 Task: Forward email as attachment with the signature Dallas Robinson with the subject Order confirmation from softage.1@softage.net to softage.6@softage.net with the message Please let me know if there are any changes or updates to the project plan.
Action: Mouse moved to (1194, 124)
Screenshot: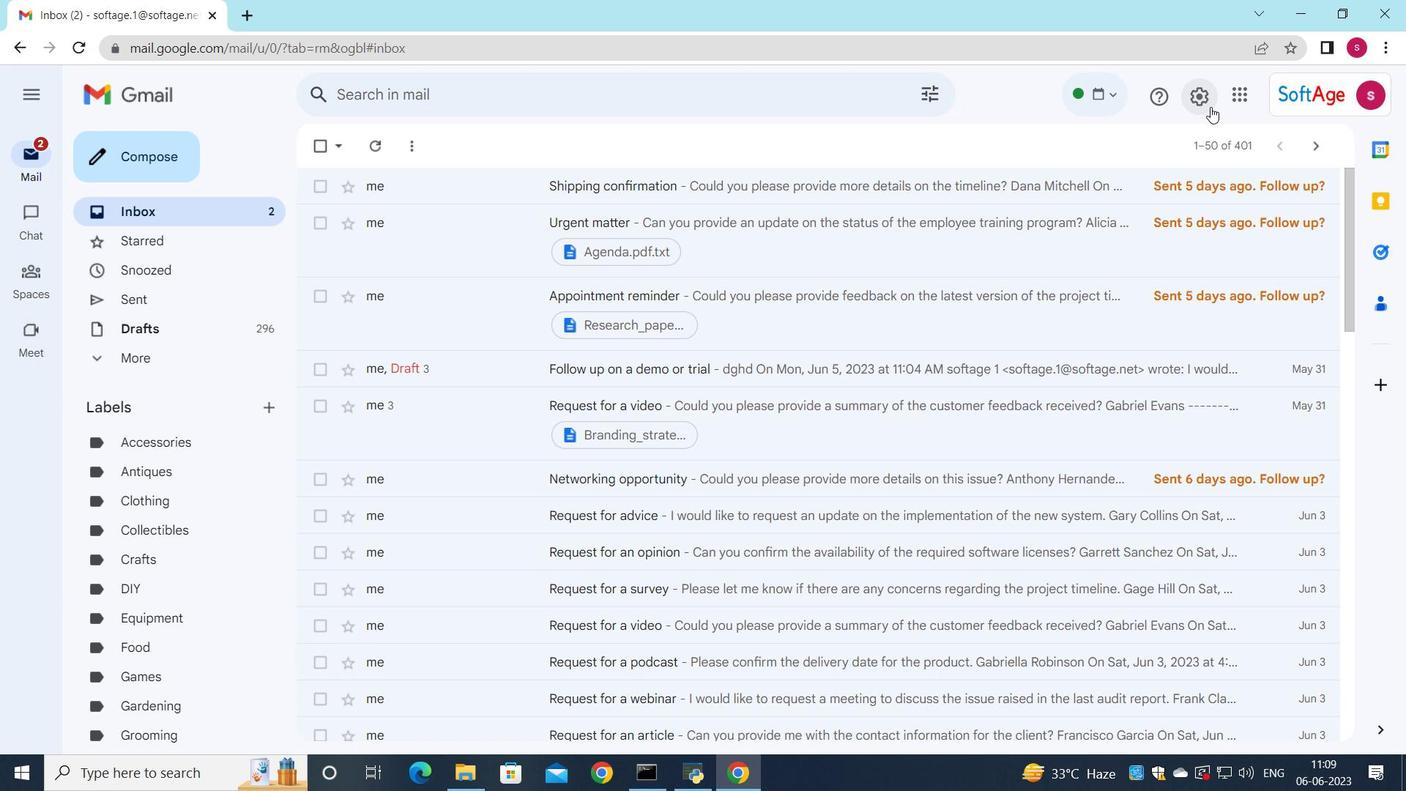 
Action: Mouse pressed left at (1194, 124)
Screenshot: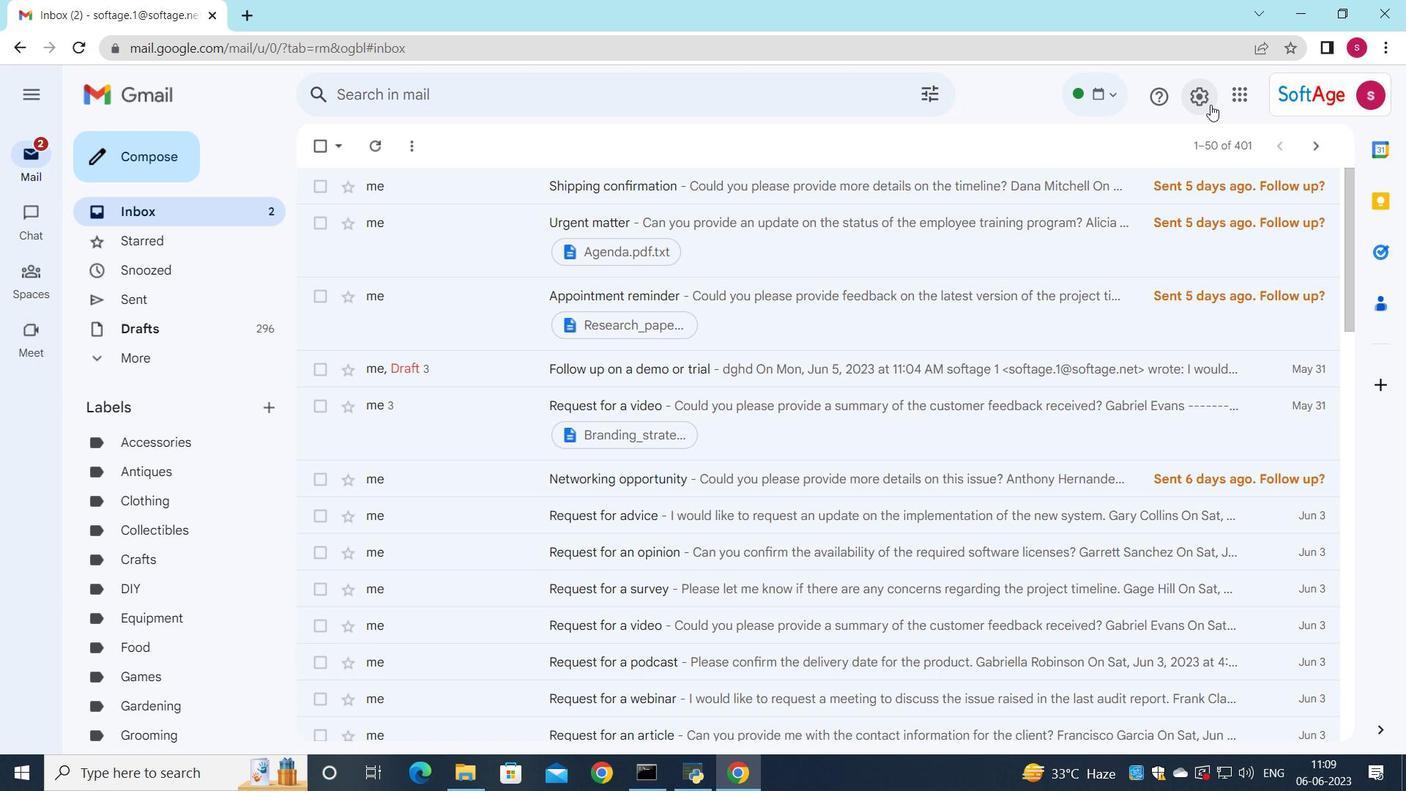 
Action: Mouse moved to (1205, 205)
Screenshot: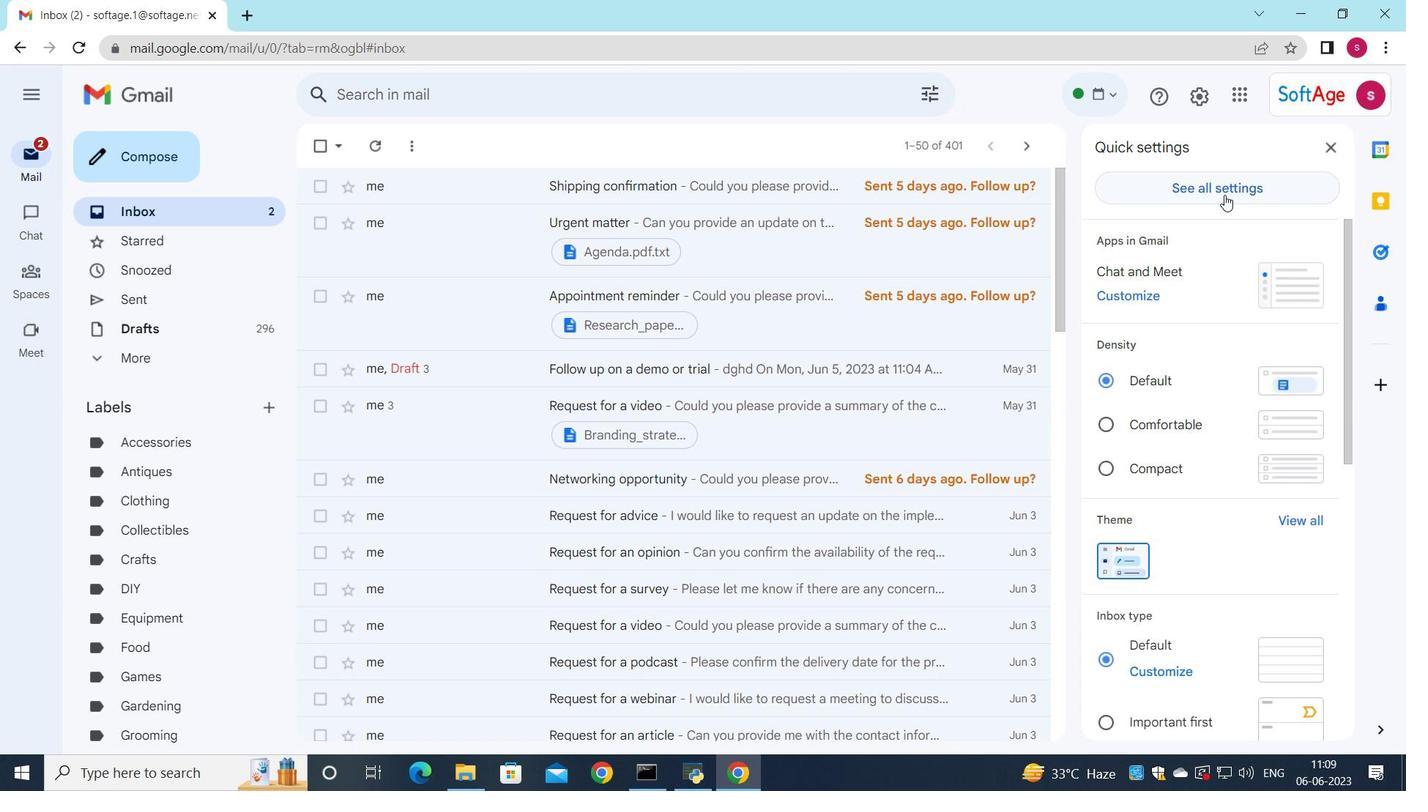 
Action: Mouse pressed left at (1205, 205)
Screenshot: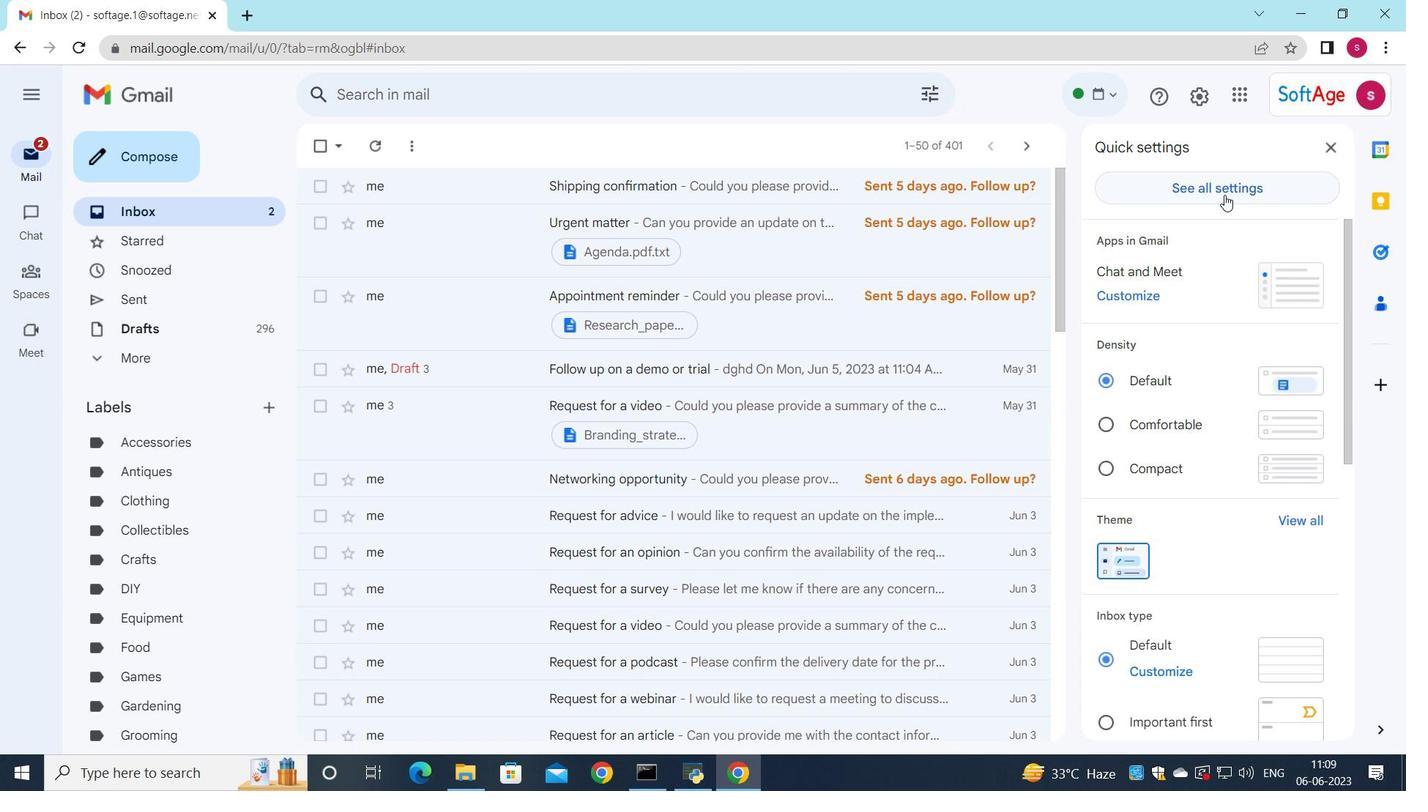
Action: Mouse moved to (808, 425)
Screenshot: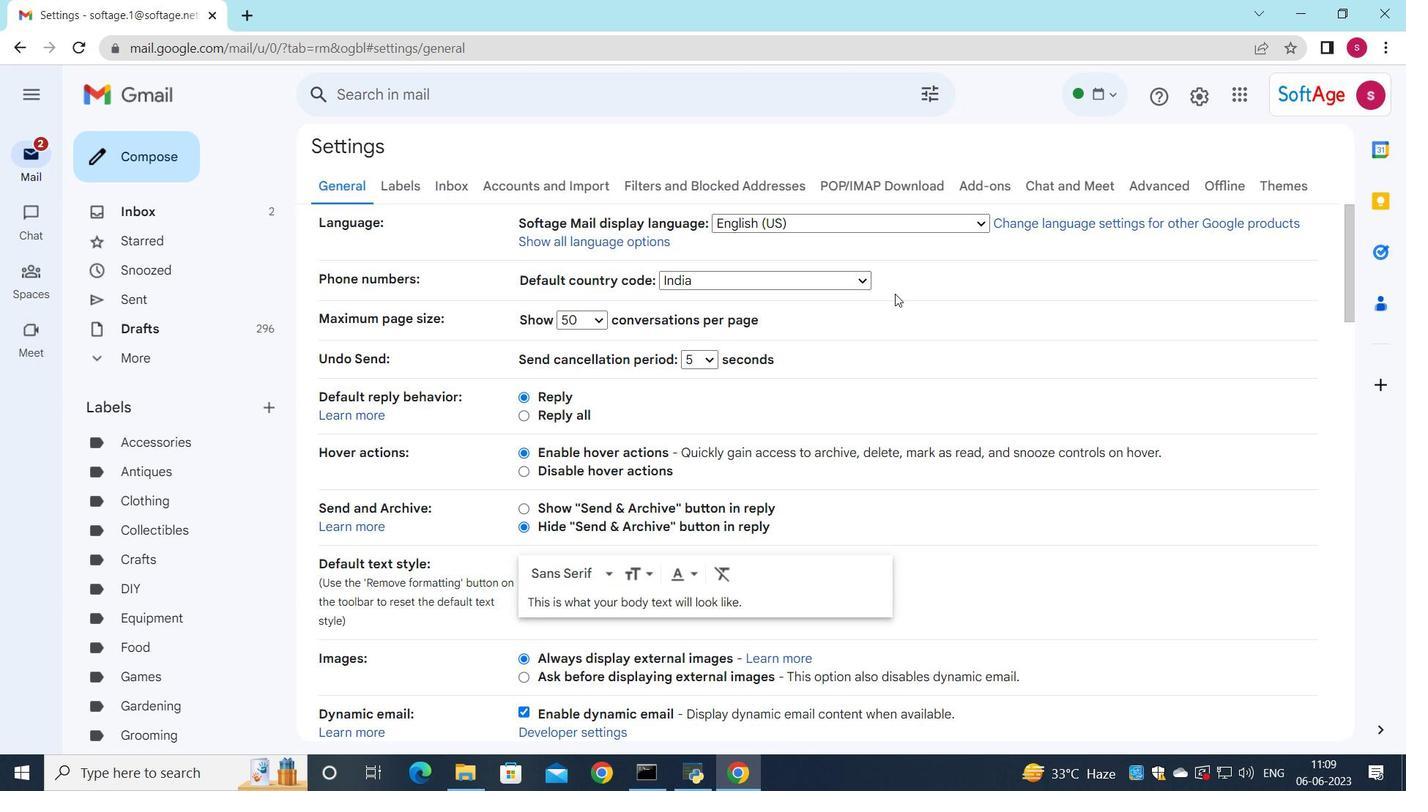 
Action: Mouse scrolled (808, 424) with delta (0, 0)
Screenshot: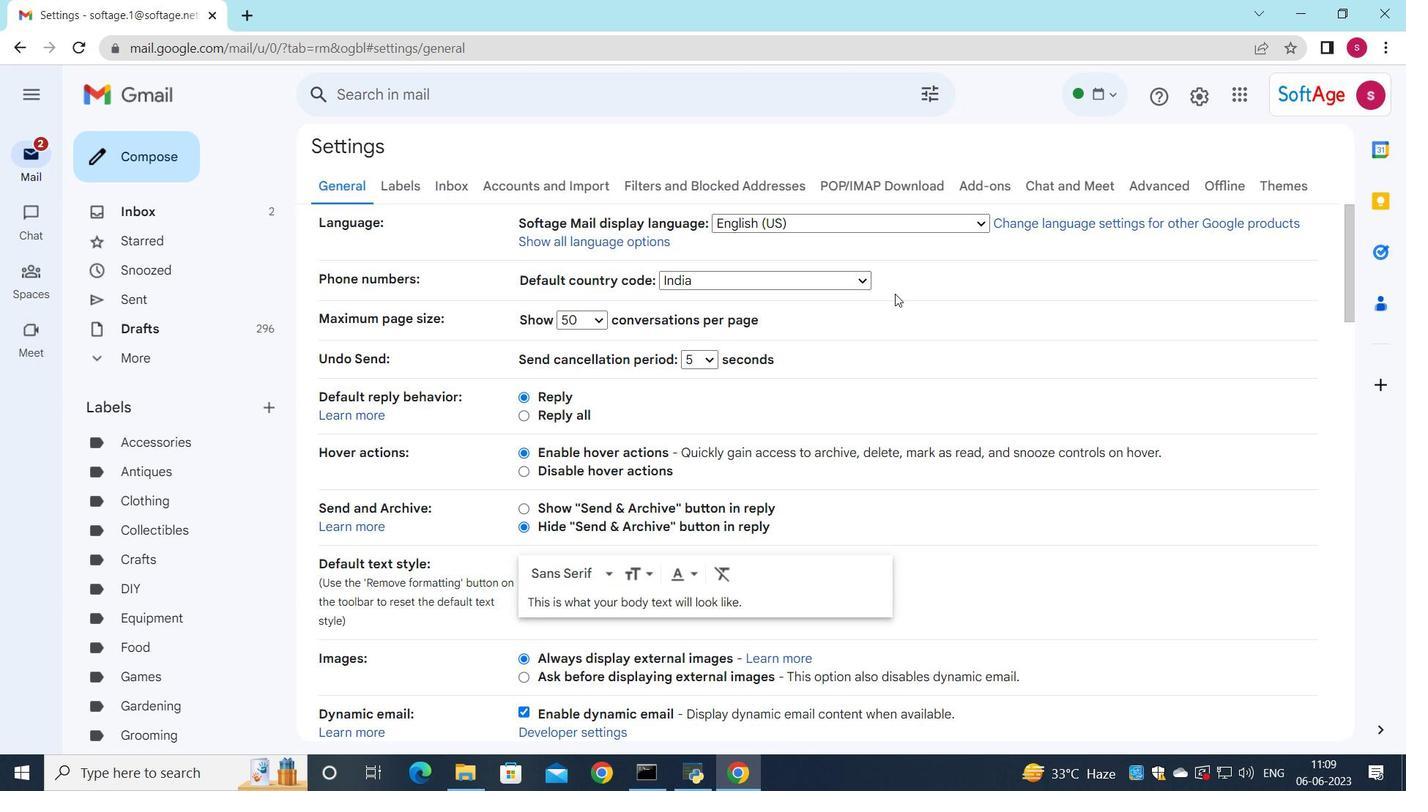 
Action: Mouse moved to (806, 431)
Screenshot: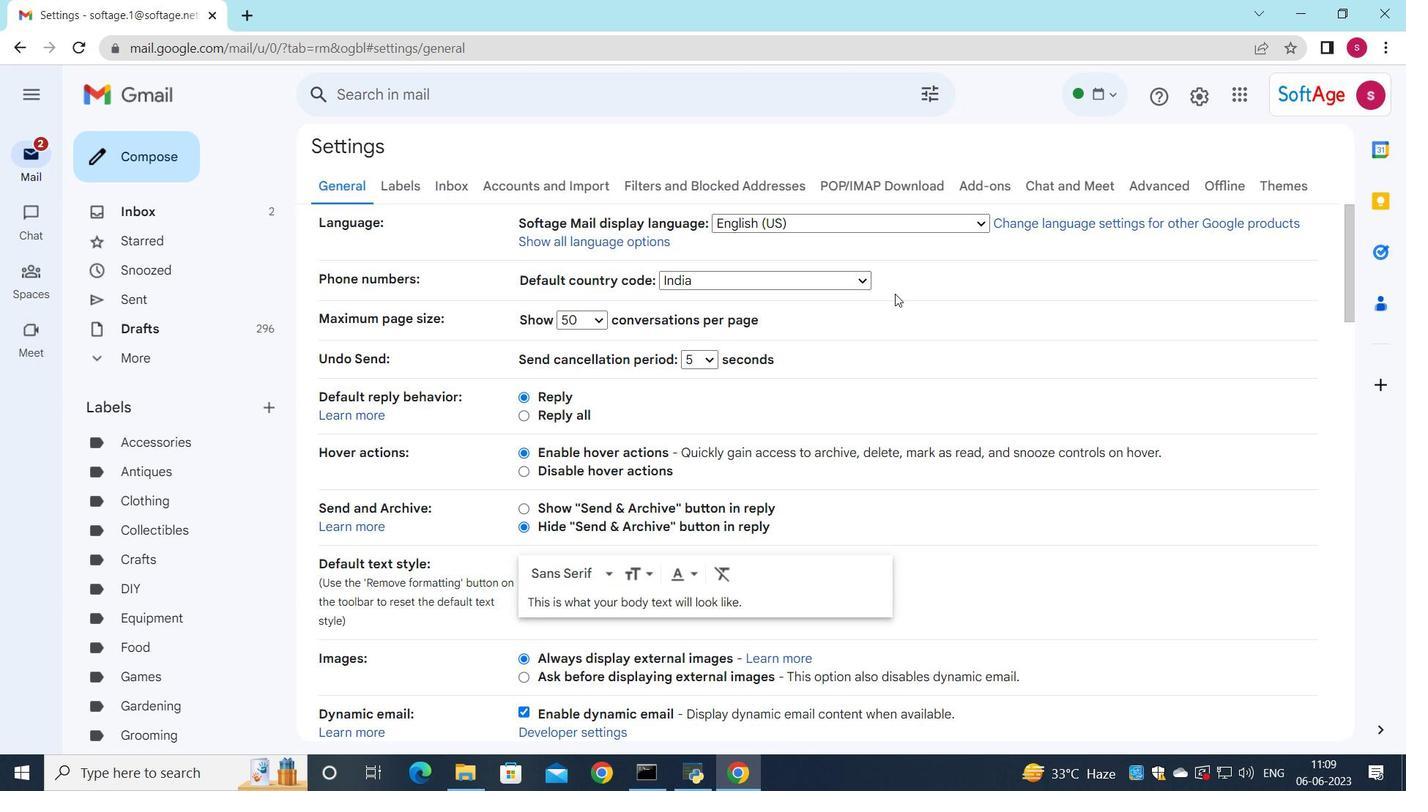 
Action: Mouse scrolled (806, 430) with delta (0, 0)
Screenshot: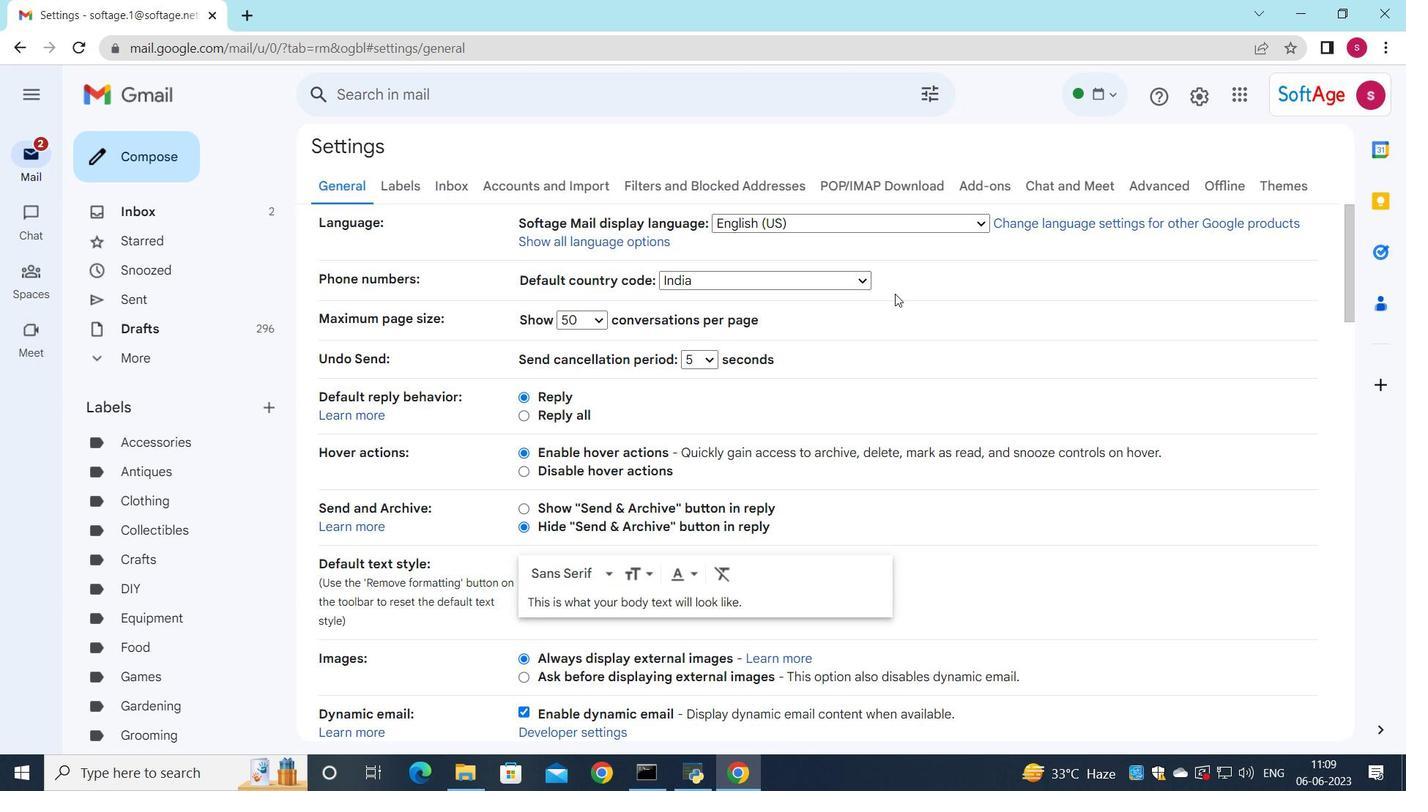 
Action: Mouse moved to (805, 437)
Screenshot: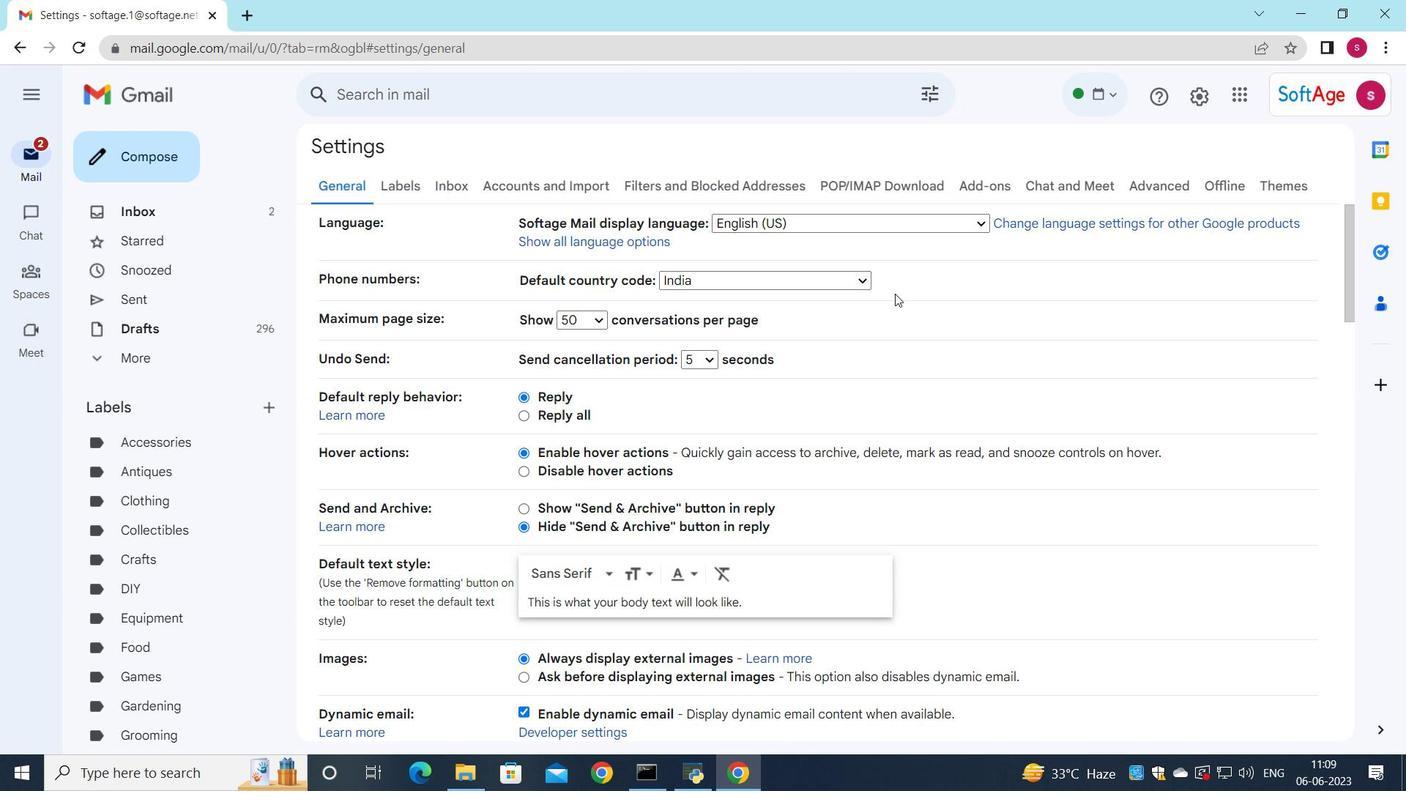 
Action: Mouse scrolled (805, 436) with delta (0, 0)
Screenshot: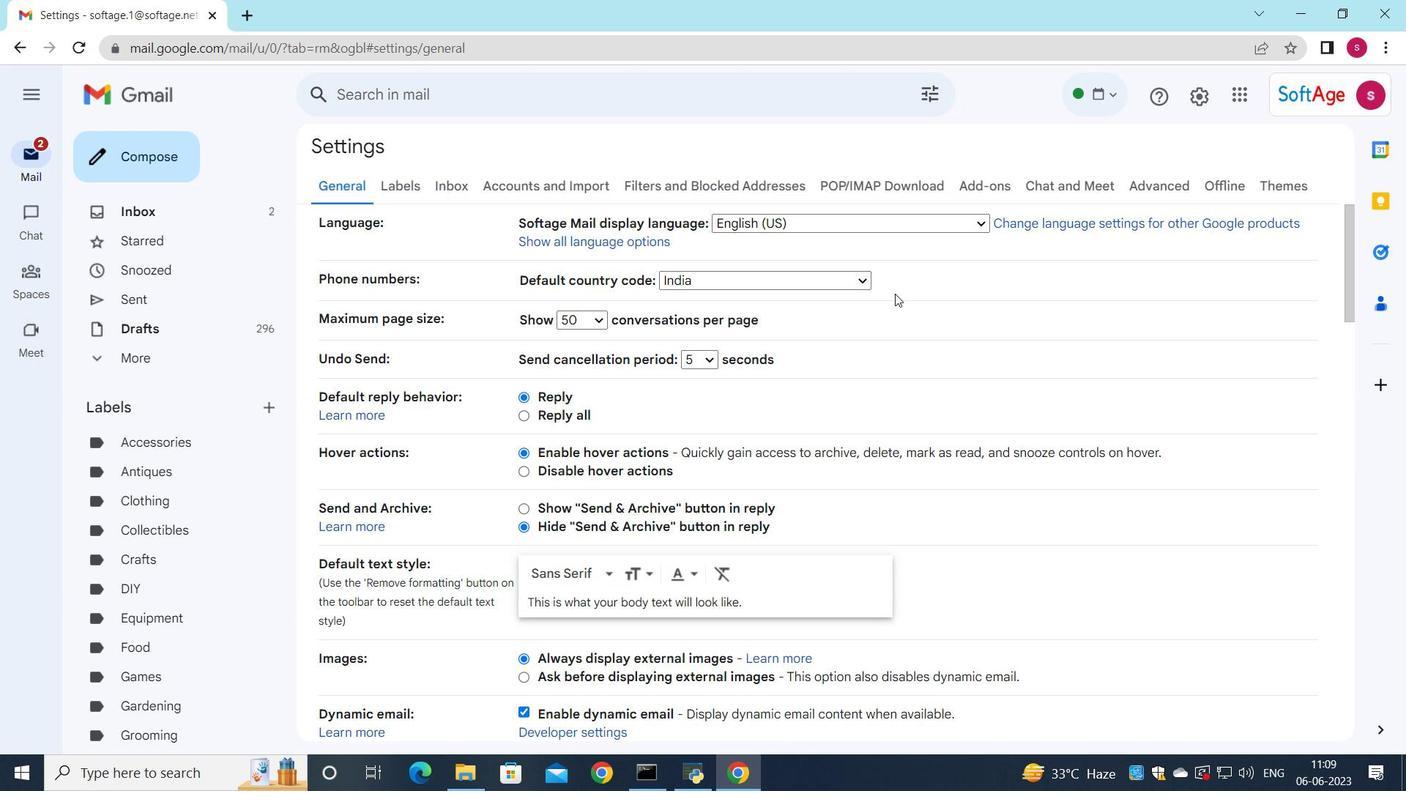 
Action: Mouse moved to (802, 448)
Screenshot: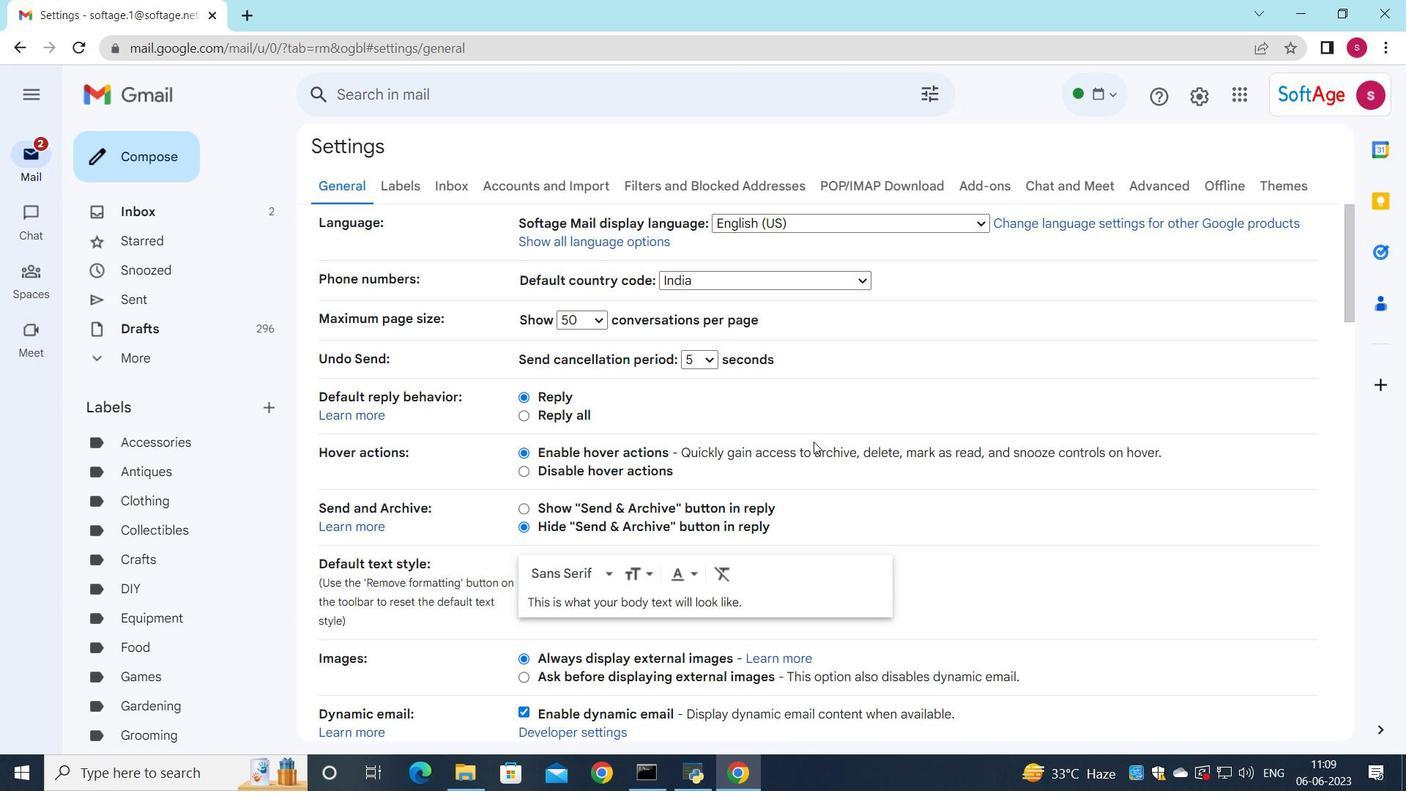 
Action: Mouse scrolled (802, 447) with delta (0, 0)
Screenshot: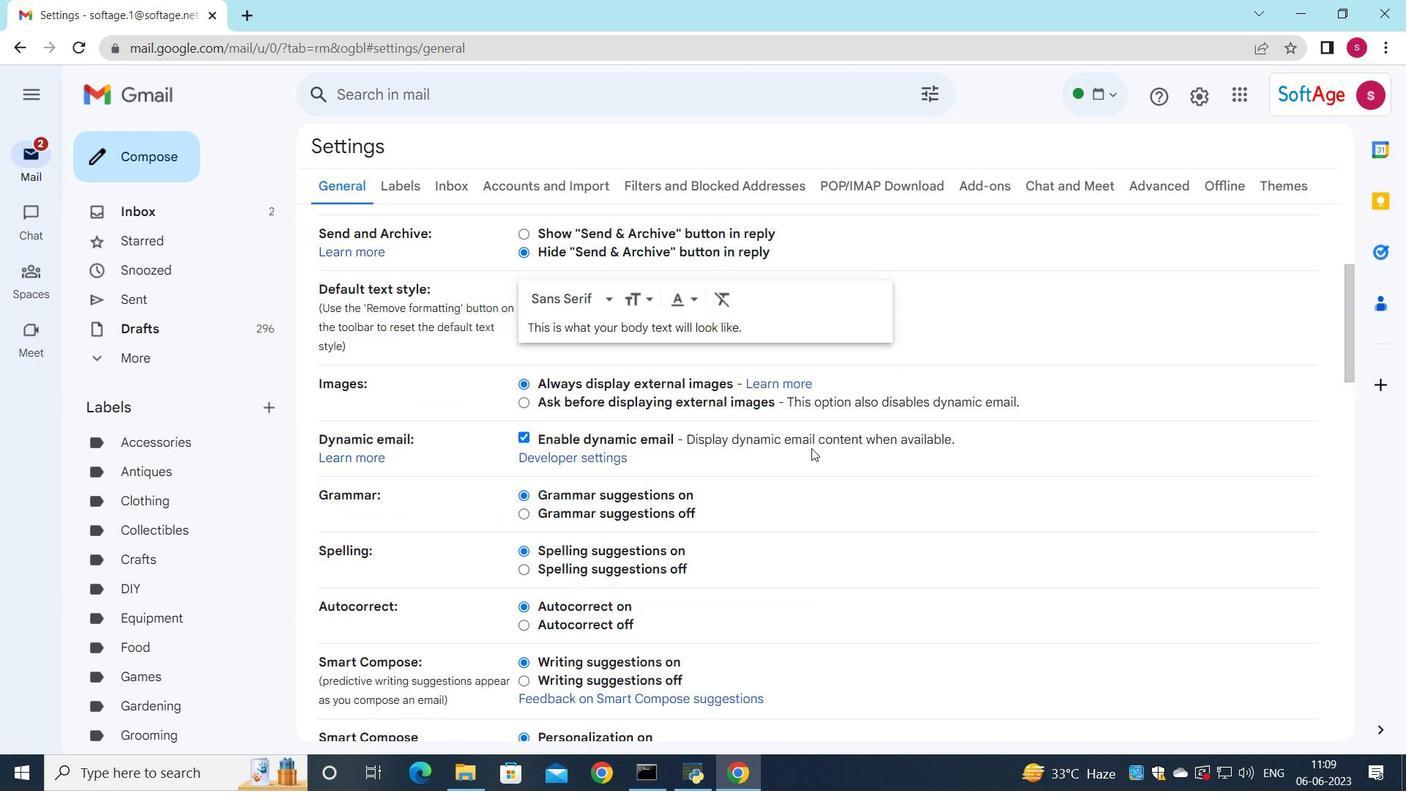 
Action: Mouse scrolled (802, 447) with delta (0, 0)
Screenshot: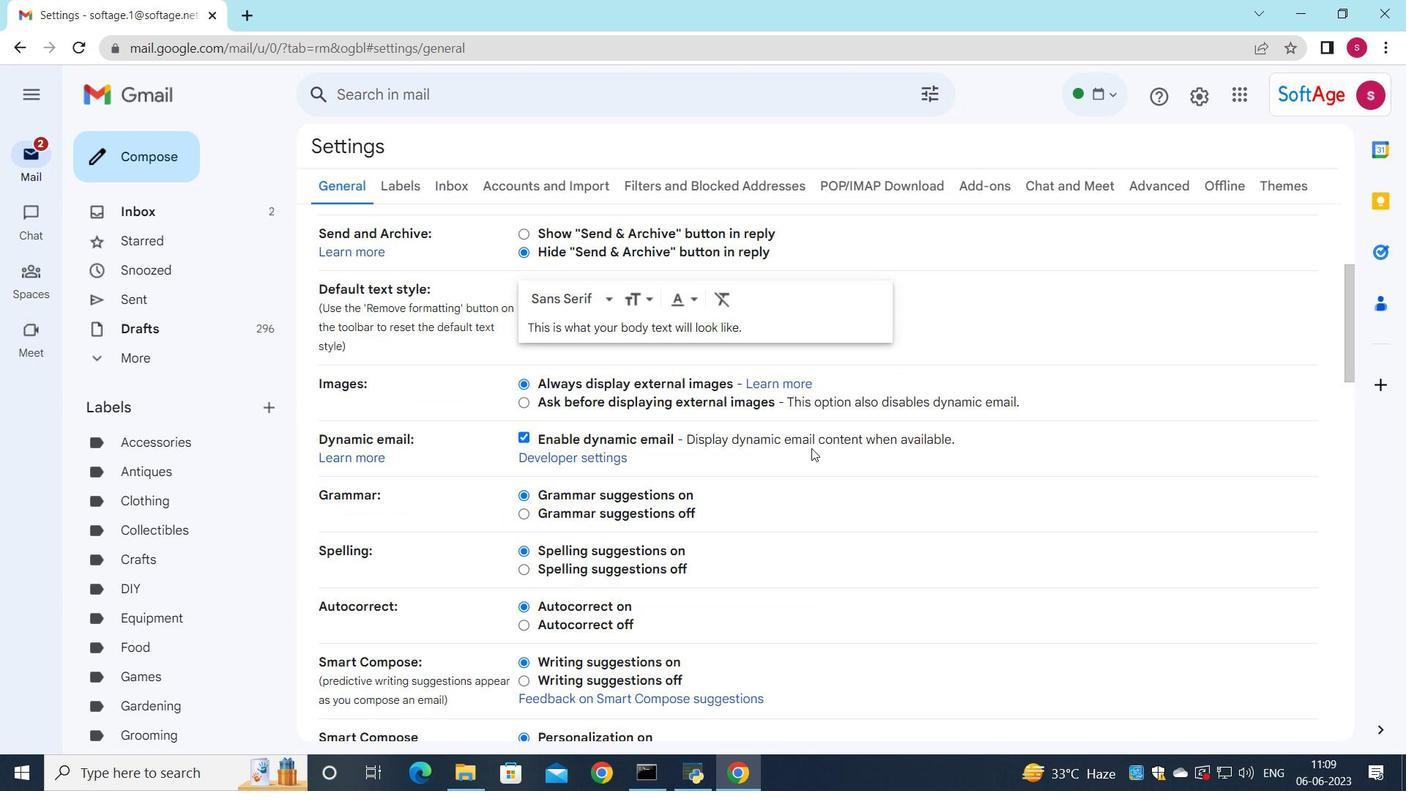 
Action: Mouse scrolled (802, 447) with delta (0, 0)
Screenshot: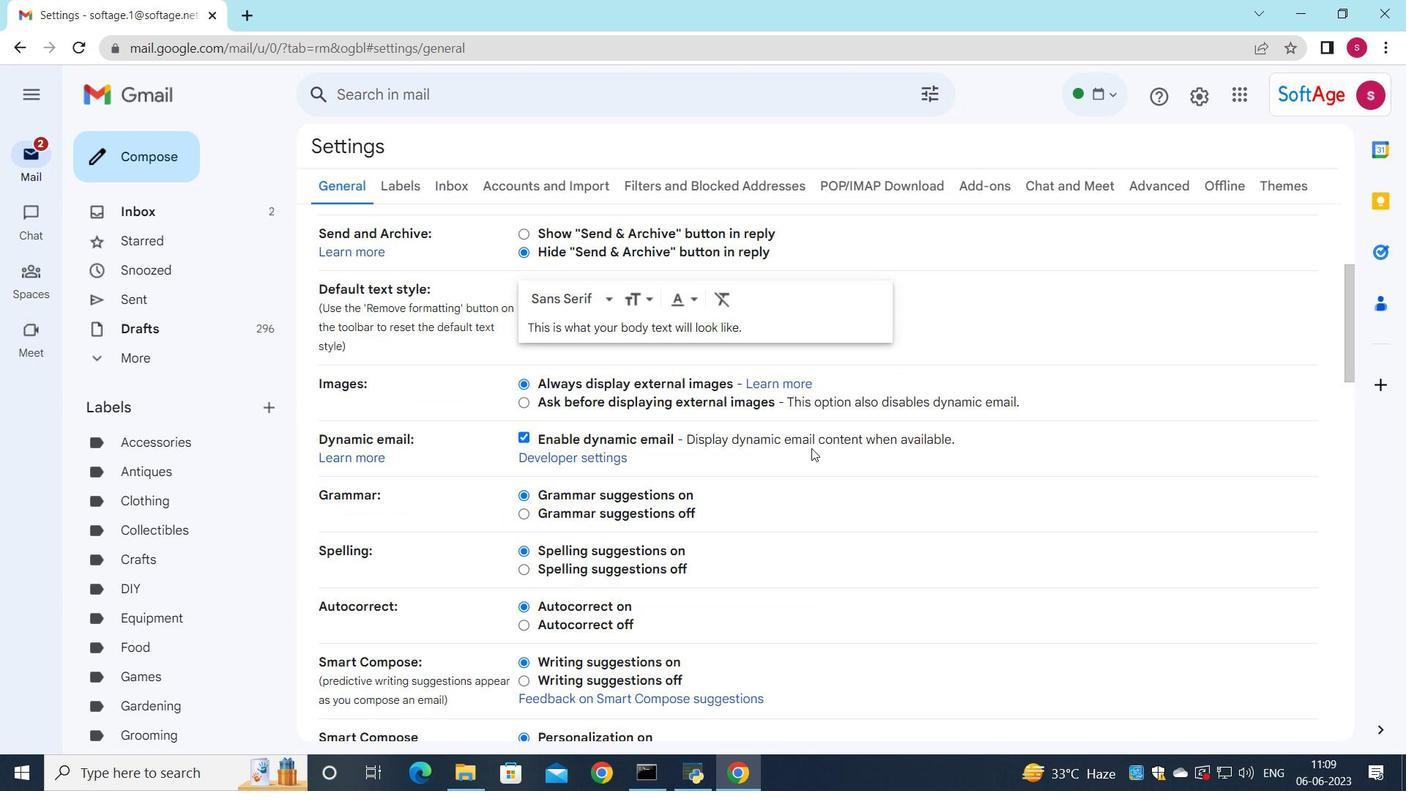 
Action: Mouse scrolled (802, 447) with delta (0, 0)
Screenshot: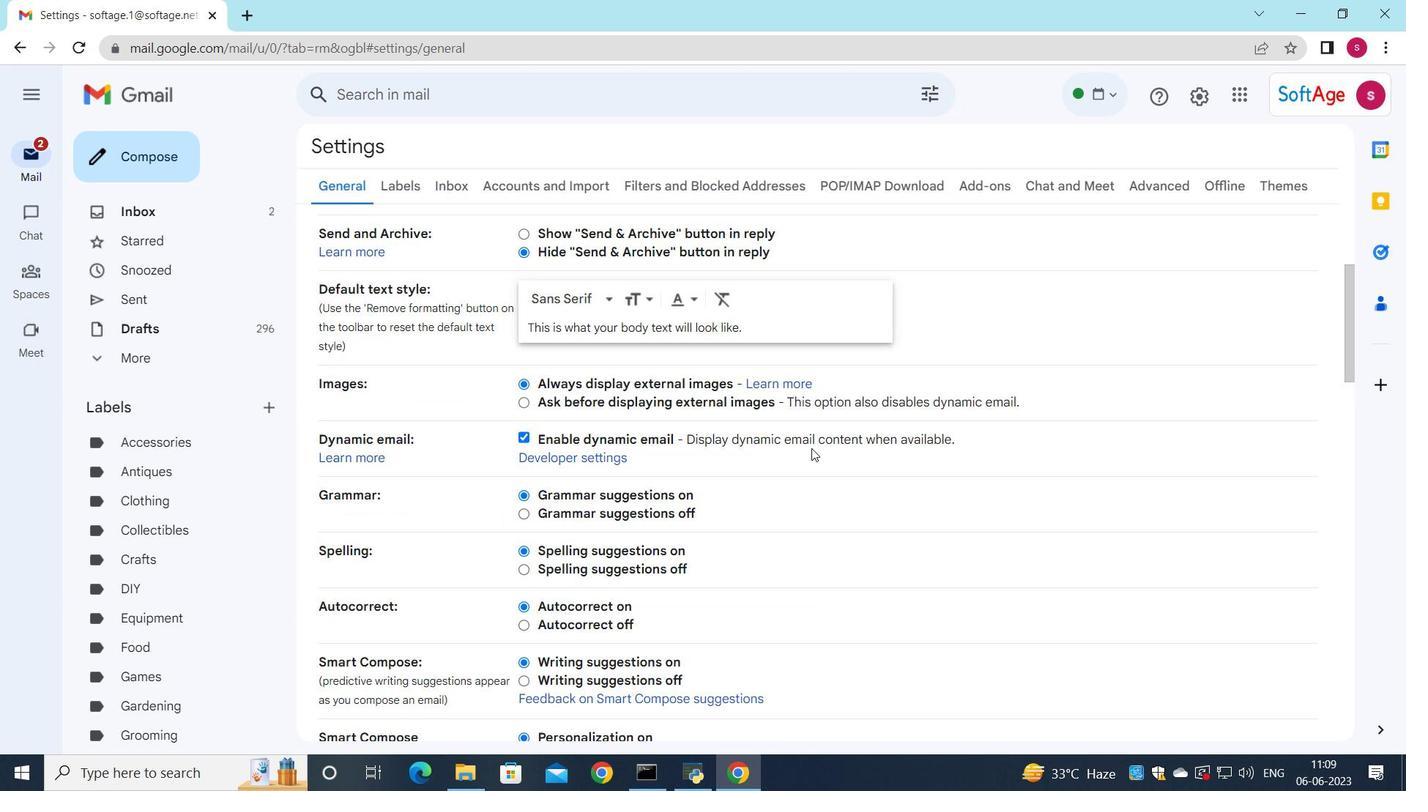 
Action: Mouse scrolled (802, 447) with delta (0, 0)
Screenshot: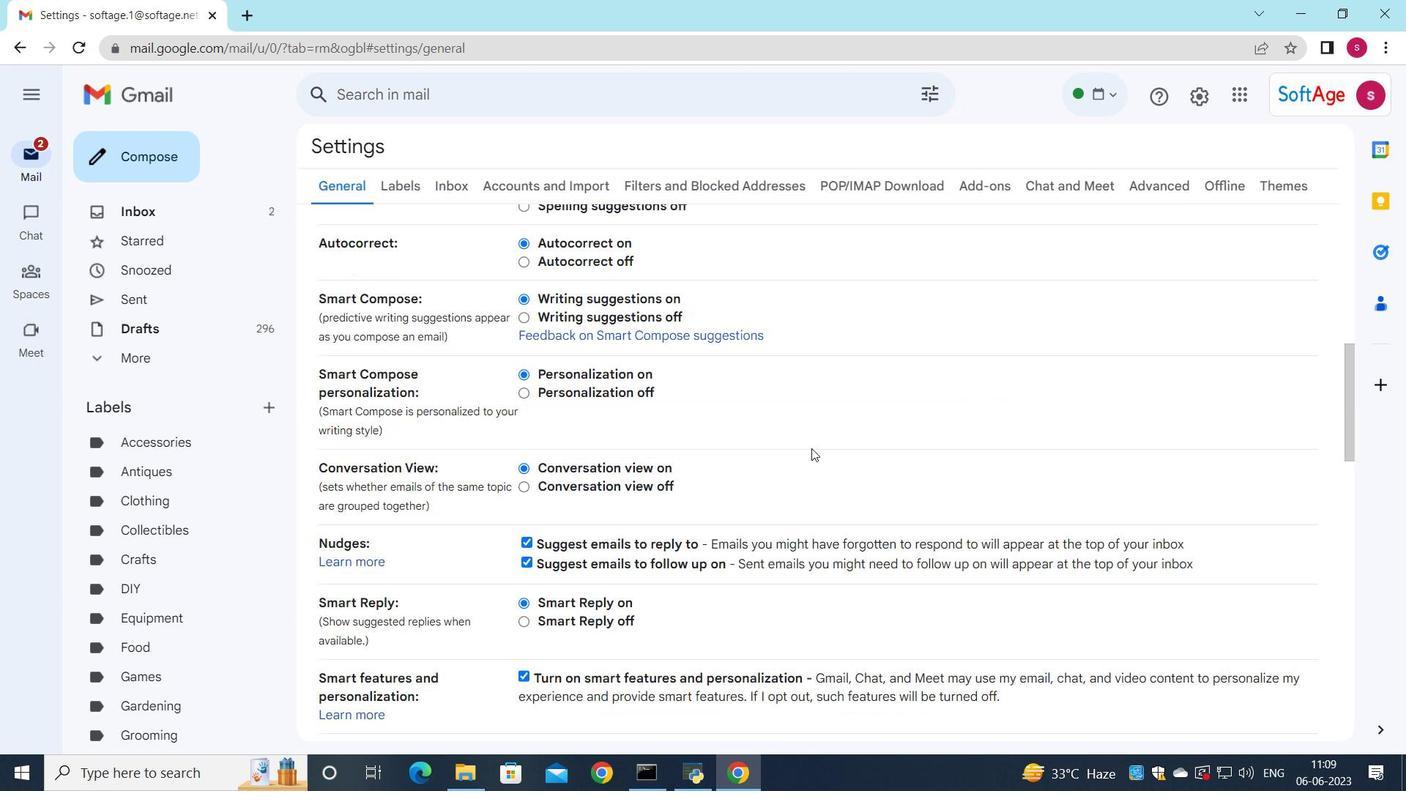 
Action: Mouse scrolled (802, 447) with delta (0, 0)
Screenshot: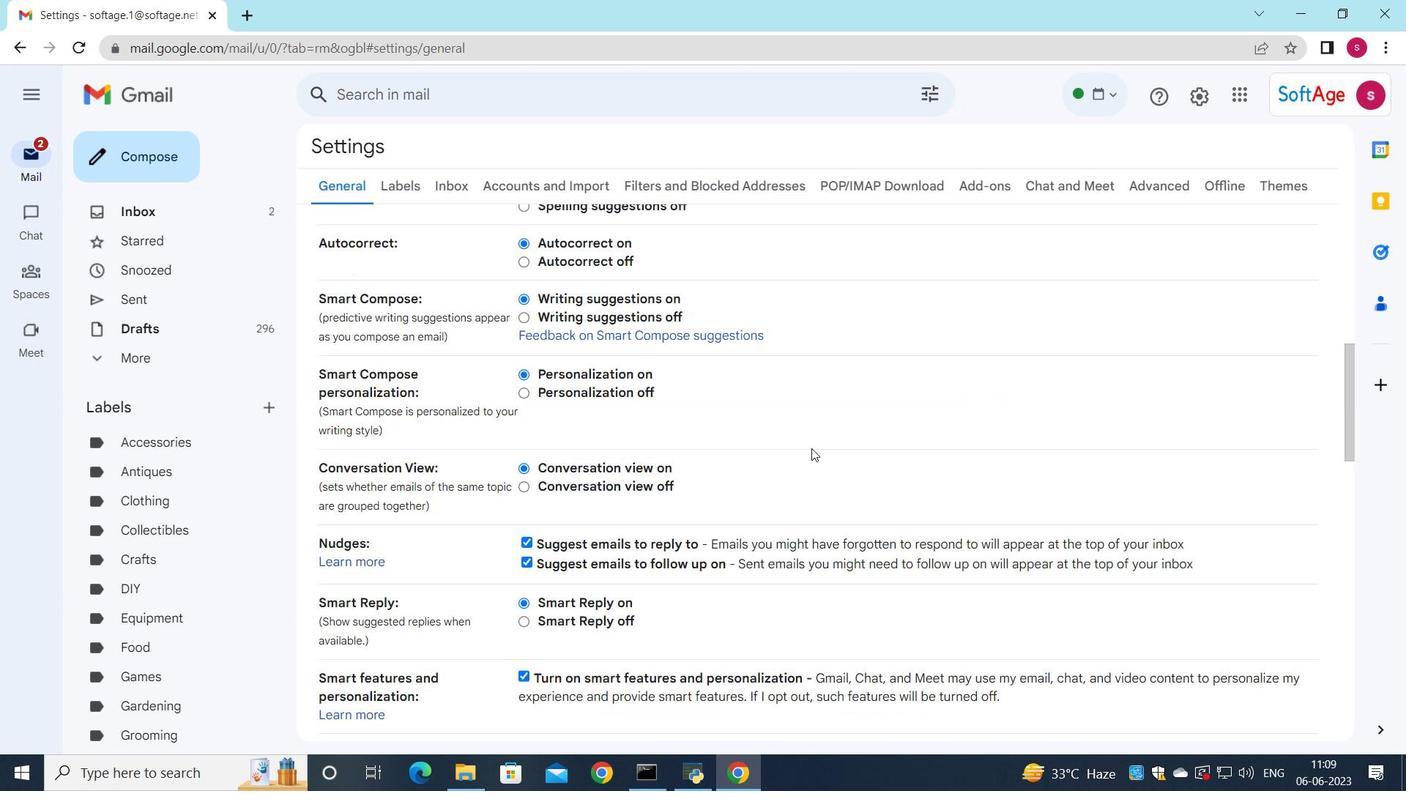 
Action: Mouse scrolled (802, 447) with delta (0, 0)
Screenshot: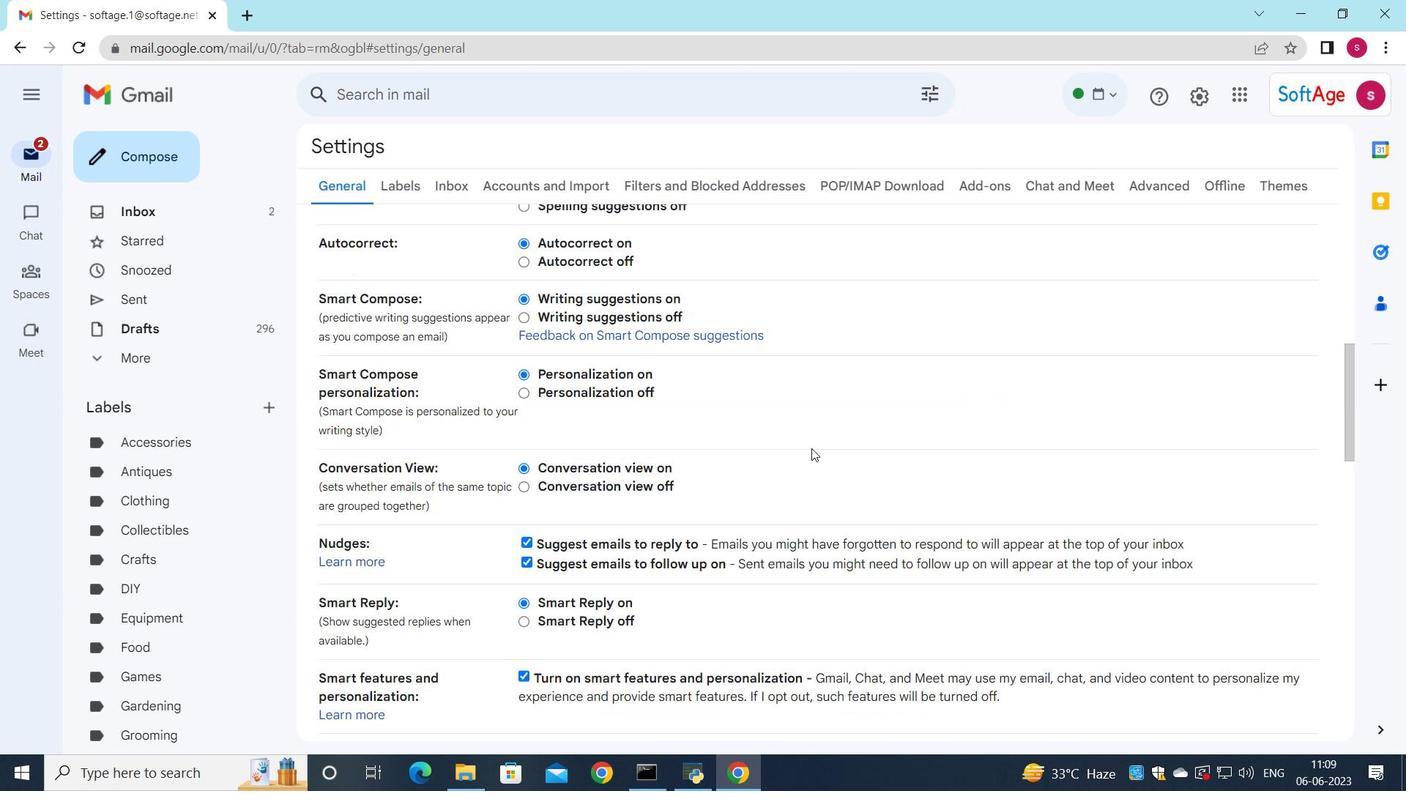 
Action: Mouse scrolled (802, 447) with delta (0, 0)
Screenshot: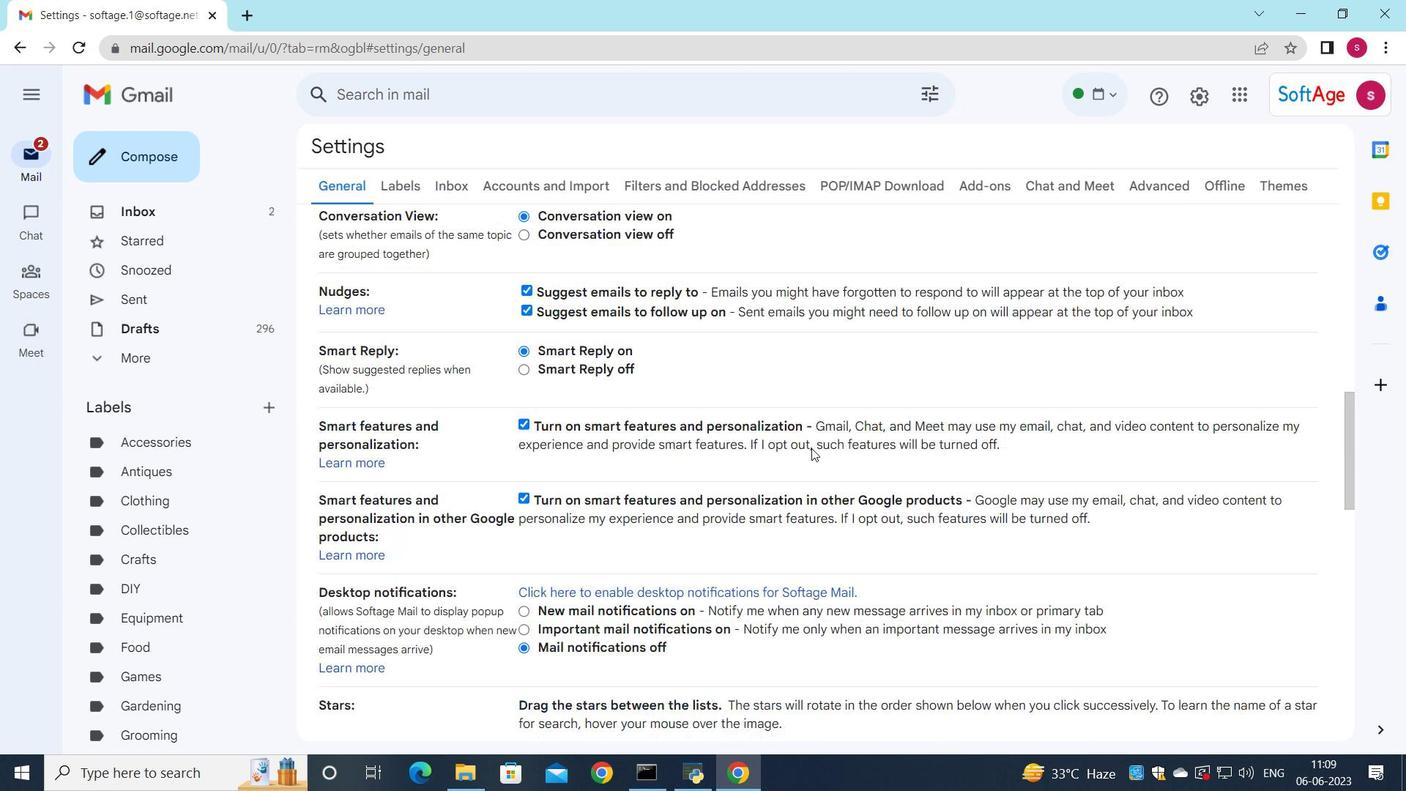 
Action: Mouse scrolled (802, 447) with delta (0, 0)
Screenshot: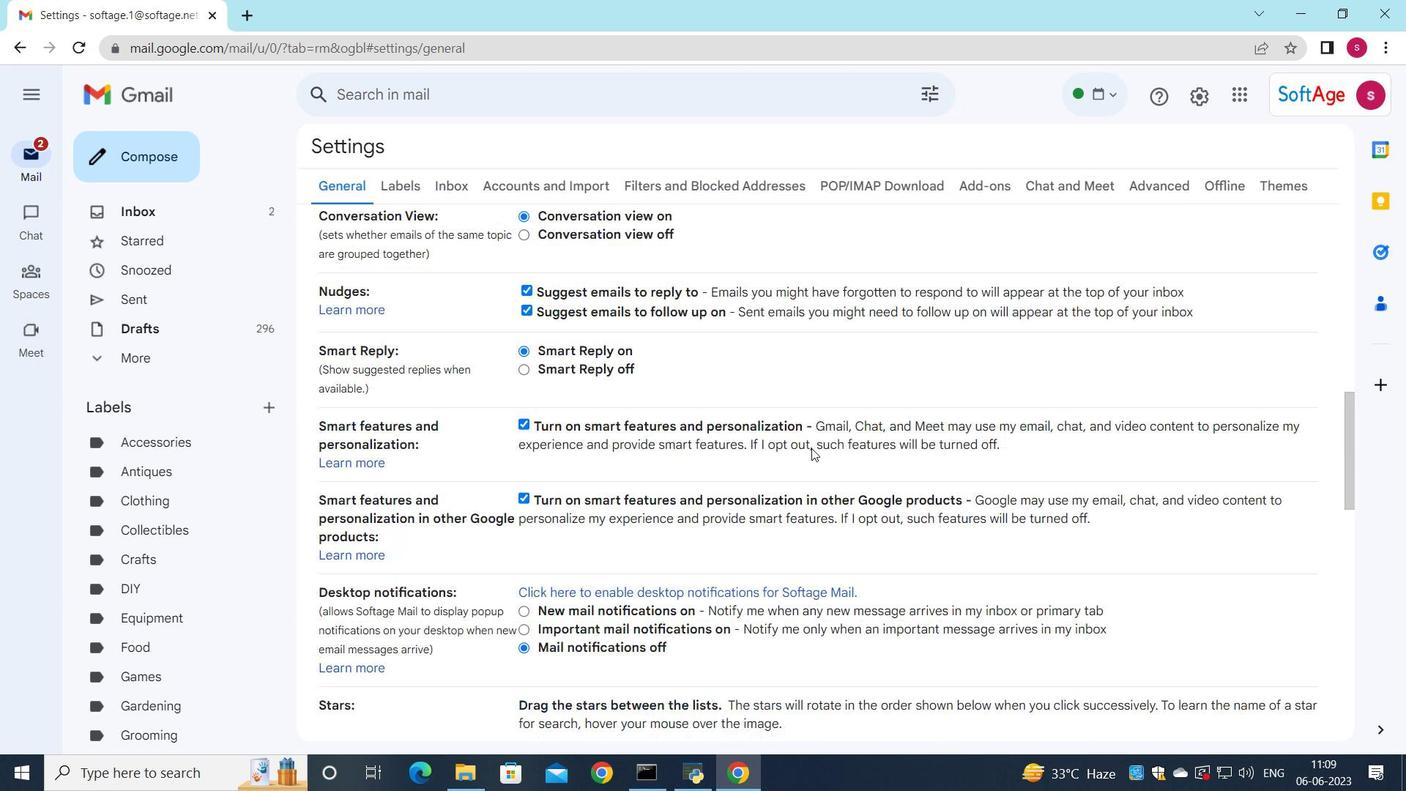 
Action: Mouse scrolled (802, 447) with delta (0, 0)
Screenshot: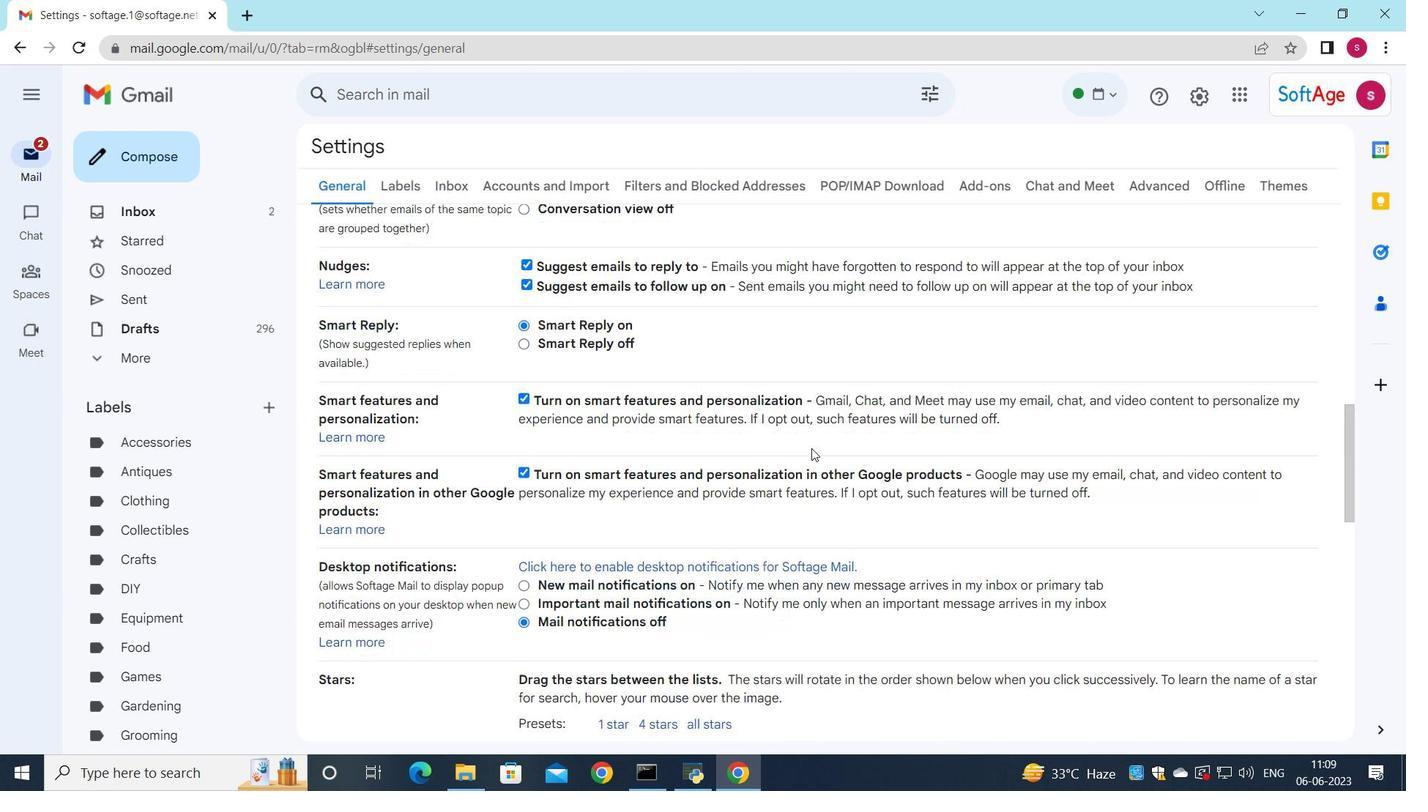 
Action: Mouse scrolled (802, 447) with delta (0, 0)
Screenshot: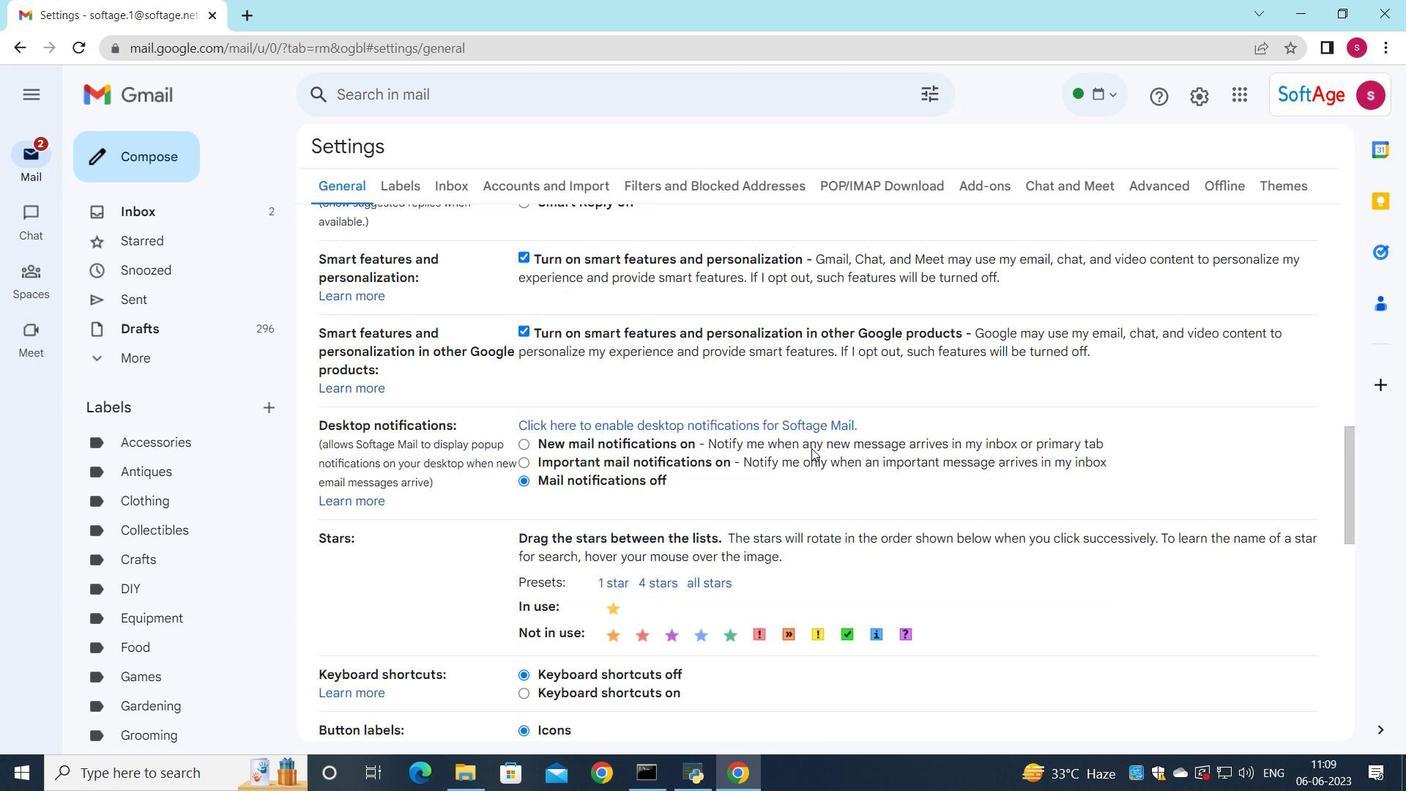 
Action: Mouse scrolled (802, 447) with delta (0, 0)
Screenshot: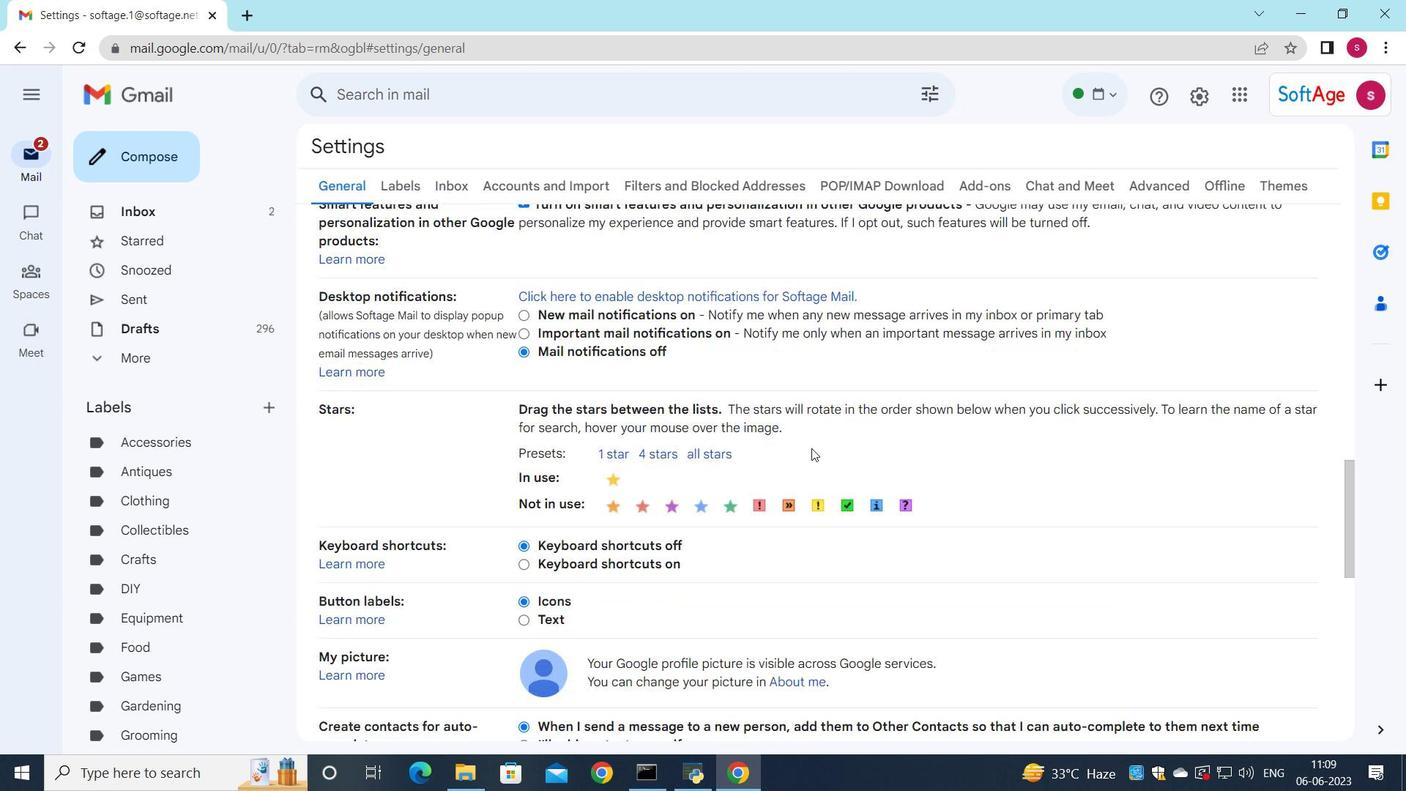 
Action: Mouse scrolled (802, 447) with delta (0, 0)
Screenshot: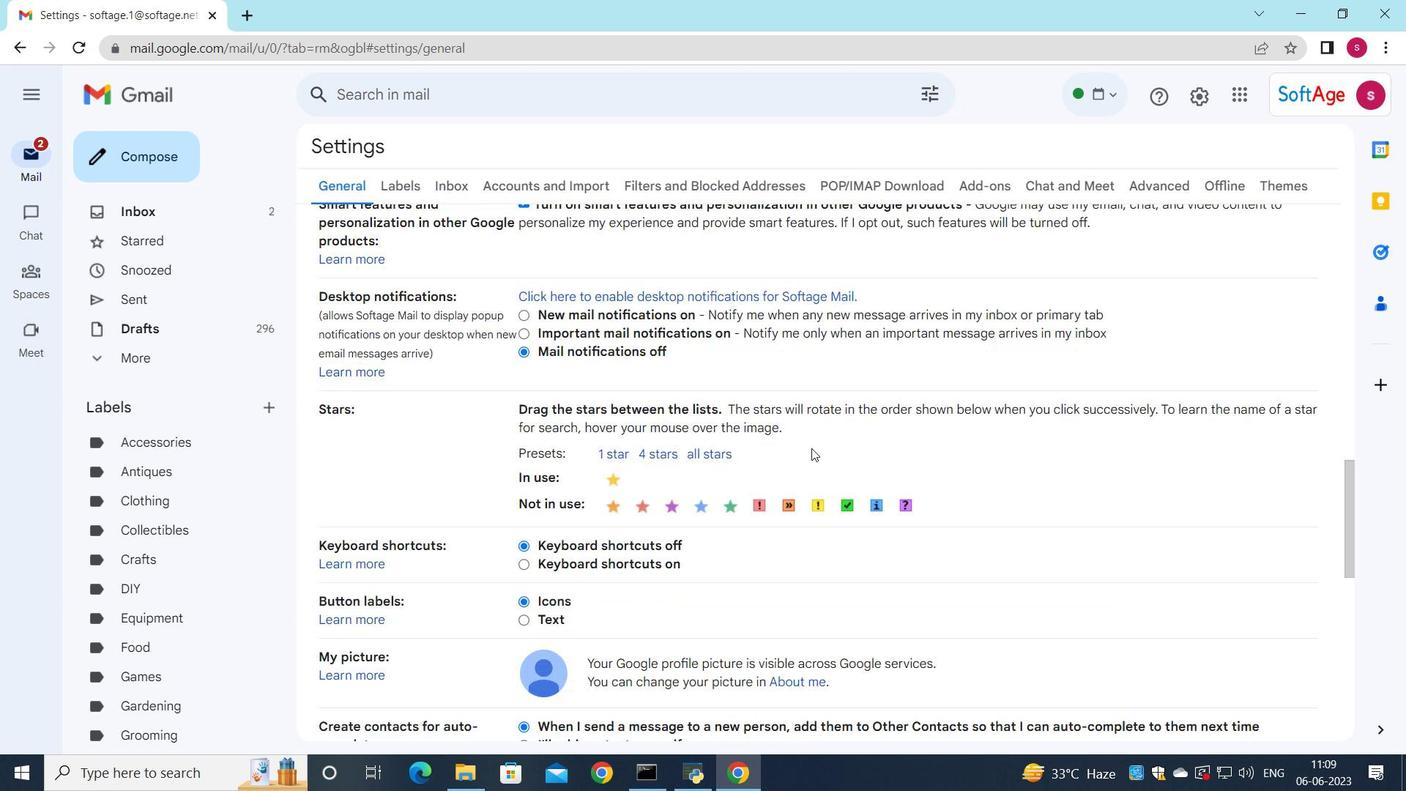
Action: Mouse scrolled (802, 447) with delta (0, 0)
Screenshot: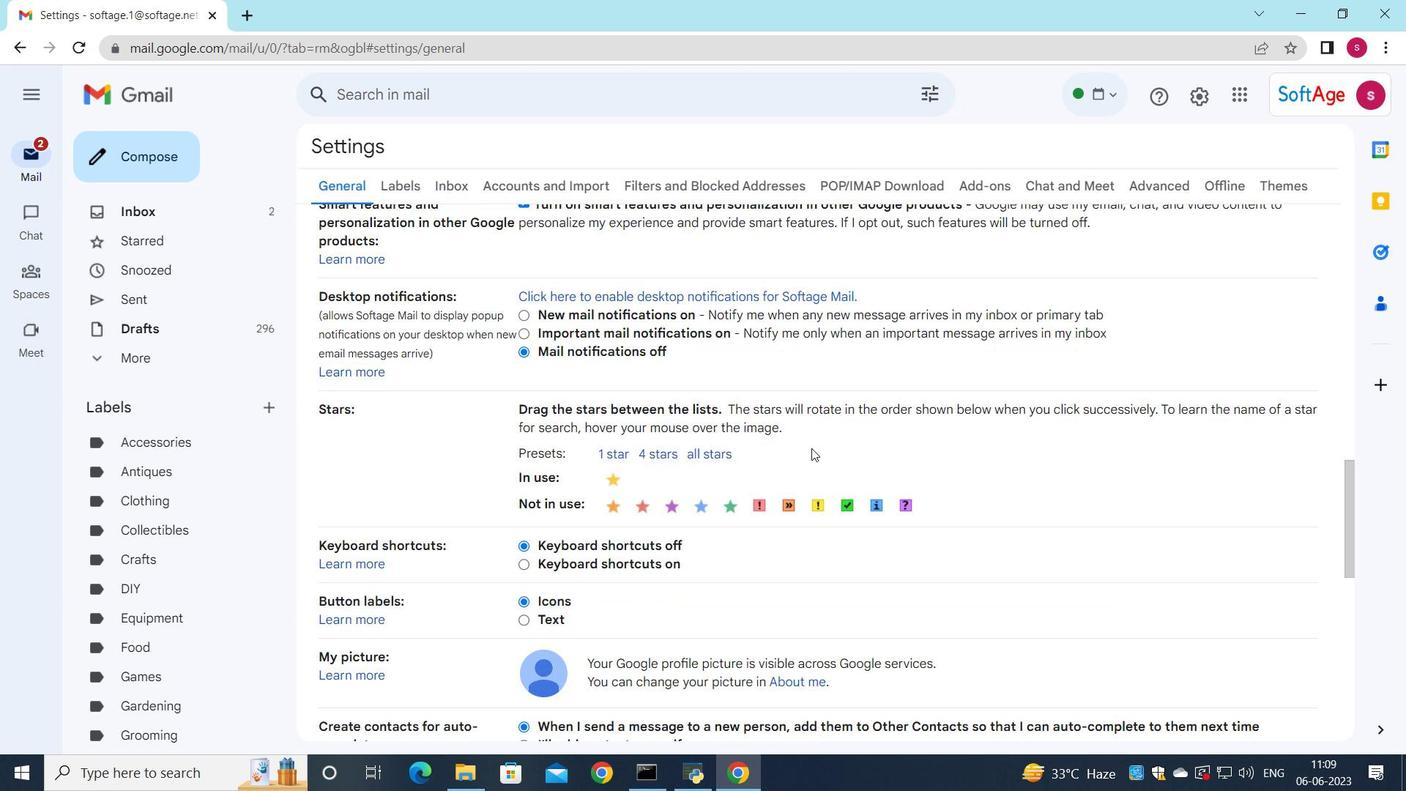 
Action: Mouse moved to (602, 442)
Screenshot: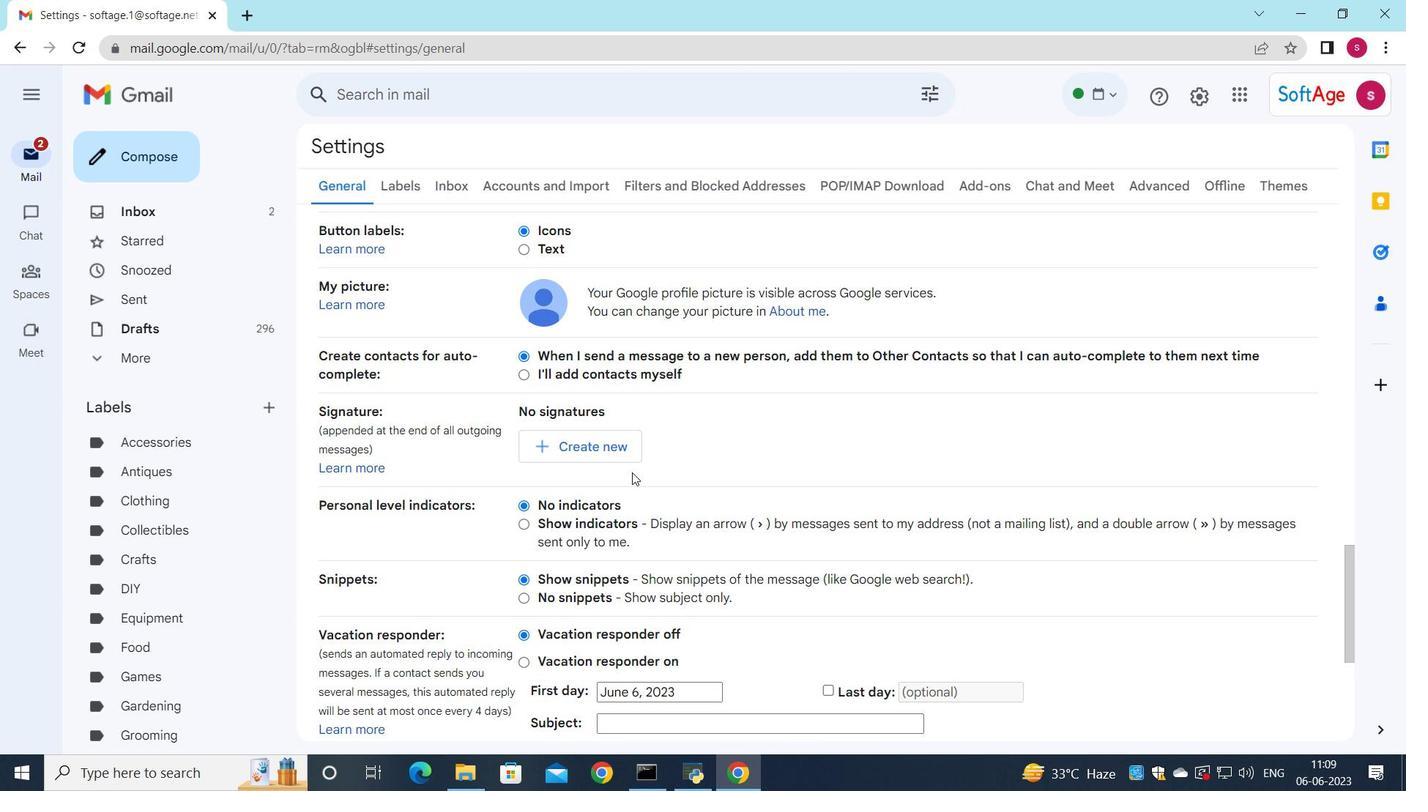 
Action: Mouse pressed left at (602, 442)
Screenshot: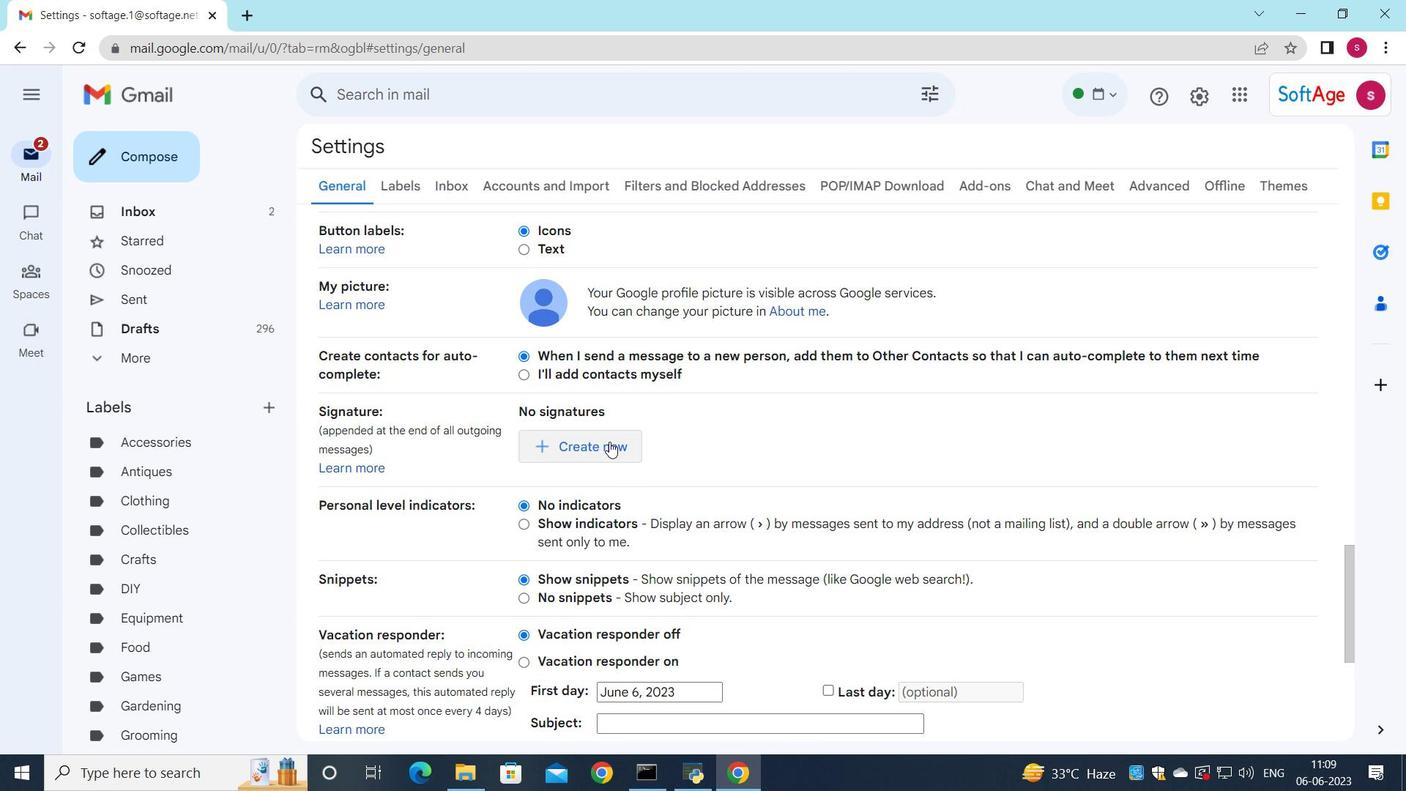 
Action: Mouse moved to (627, 416)
Screenshot: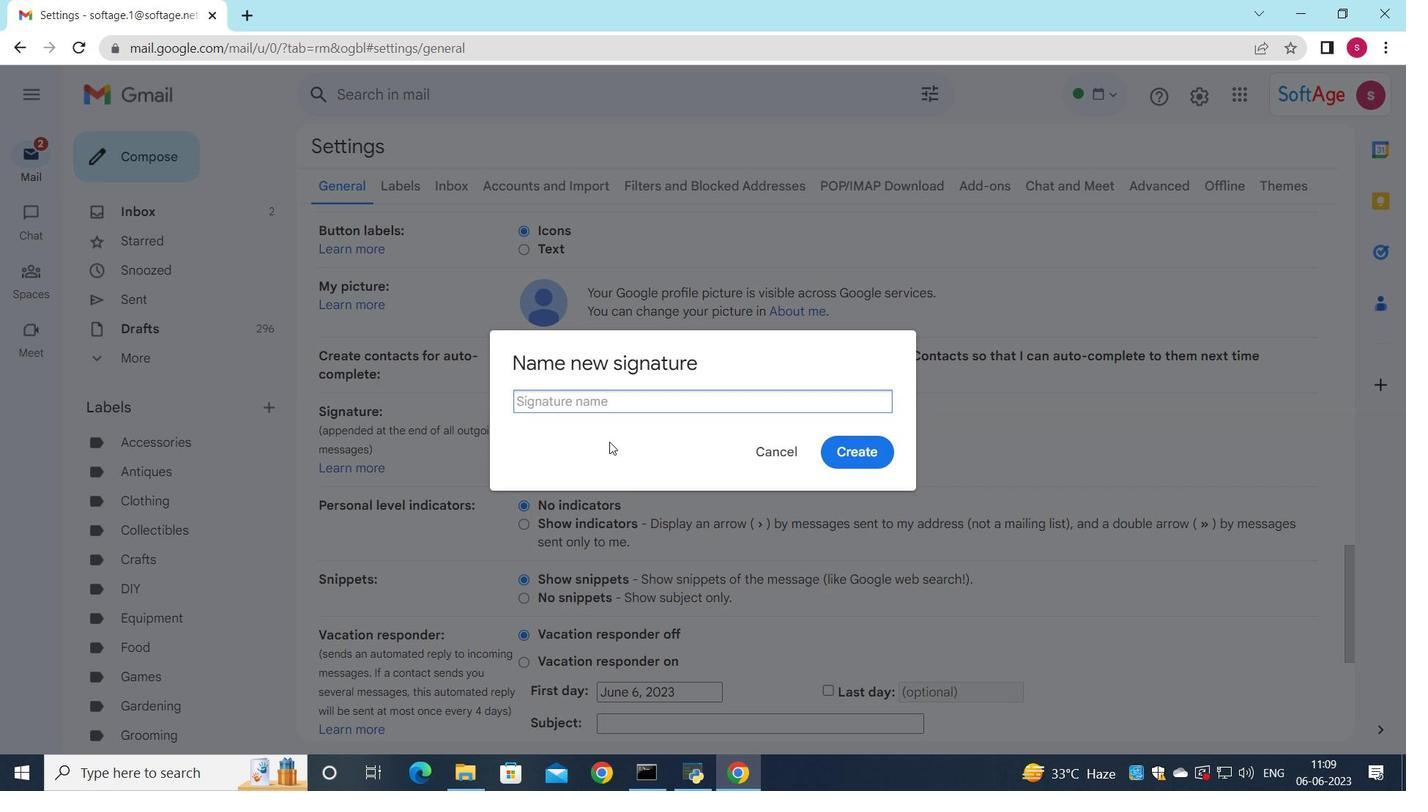 
Action: Key pressed <Key.shift>Dallas<Key.space><Key.shift>Robinsi<Key.backspace>om<Key.backspace>nn
Screenshot: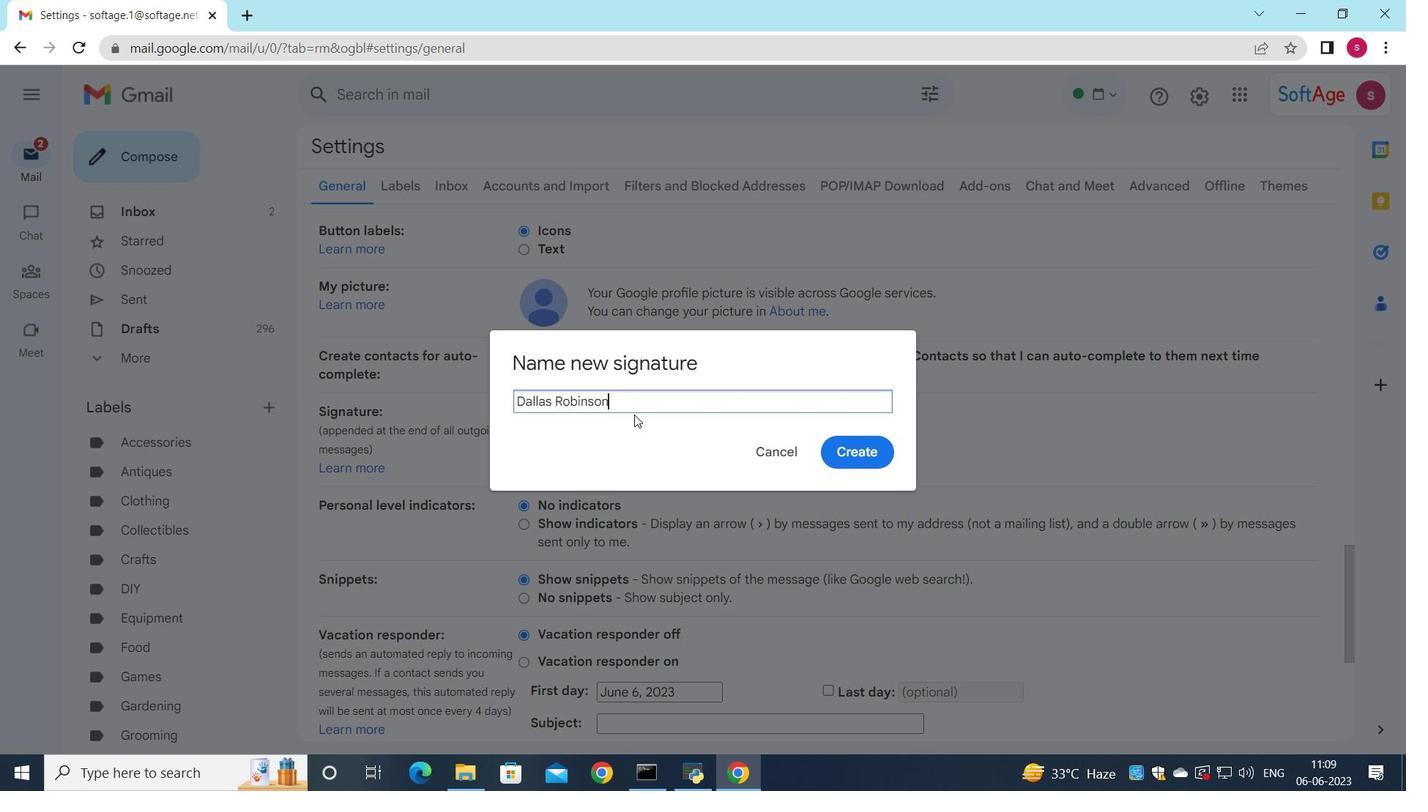 
Action: Mouse moved to (703, 413)
Screenshot: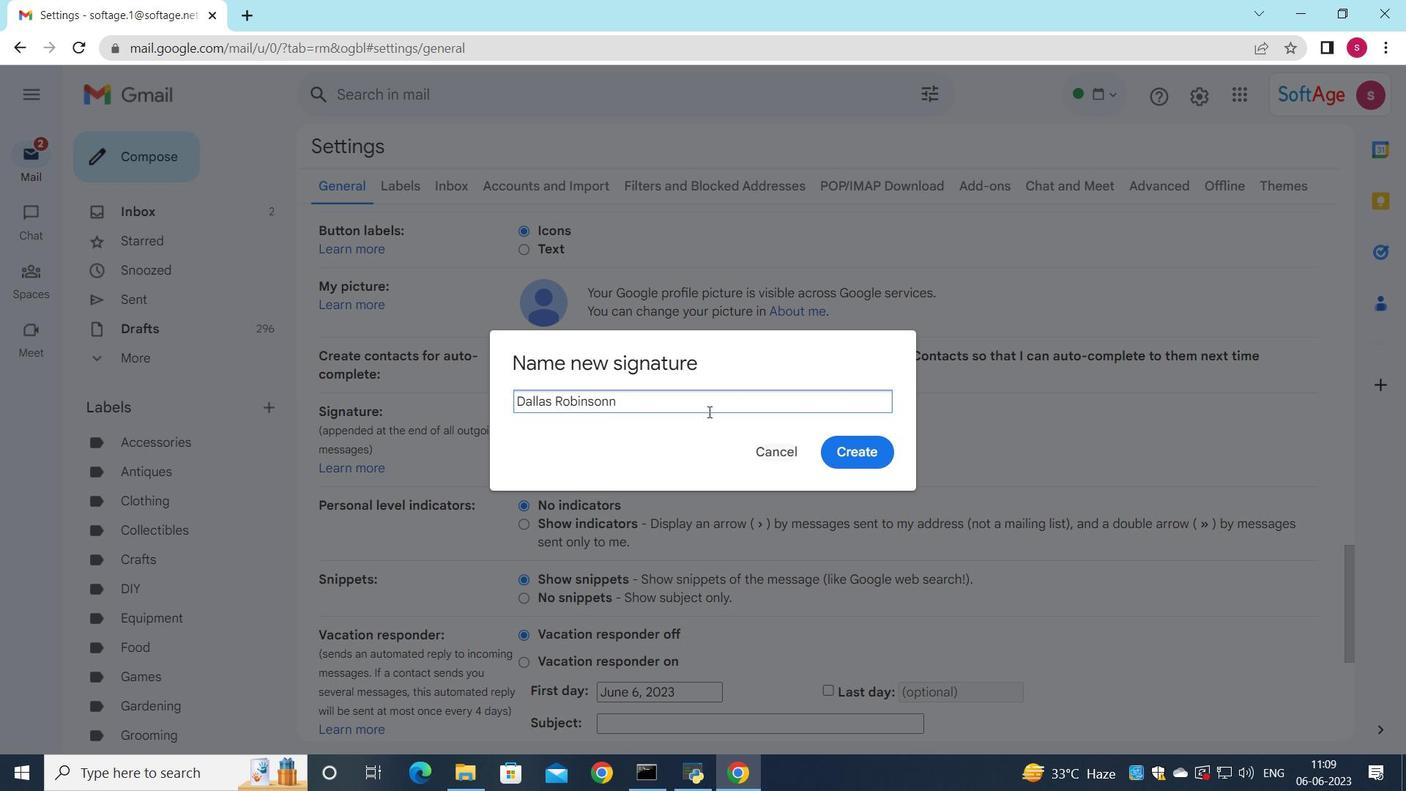 
Action: Key pressed <Key.backspace>
Screenshot: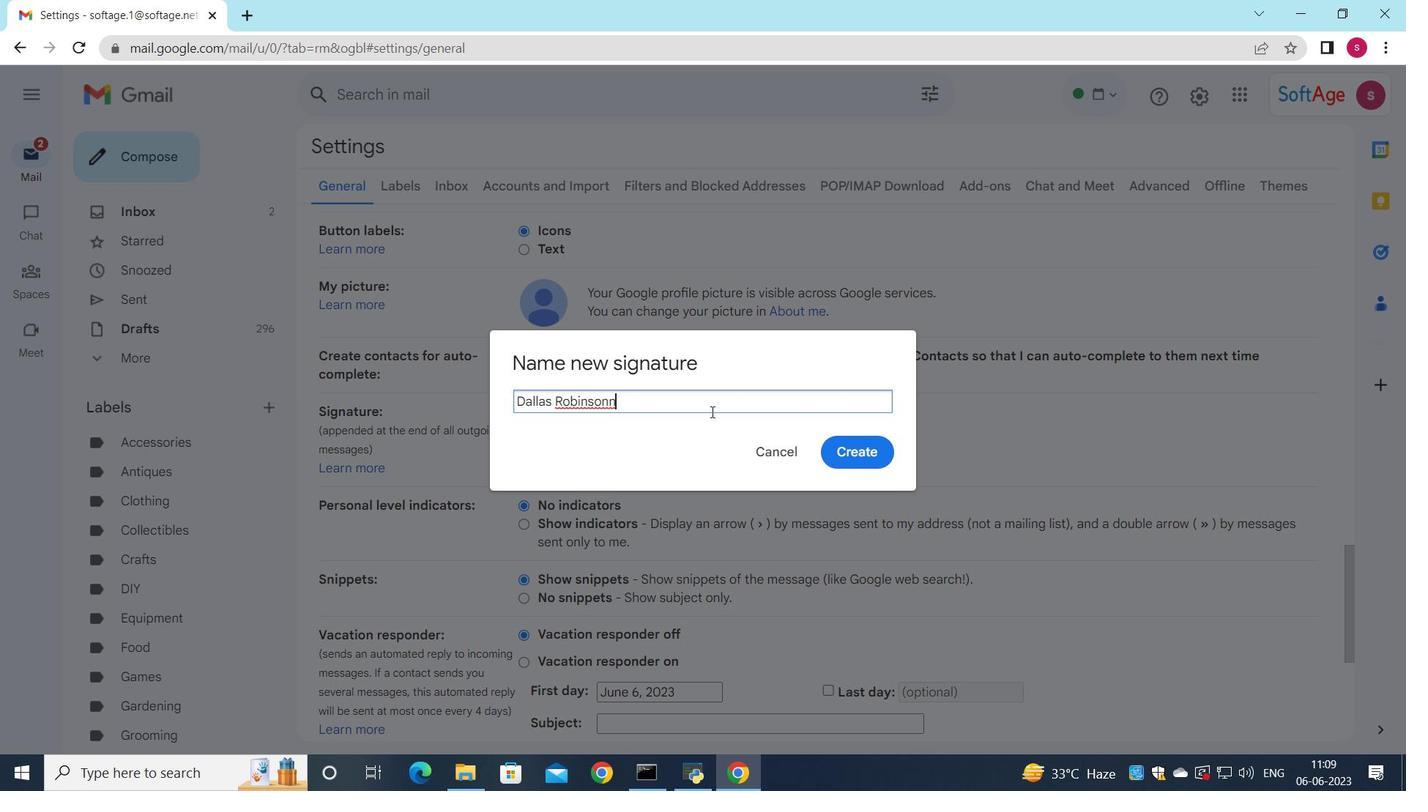 
Action: Mouse moved to (861, 453)
Screenshot: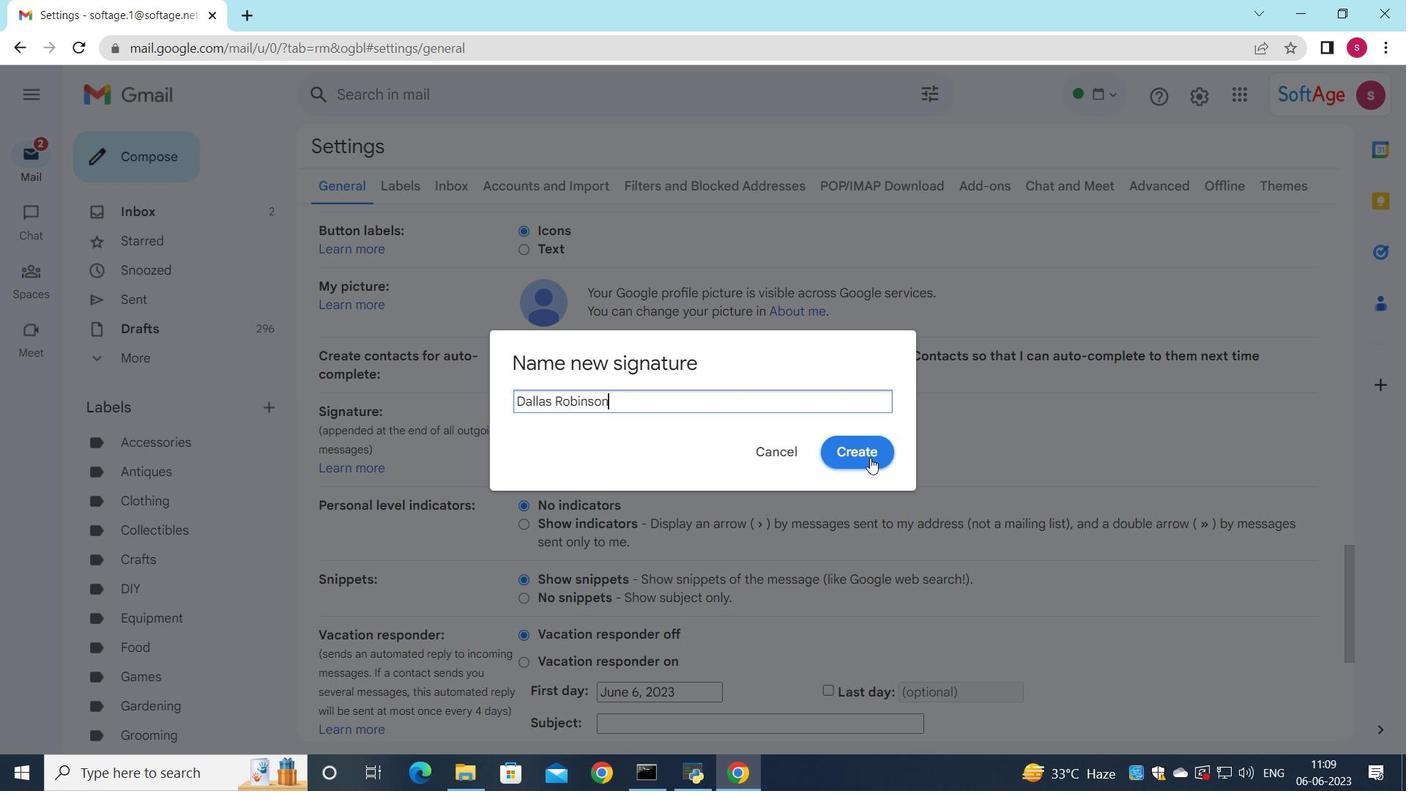 
Action: Mouse pressed left at (861, 453)
Screenshot: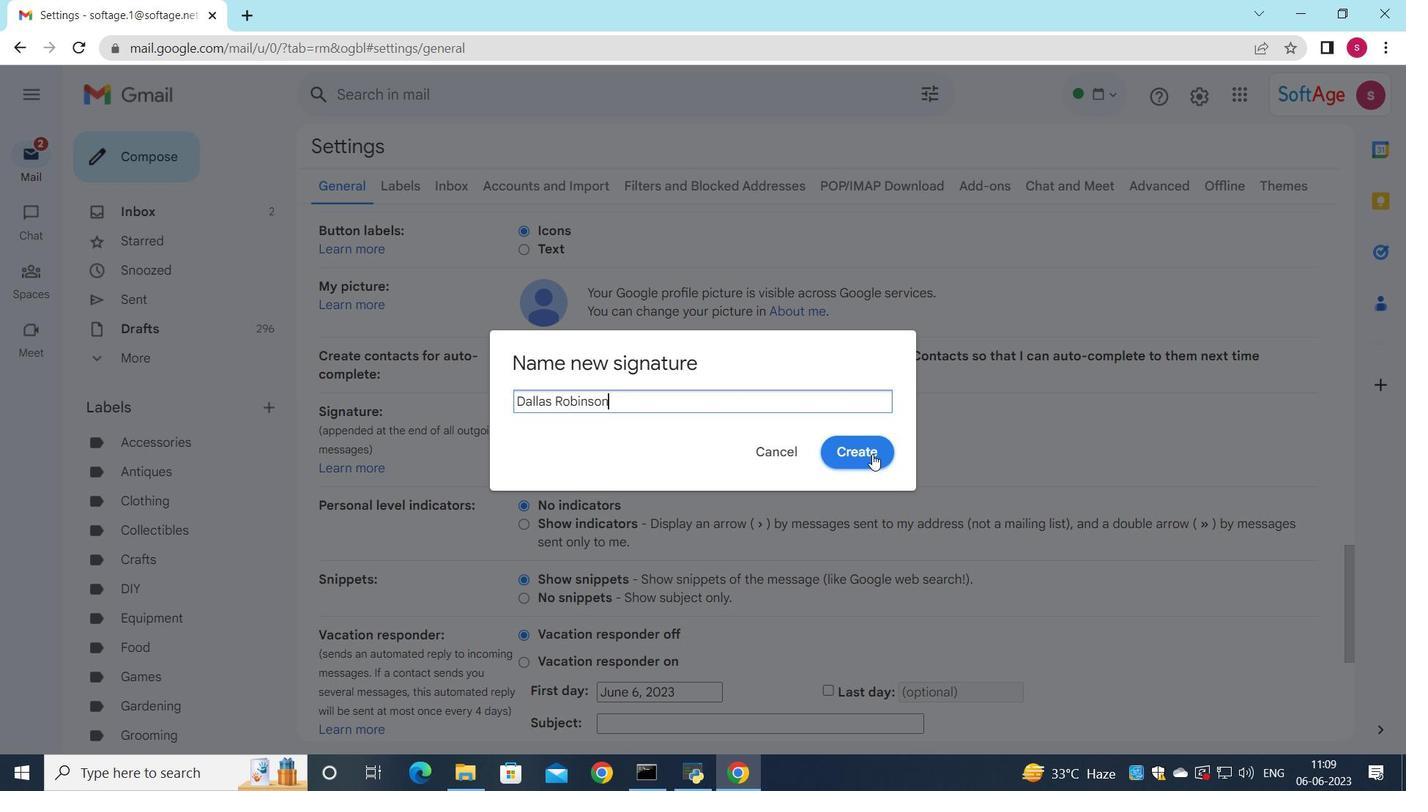 
Action: Mouse moved to (882, 457)
Screenshot: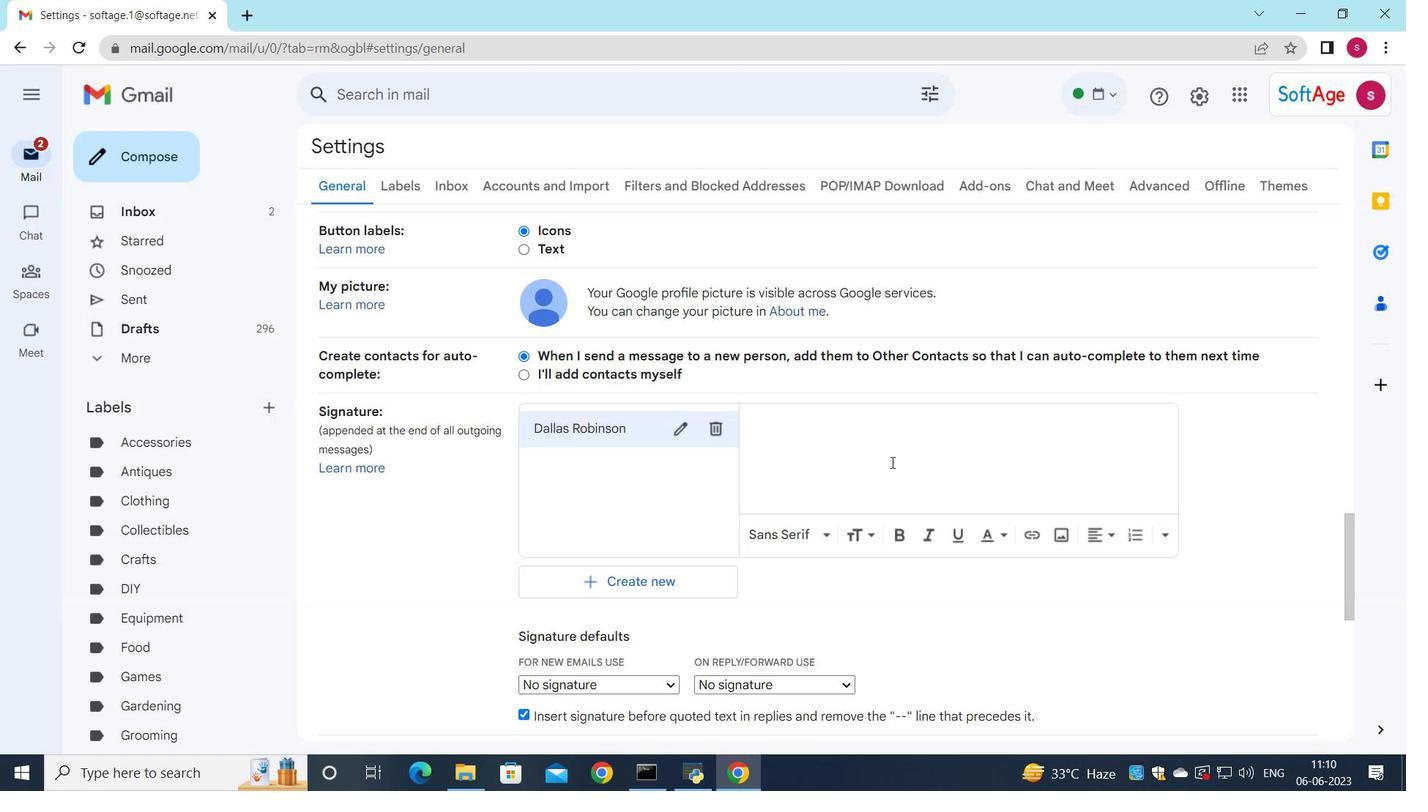 
Action: Mouse pressed left at (882, 457)
Screenshot: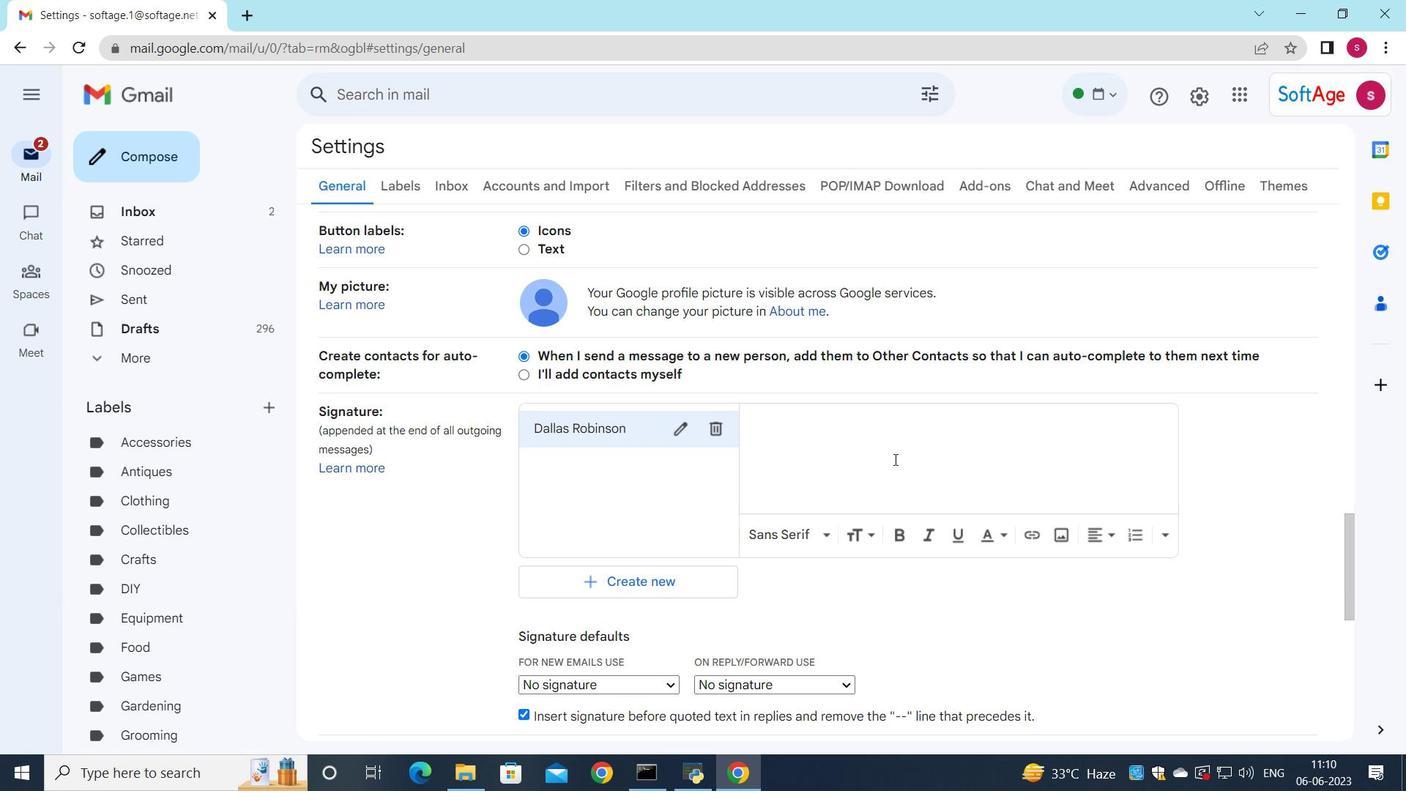 
Action: Key pressed <Key.shift>Dallas<Key.space><Key.shift><Key.shift><Key.shift><Key.shift><Key.shift>Robinson
Screenshot: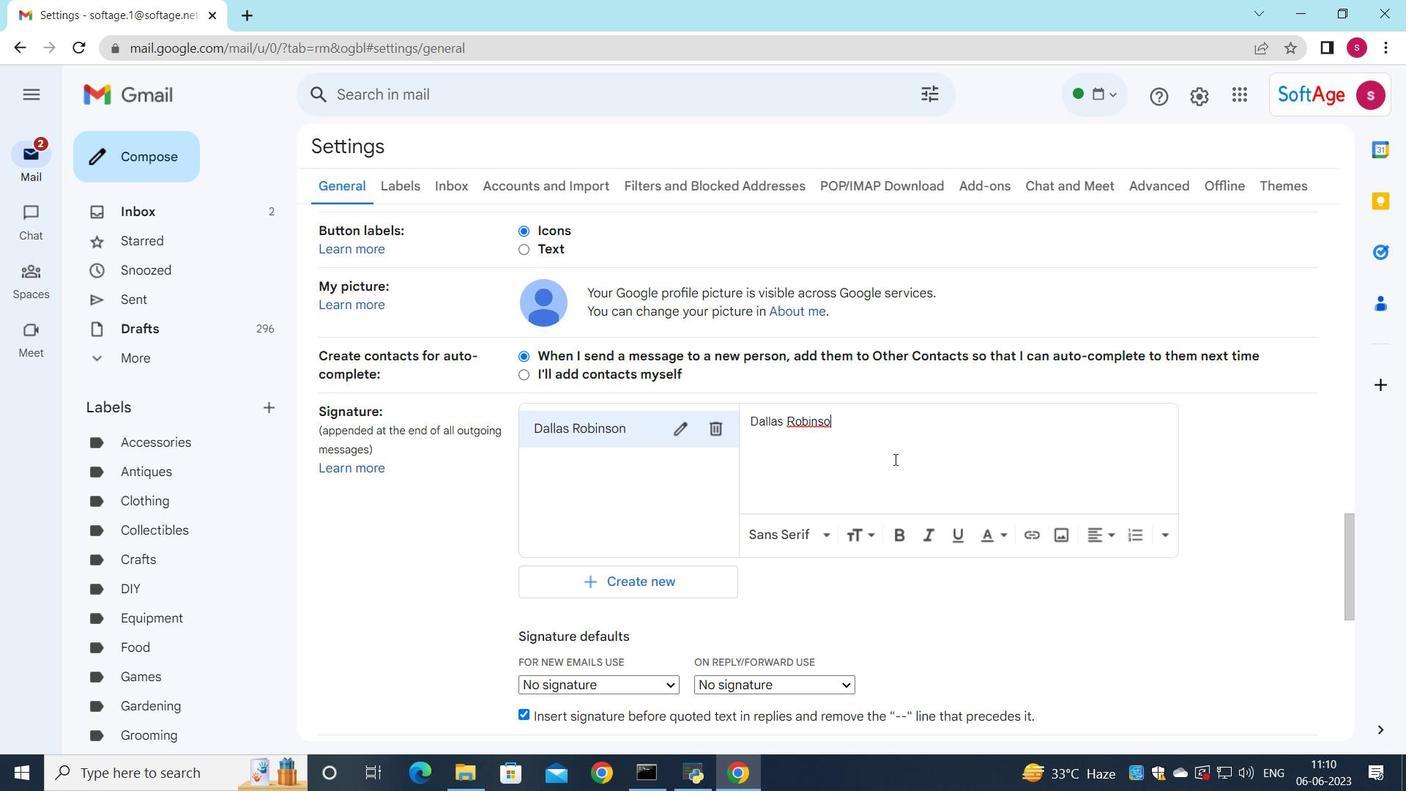 
Action: Mouse scrolled (882, 457) with delta (0, 0)
Screenshot: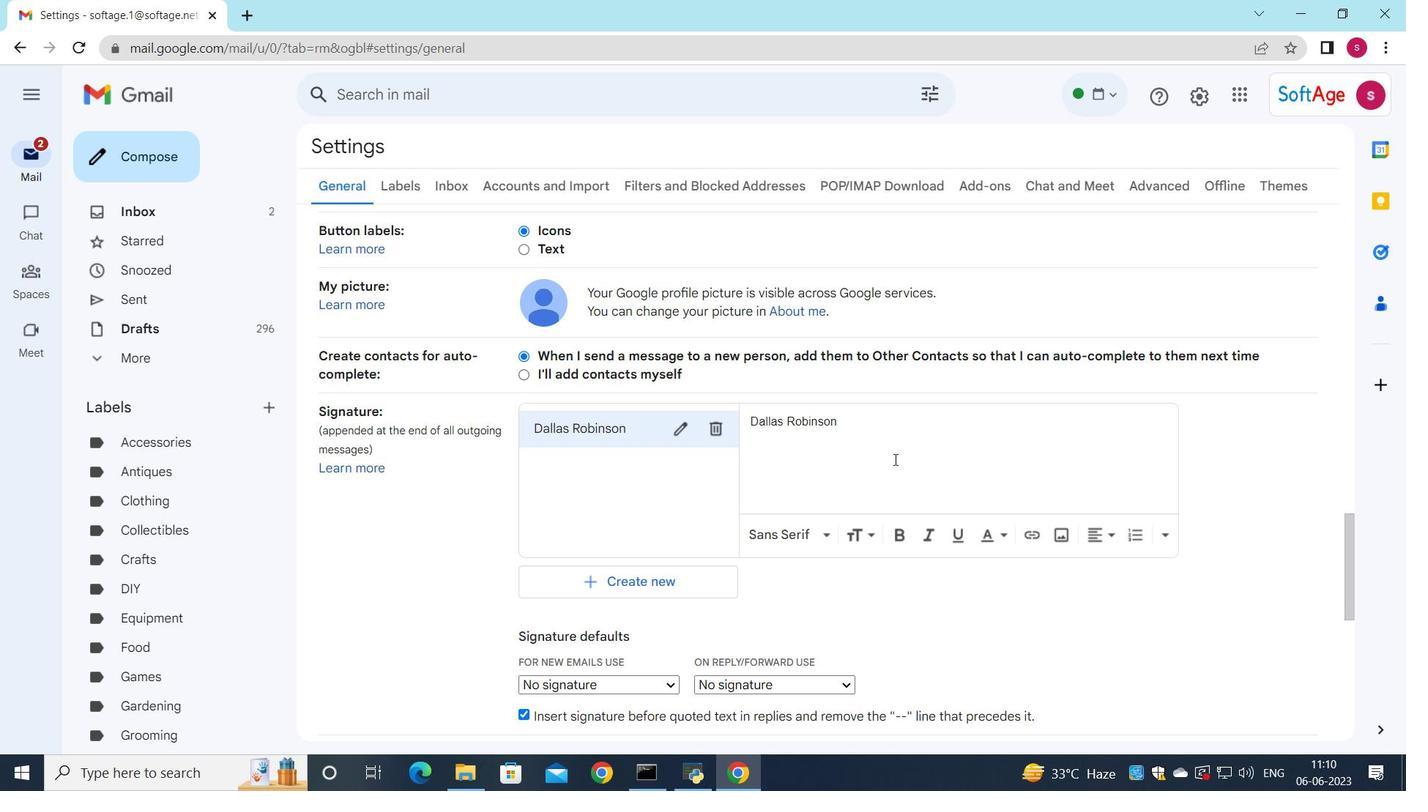 
Action: Mouse scrolled (882, 457) with delta (0, 0)
Screenshot: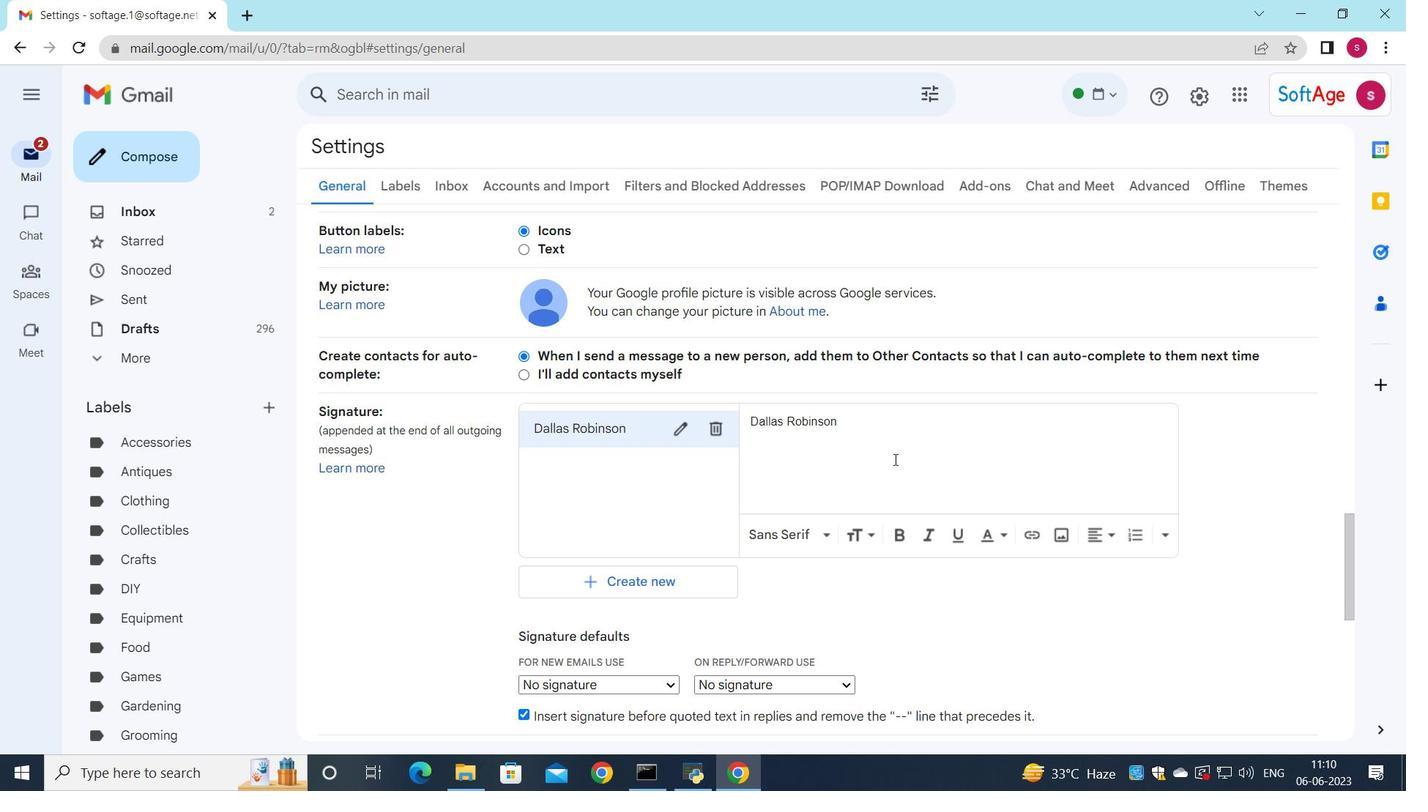 
Action: Mouse scrolled (882, 457) with delta (0, 0)
Screenshot: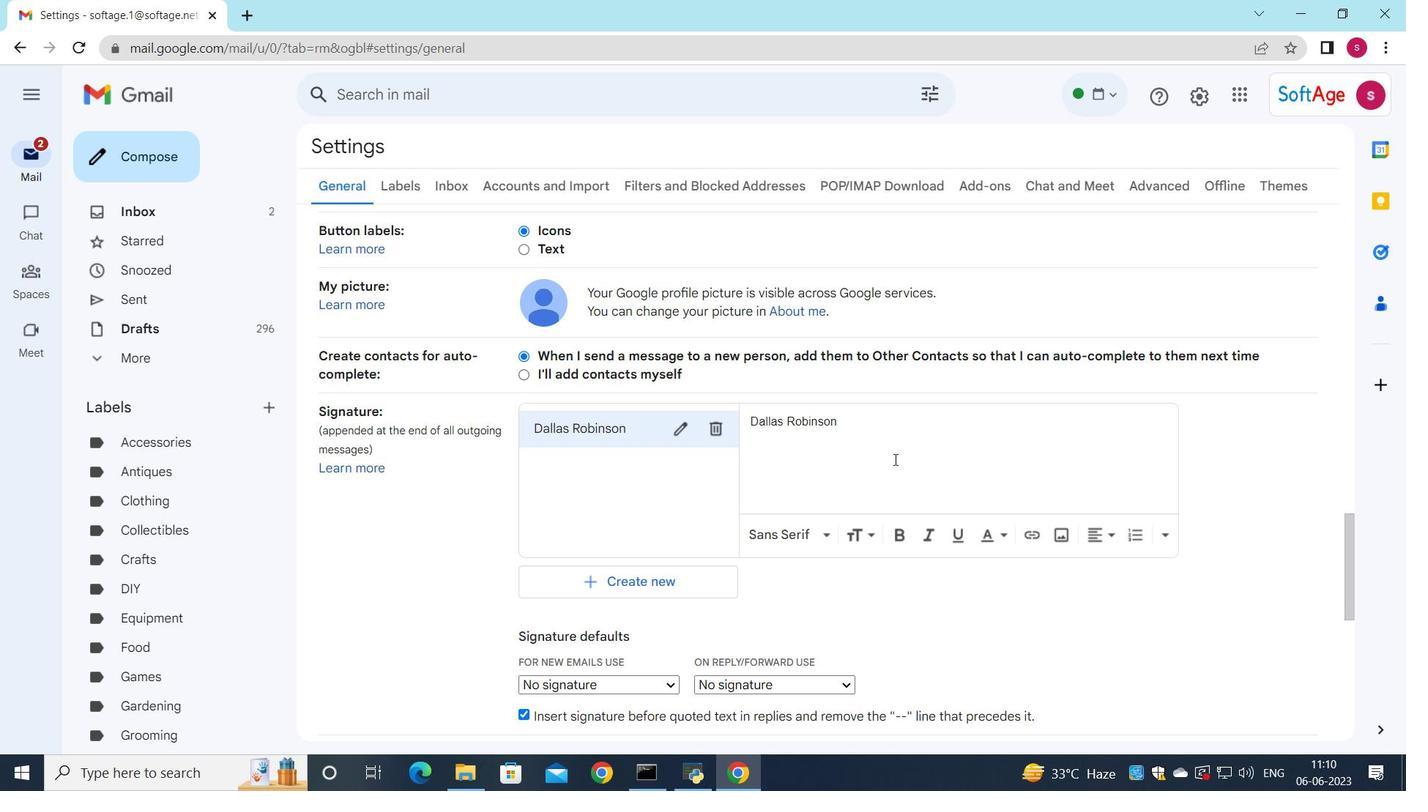 
Action: Mouse moved to (622, 409)
Screenshot: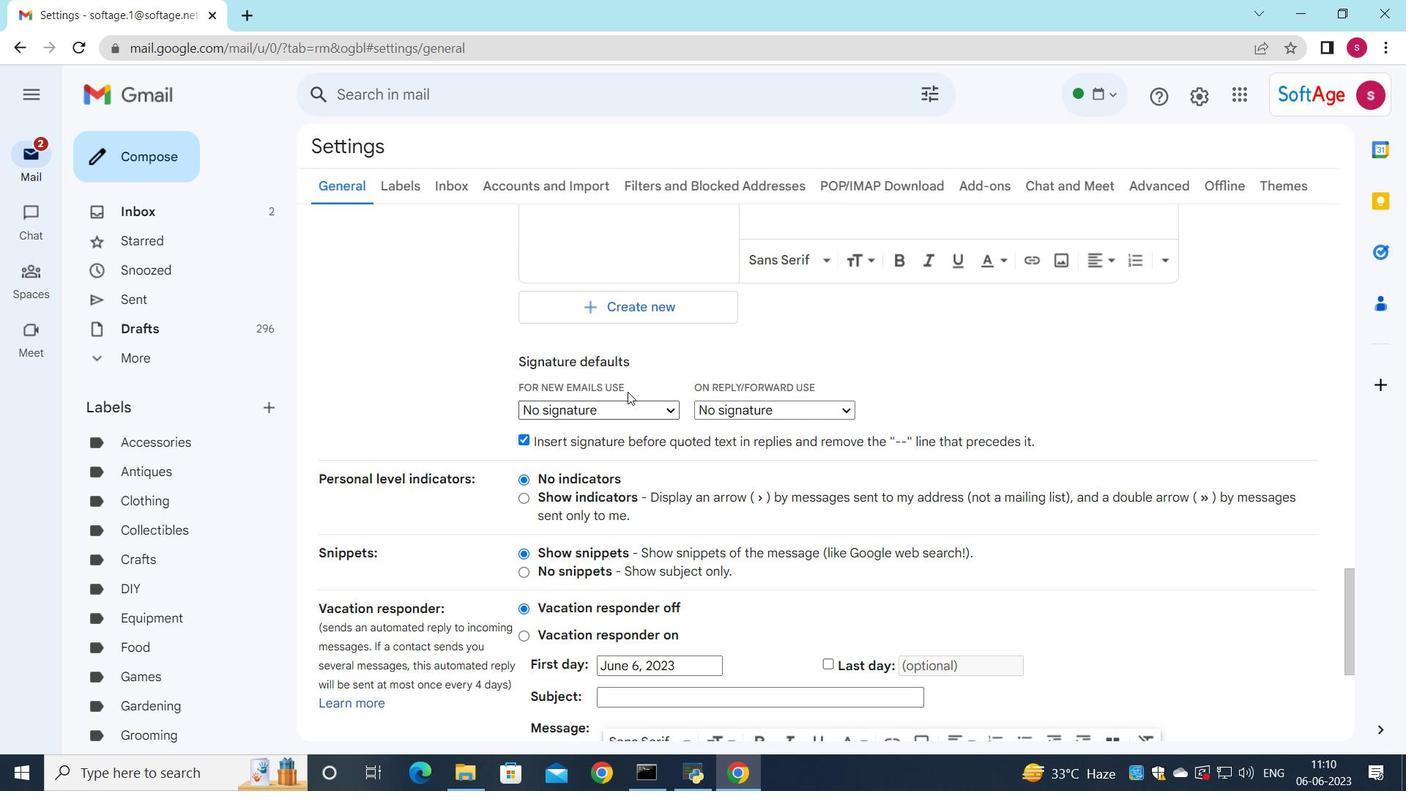 
Action: Mouse pressed left at (622, 409)
Screenshot: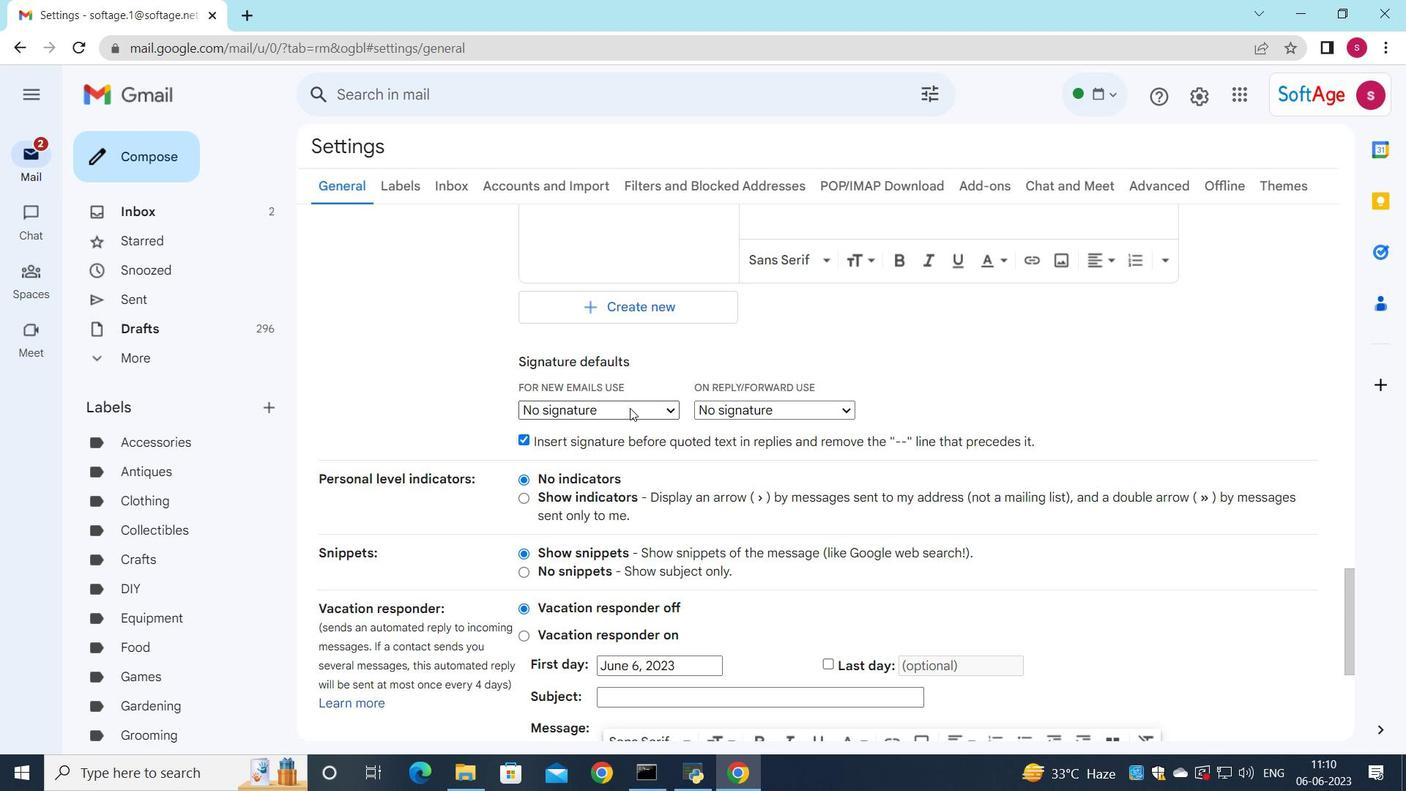 
Action: Mouse moved to (624, 440)
Screenshot: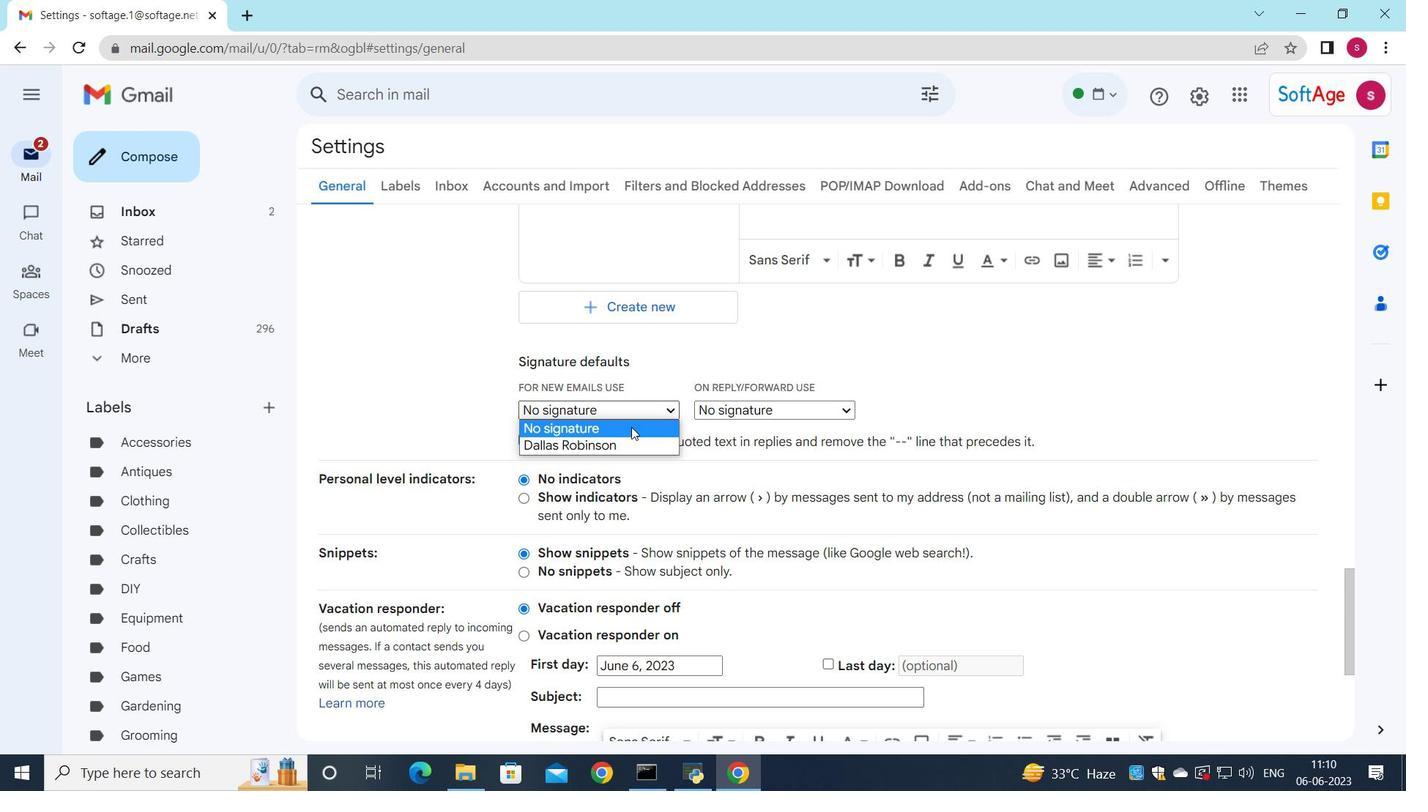 
Action: Mouse pressed left at (624, 440)
Screenshot: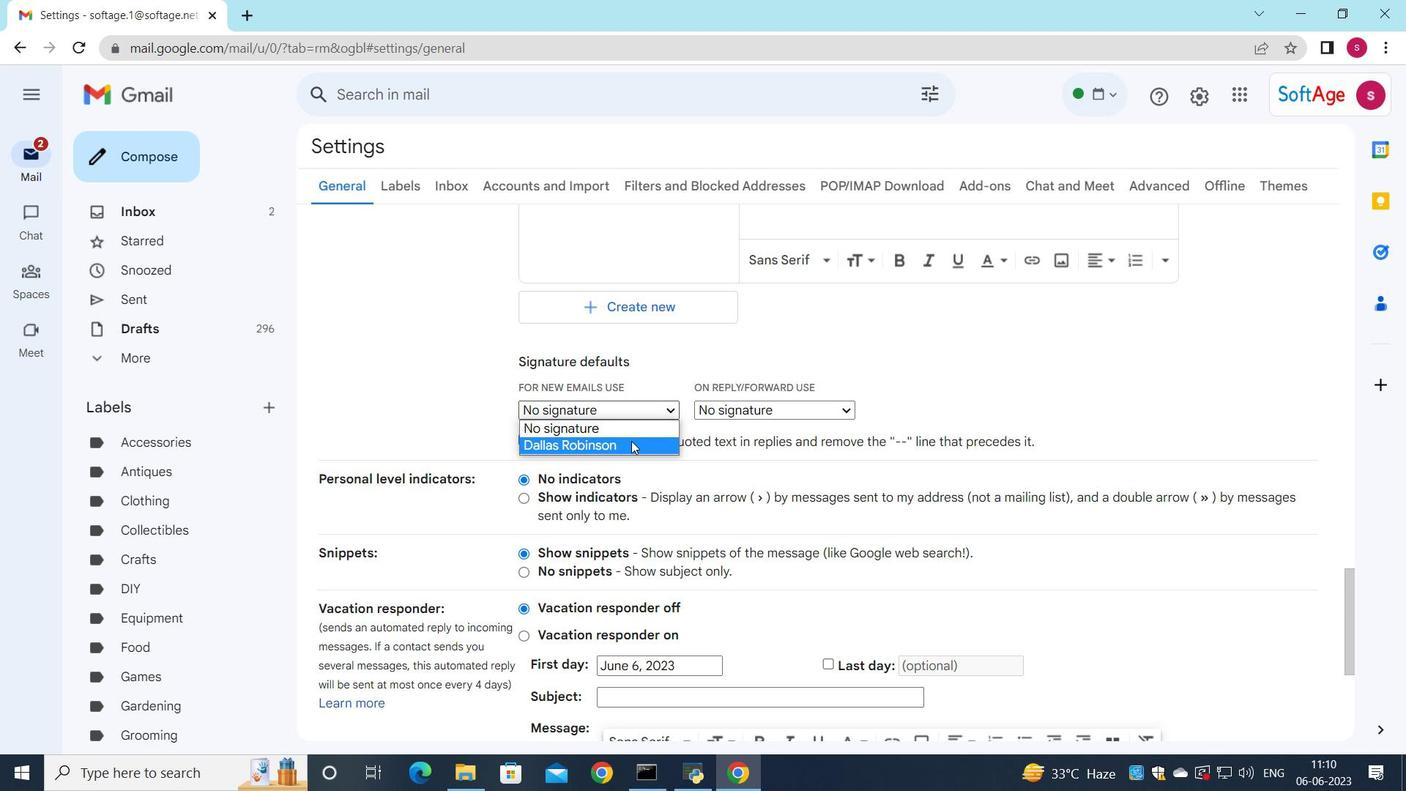 
Action: Mouse moved to (742, 409)
Screenshot: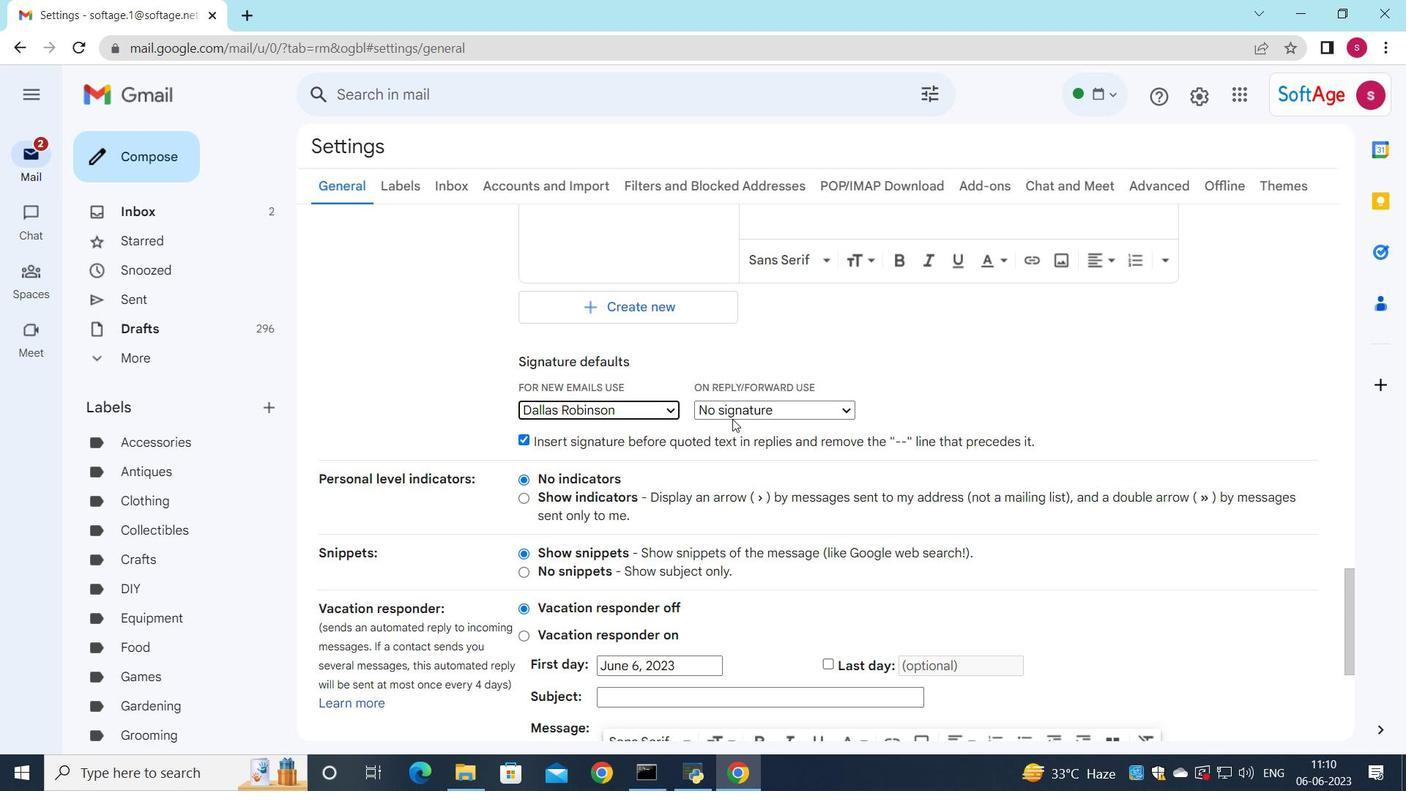 
Action: Mouse pressed left at (742, 409)
Screenshot: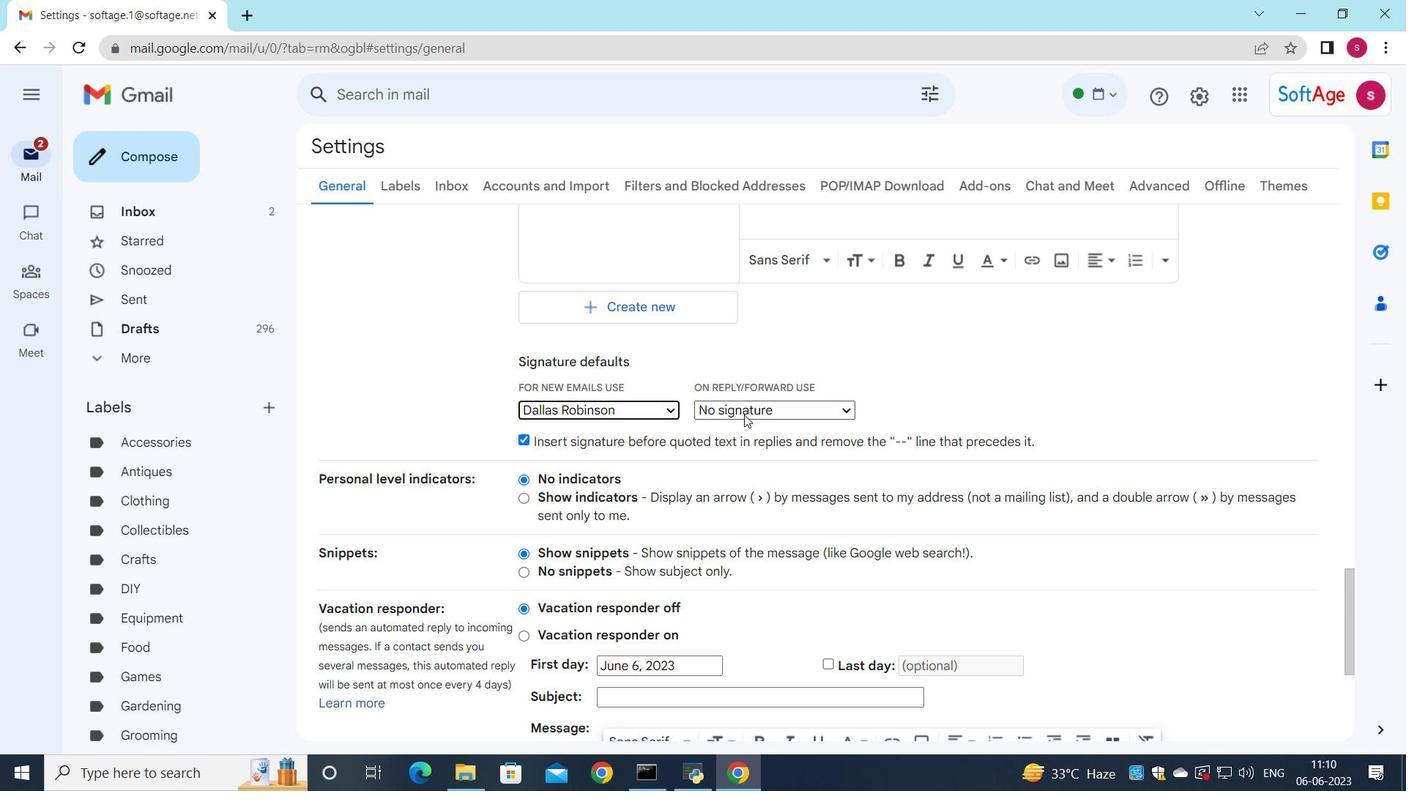 
Action: Mouse moved to (741, 442)
Screenshot: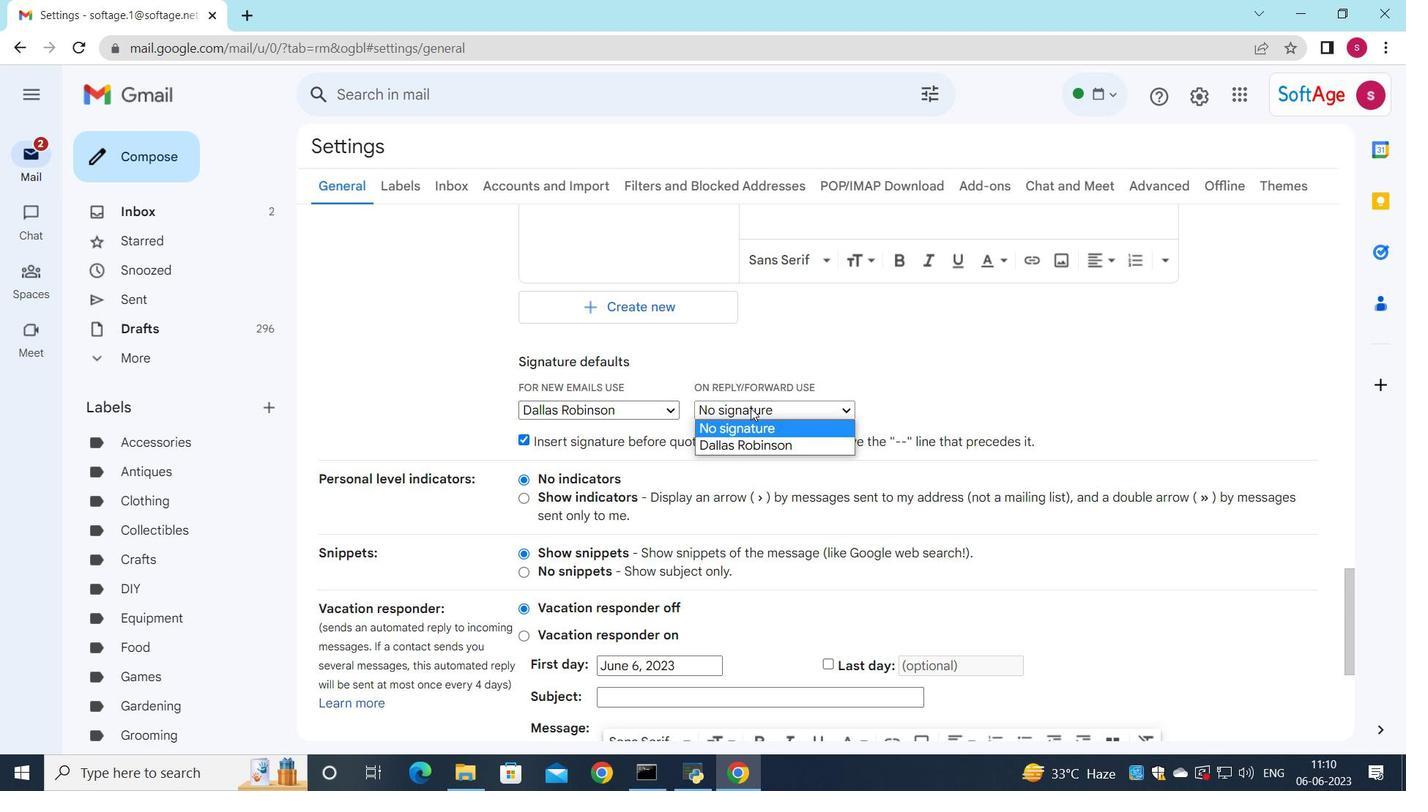
Action: Mouse pressed left at (741, 442)
Screenshot: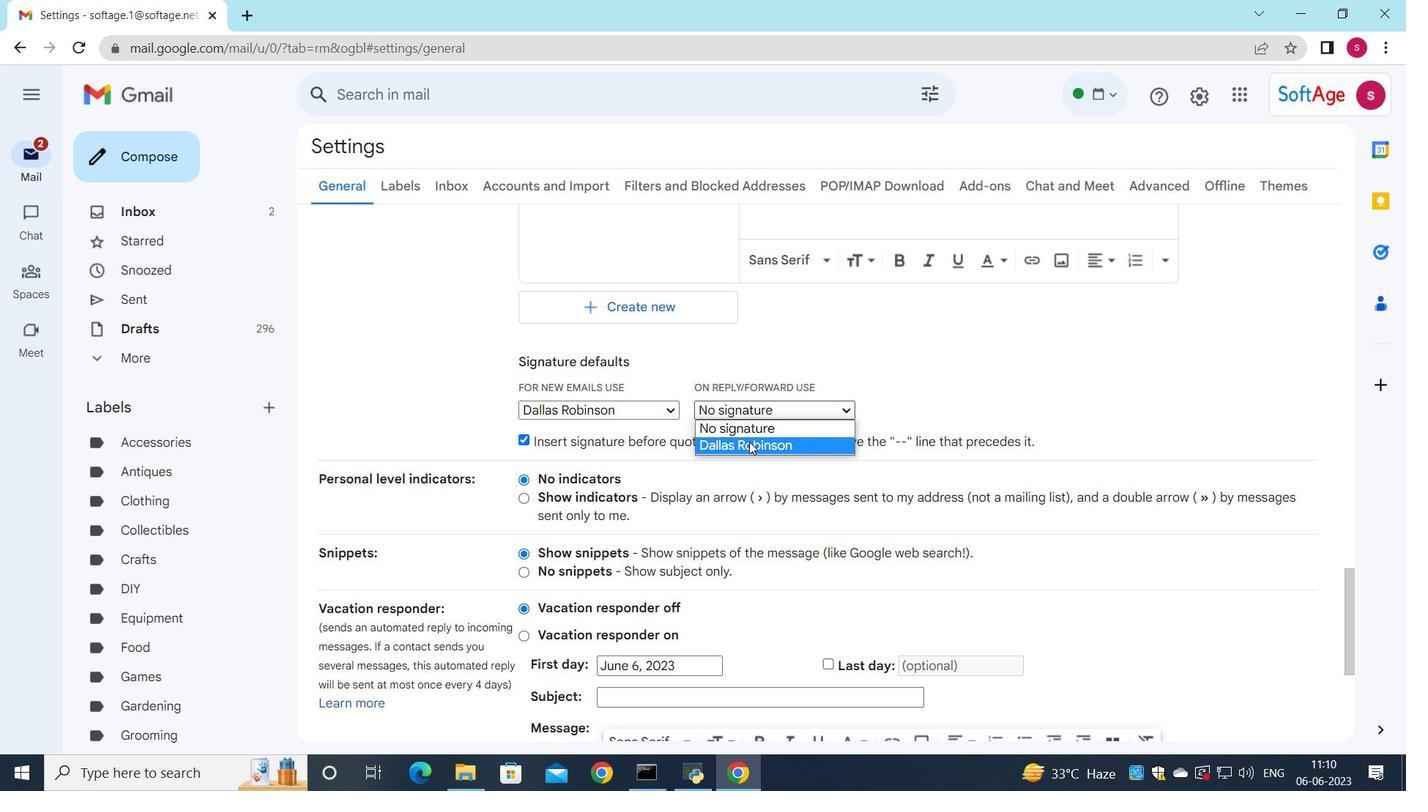 
Action: Mouse scrolled (741, 441) with delta (0, 0)
Screenshot: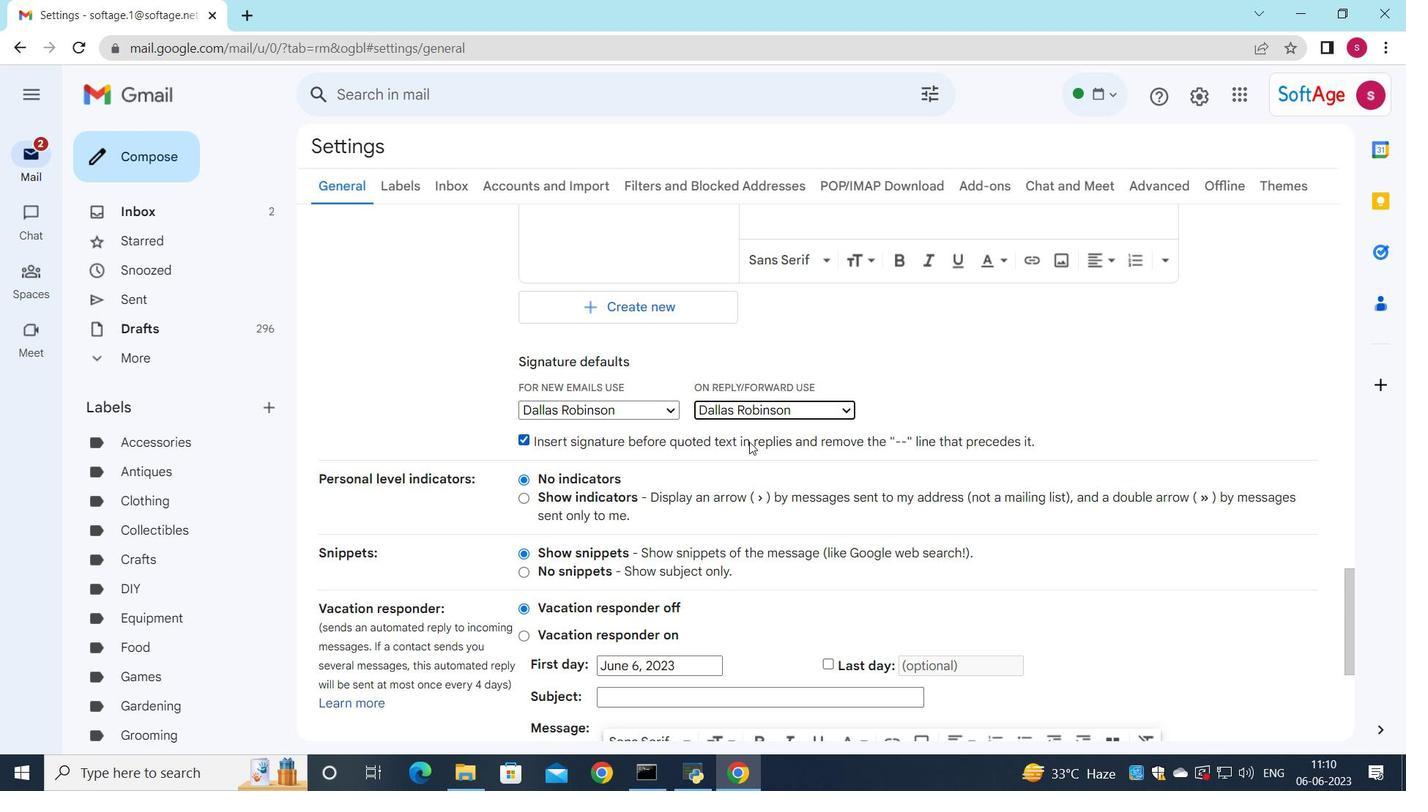 
Action: Mouse scrolled (741, 441) with delta (0, 0)
Screenshot: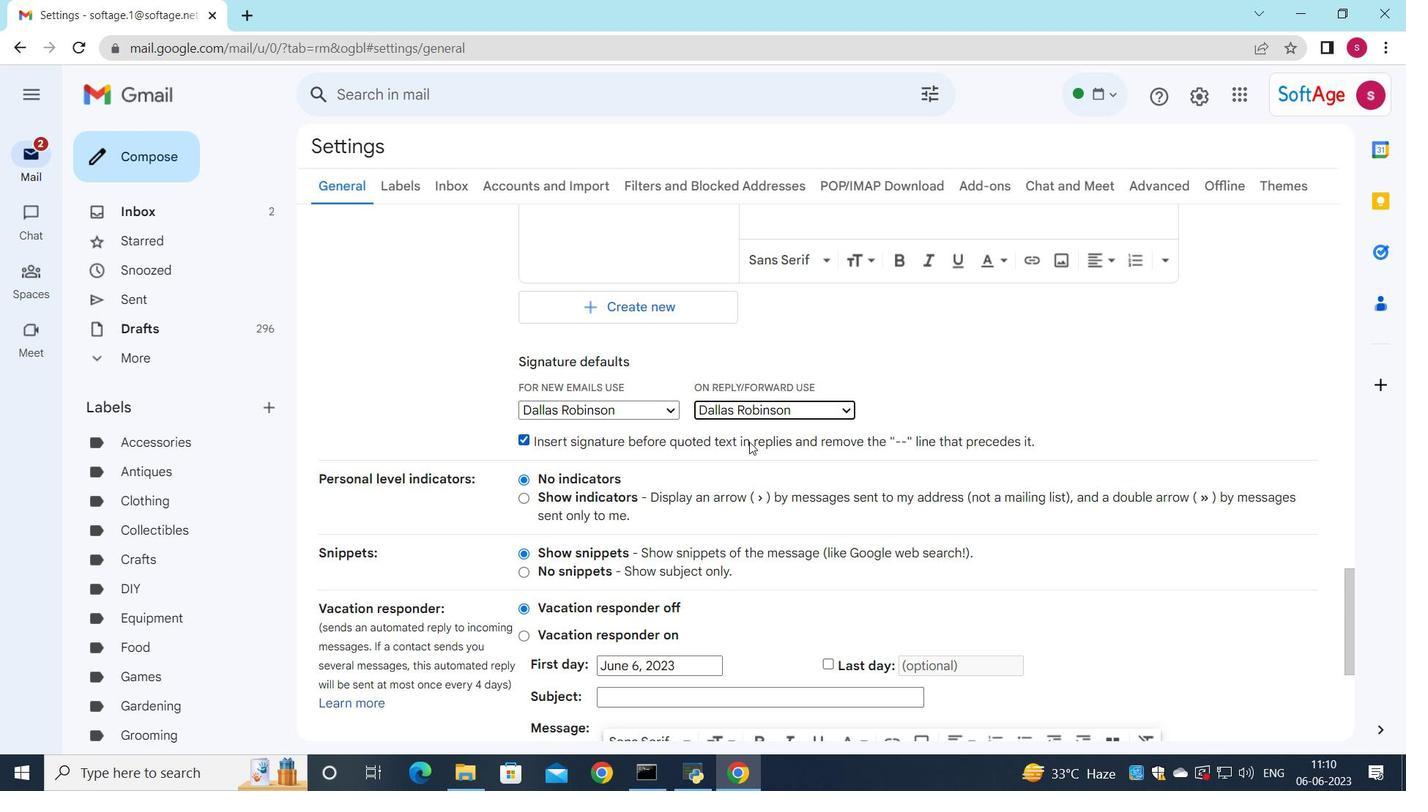 
Action: Mouse scrolled (741, 441) with delta (0, 0)
Screenshot: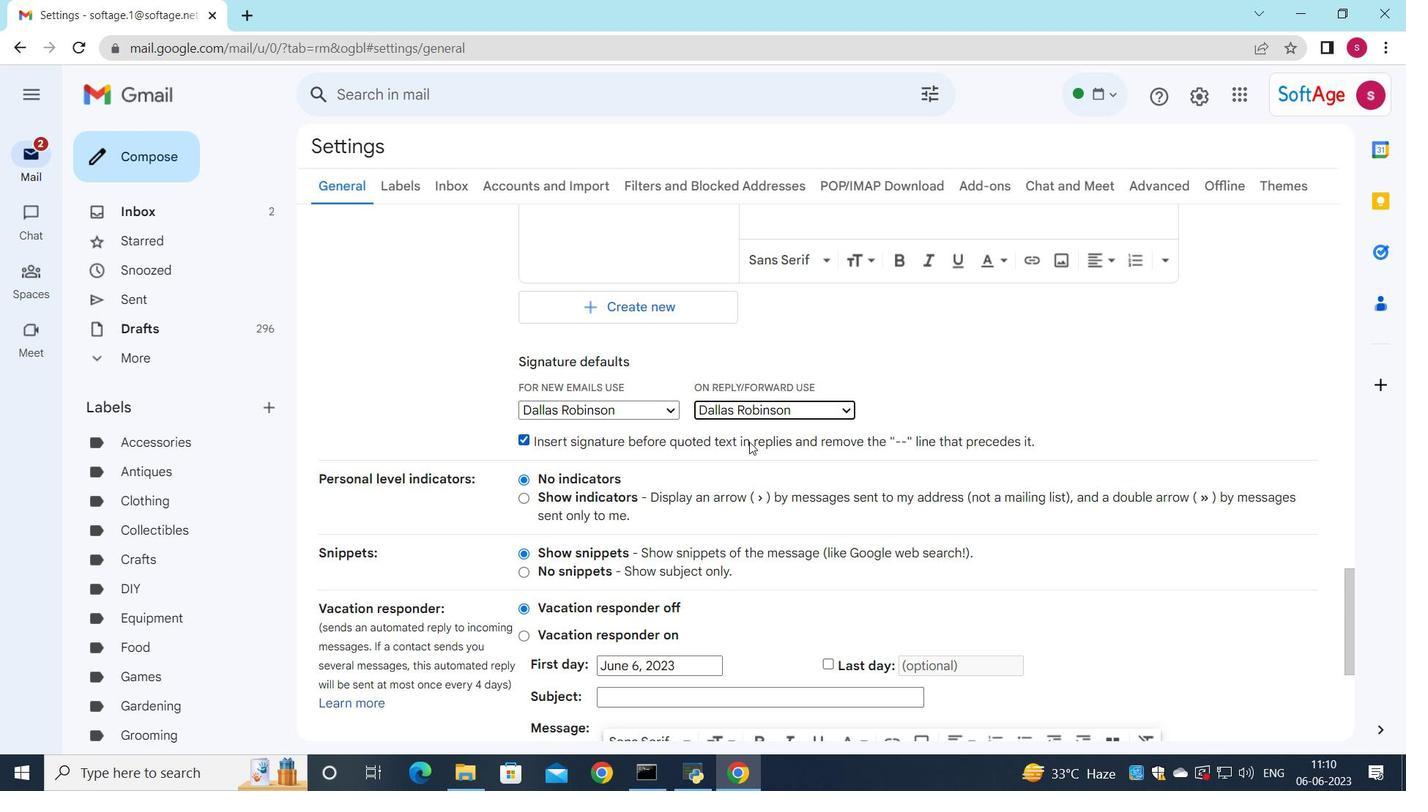 
Action: Mouse scrolled (741, 441) with delta (0, 0)
Screenshot: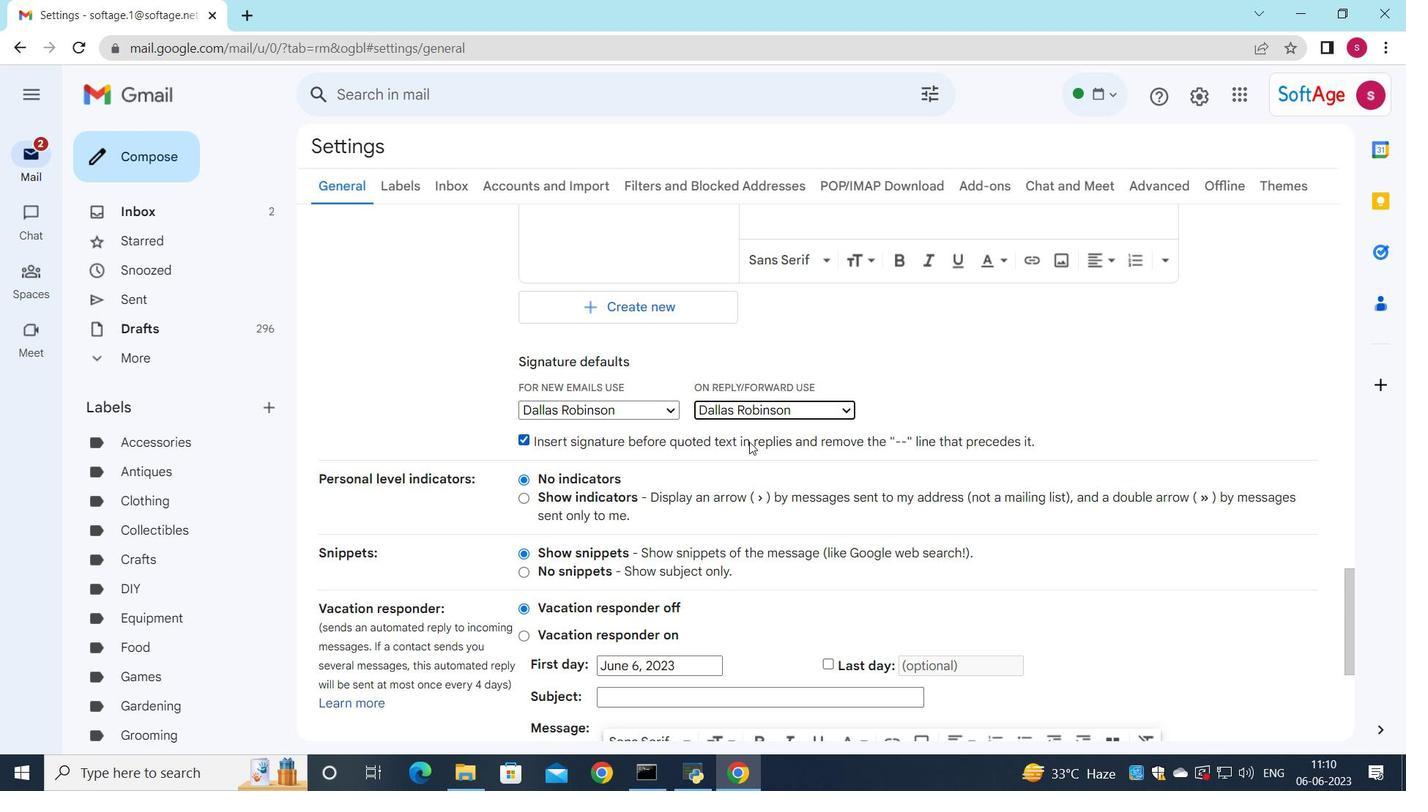 
Action: Mouse scrolled (741, 441) with delta (0, 0)
Screenshot: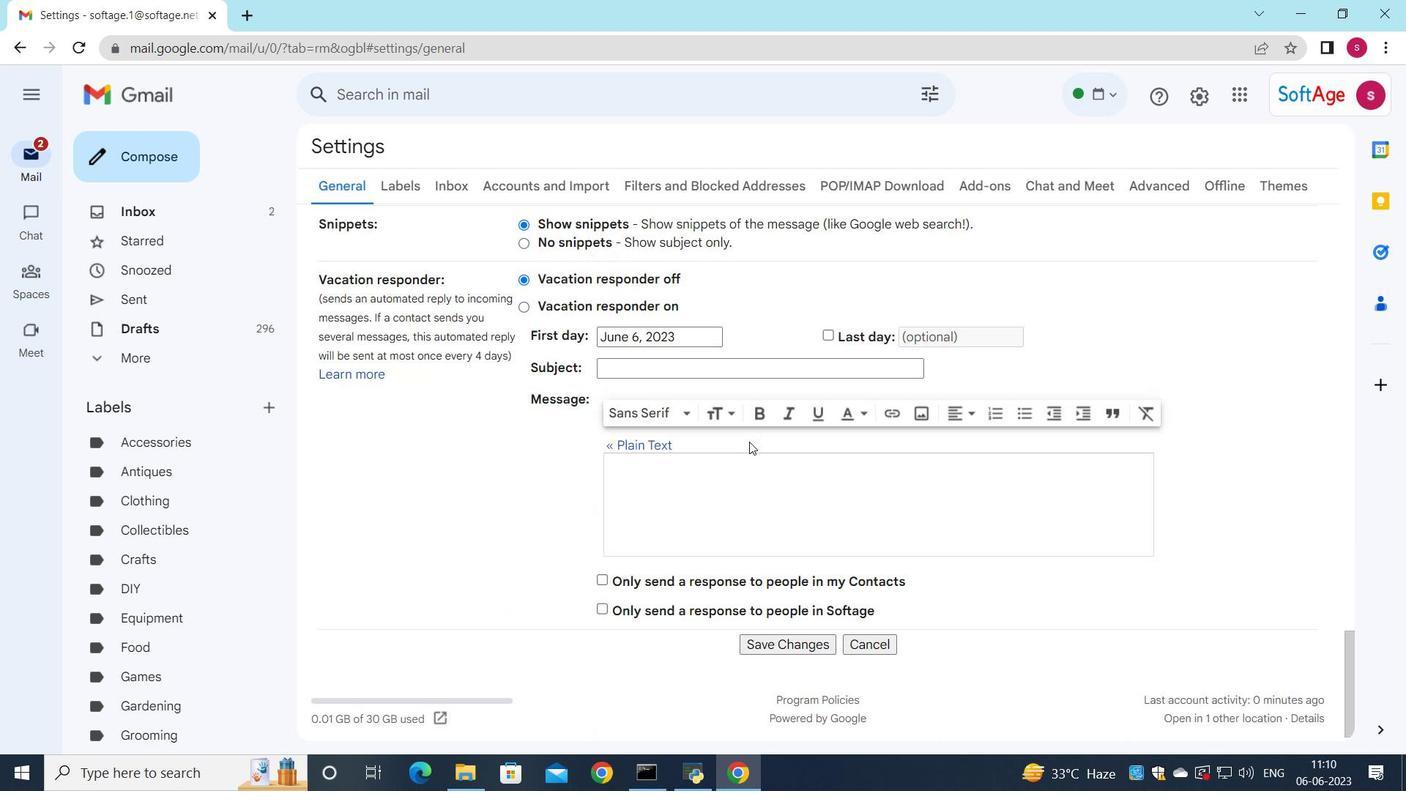 
Action: Mouse scrolled (741, 441) with delta (0, 0)
Screenshot: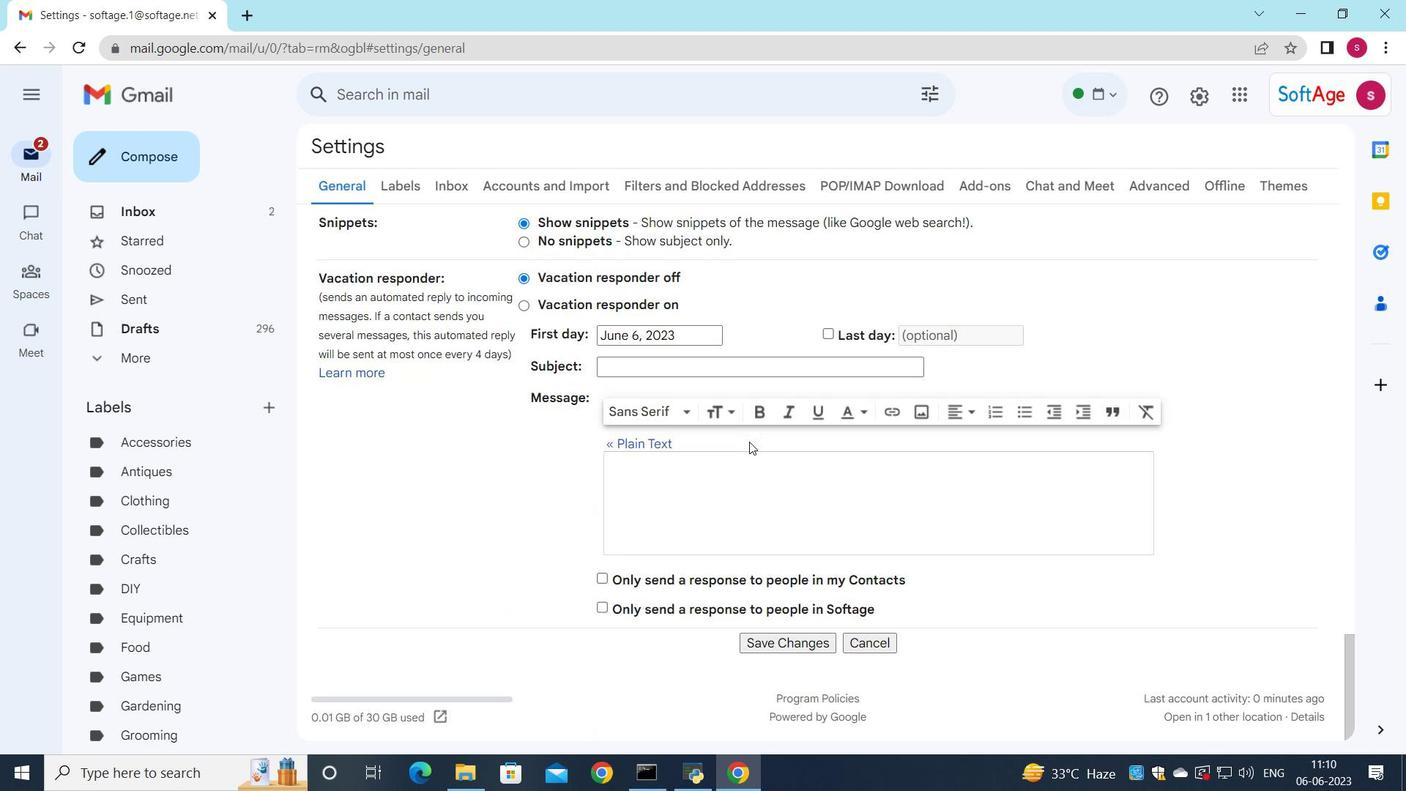 
Action: Mouse scrolled (741, 441) with delta (0, 0)
Screenshot: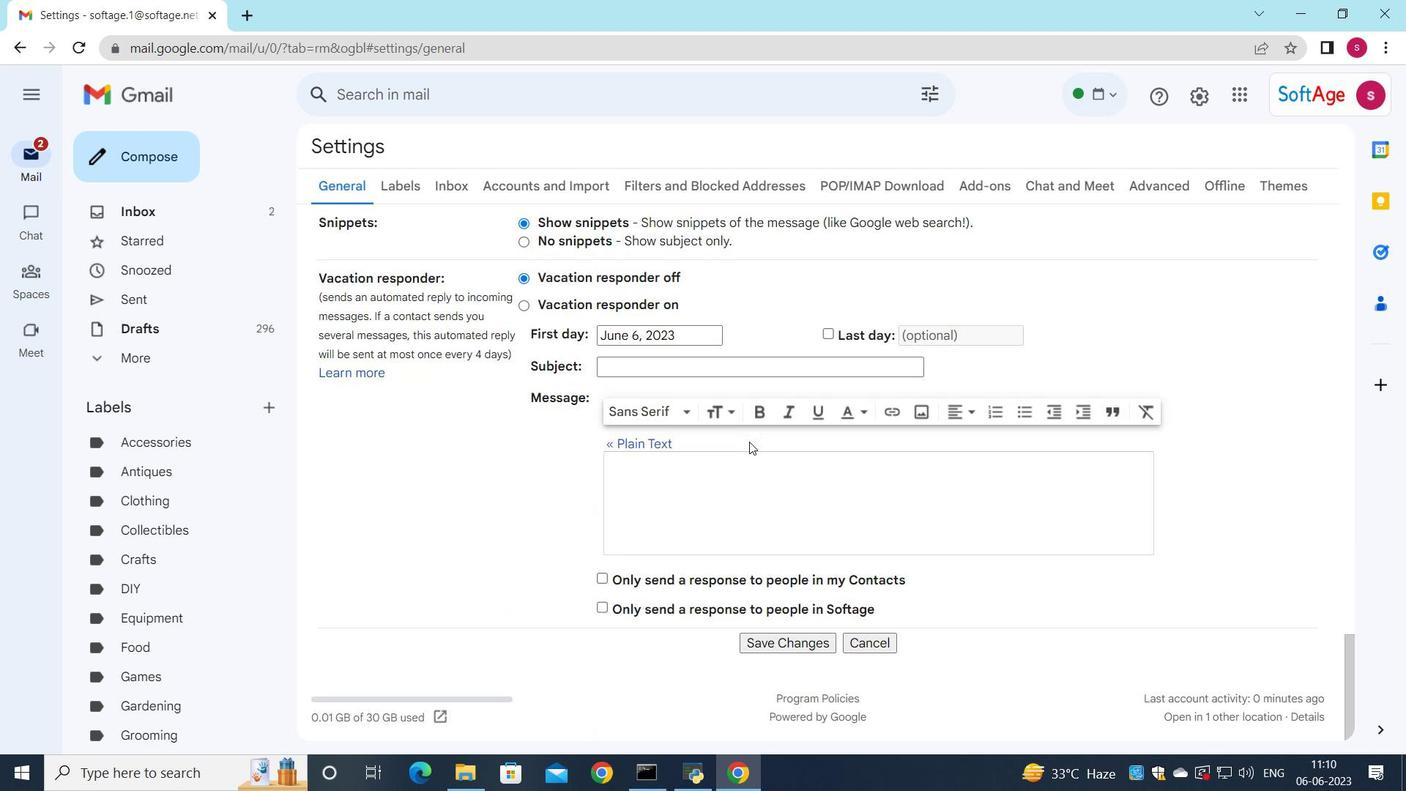 
Action: Mouse moved to (800, 629)
Screenshot: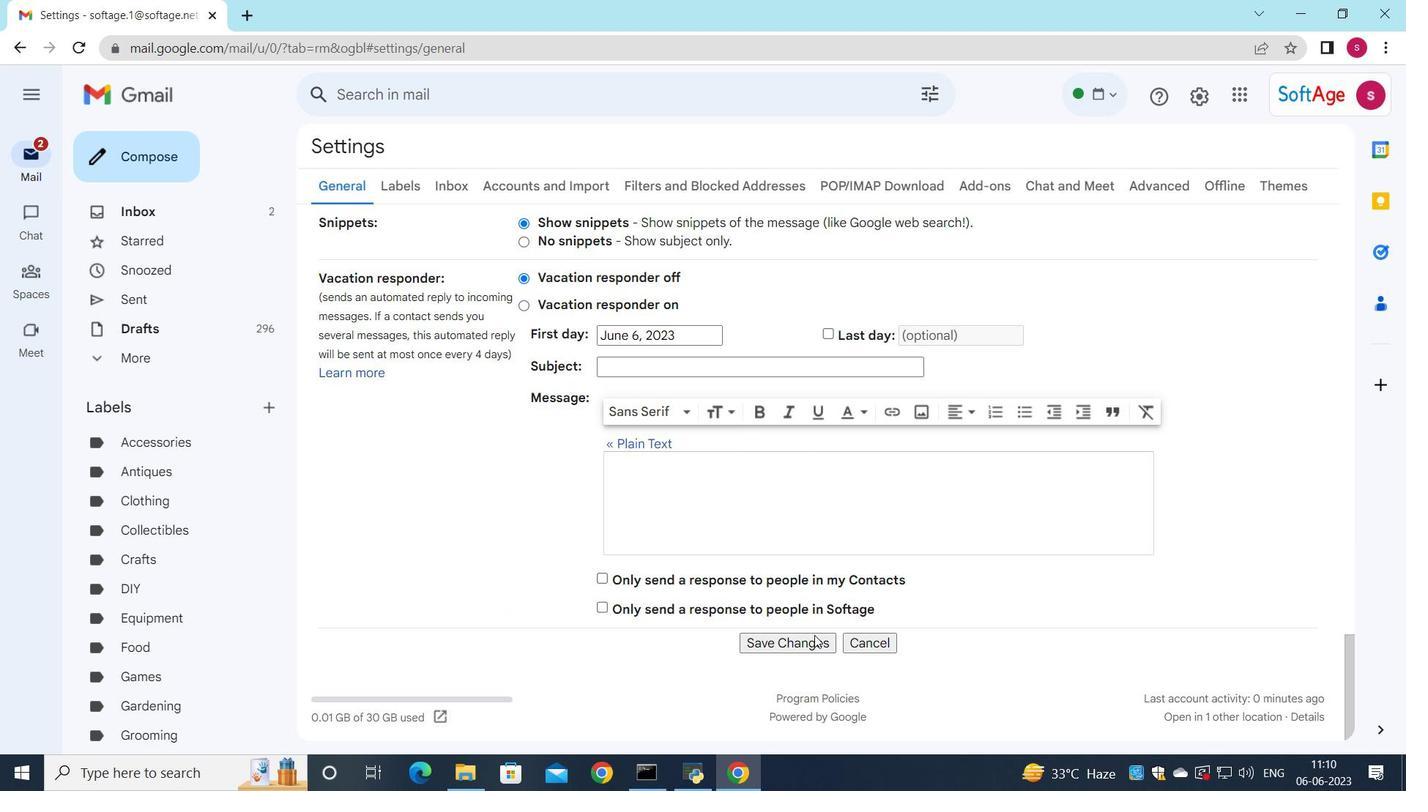 
Action: Mouse pressed left at (800, 629)
Screenshot: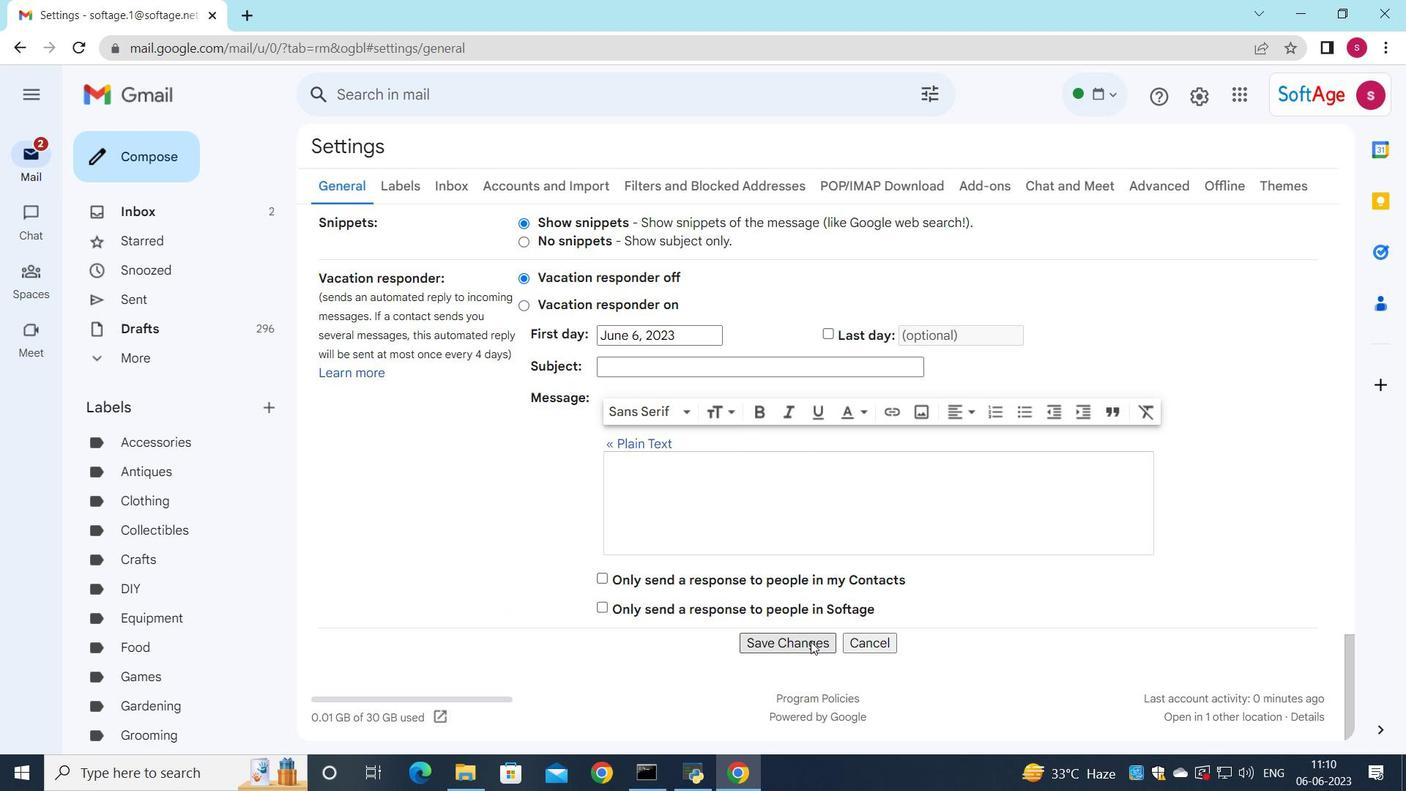 
Action: Mouse moved to (318, 504)
Screenshot: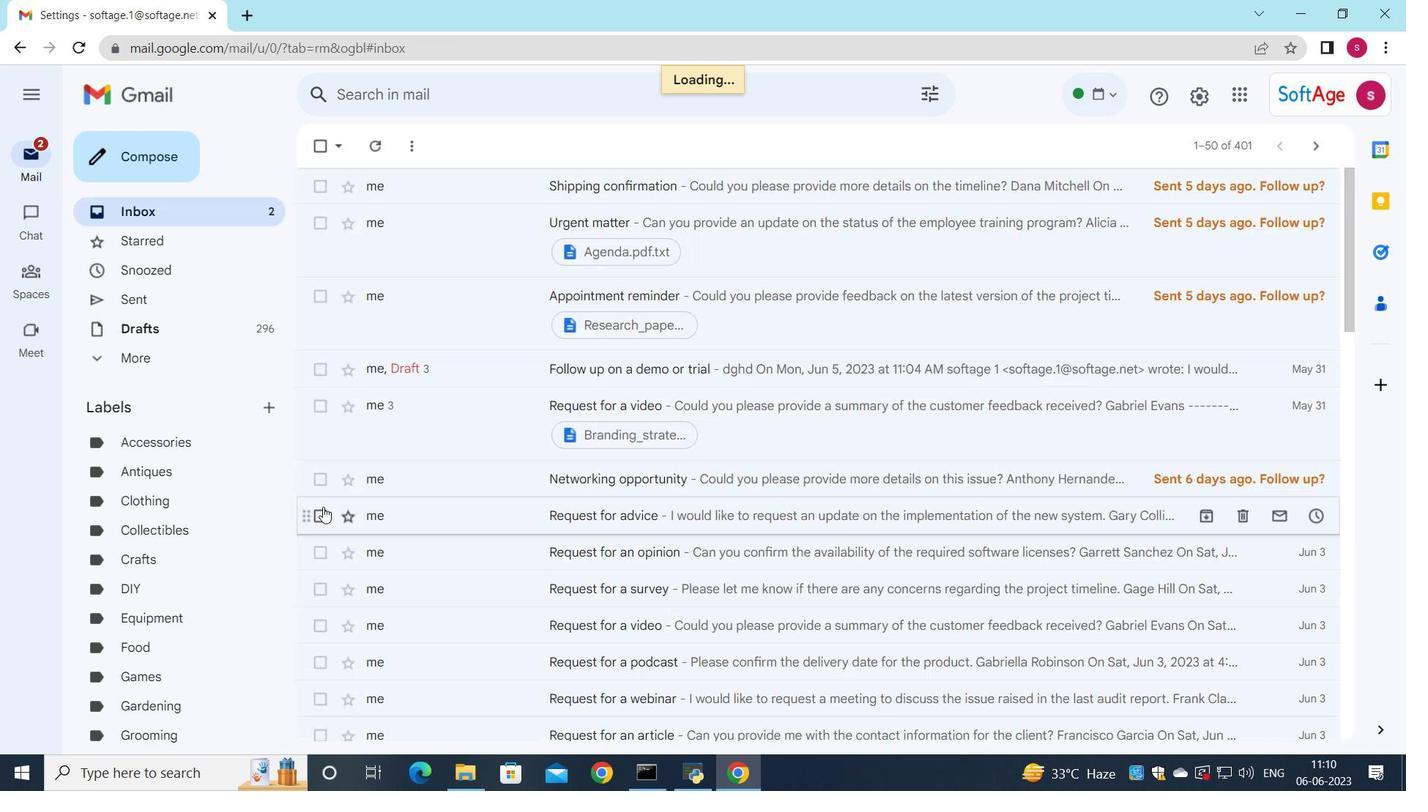 
Action: Mouse pressed left at (318, 504)
Screenshot: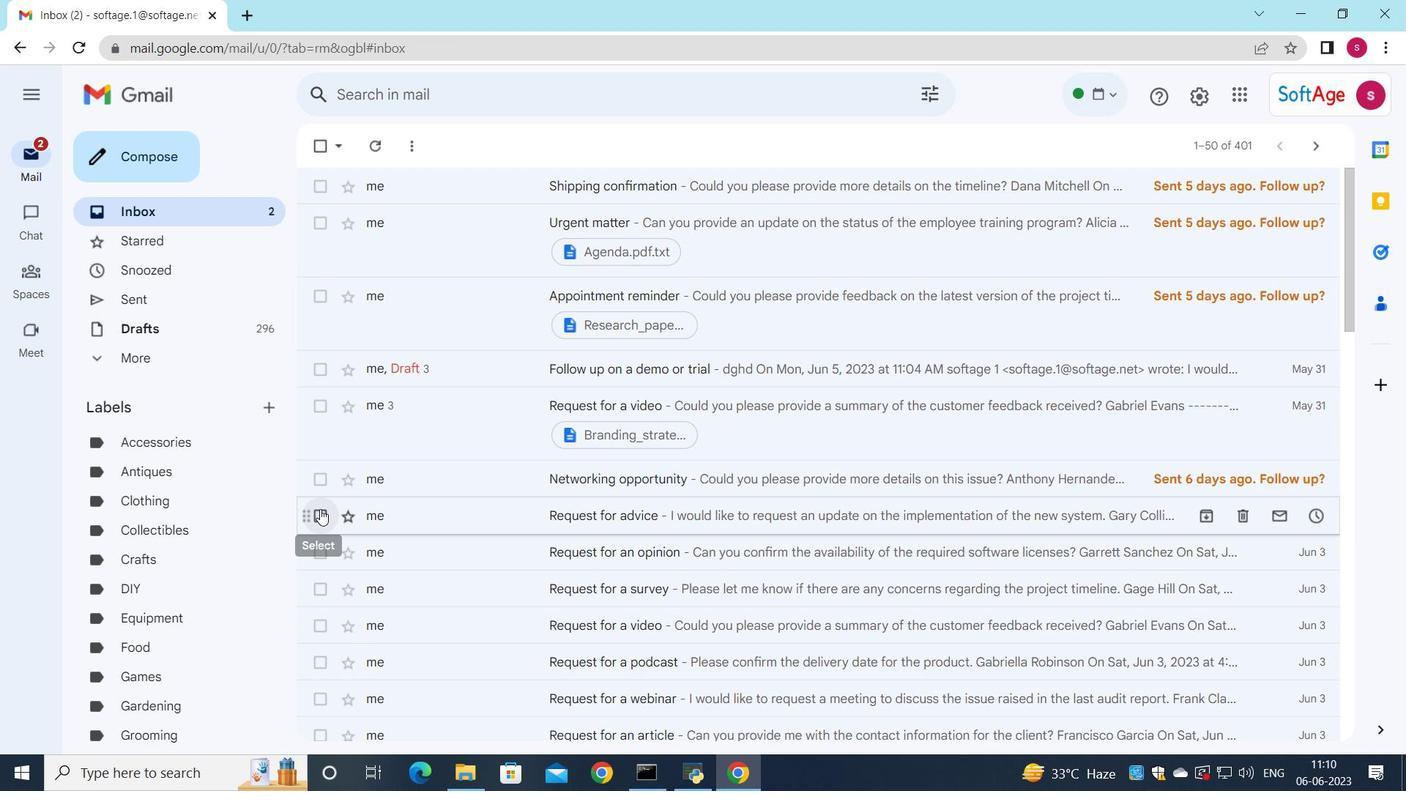 
Action: Mouse moved to (722, 166)
Screenshot: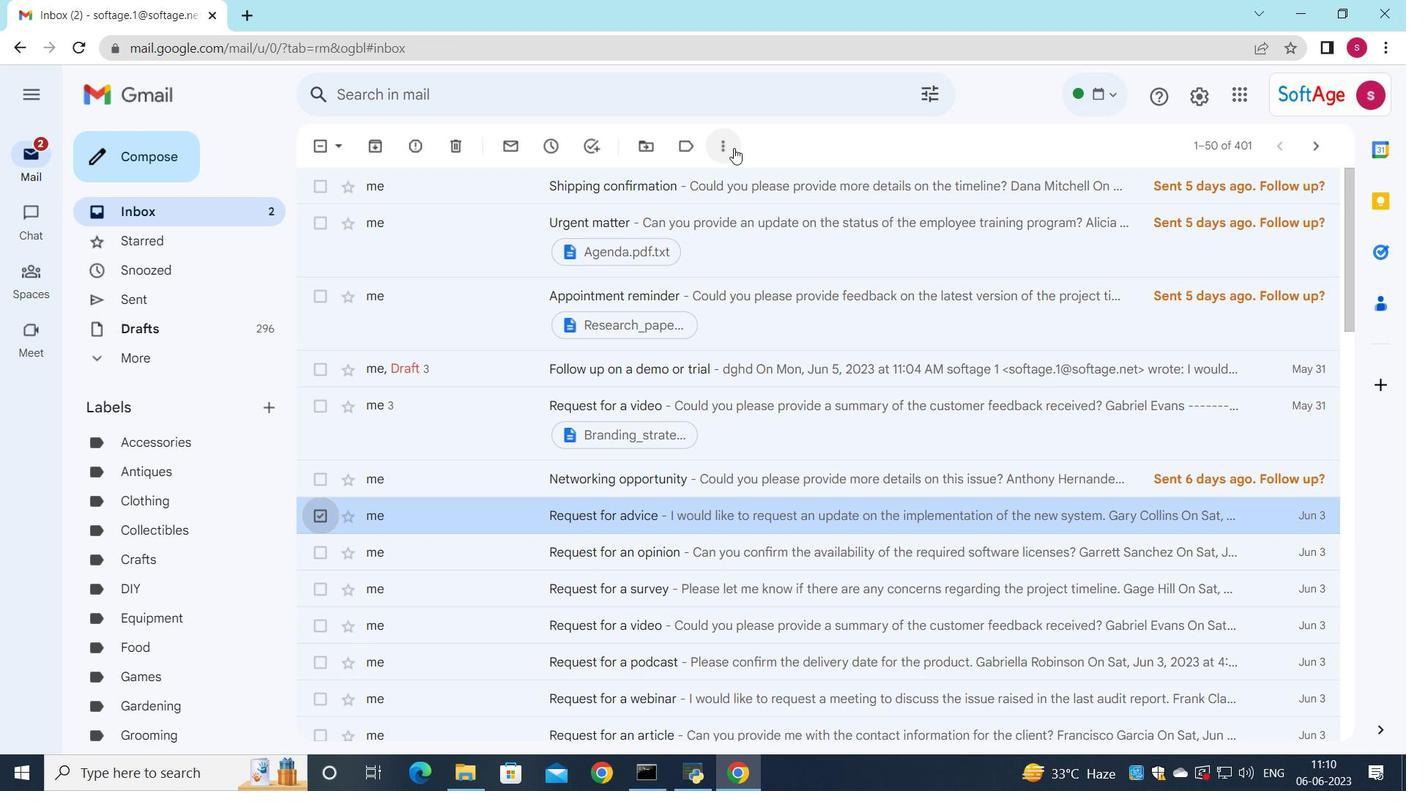 
Action: Mouse pressed left at (722, 166)
Screenshot: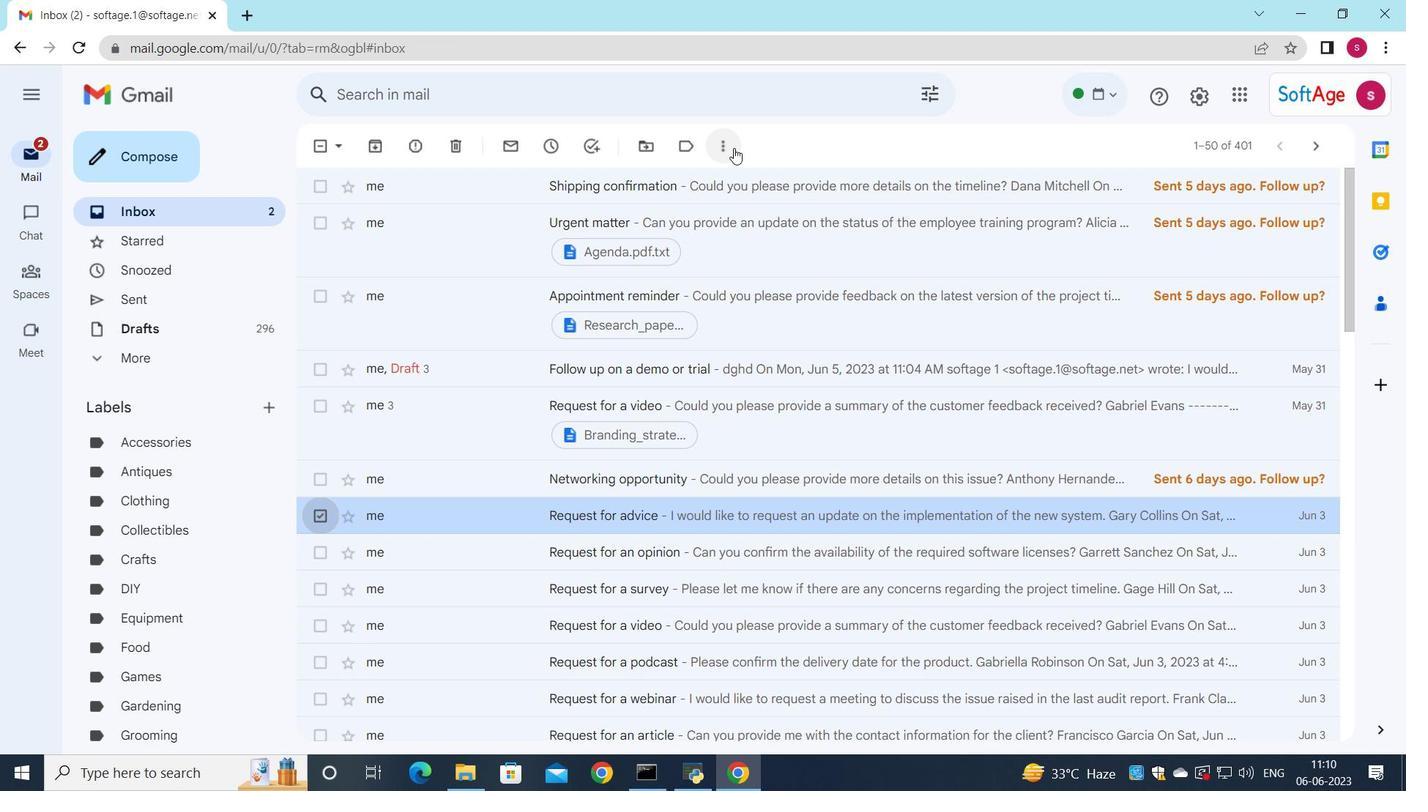 
Action: Mouse moved to (738, 324)
Screenshot: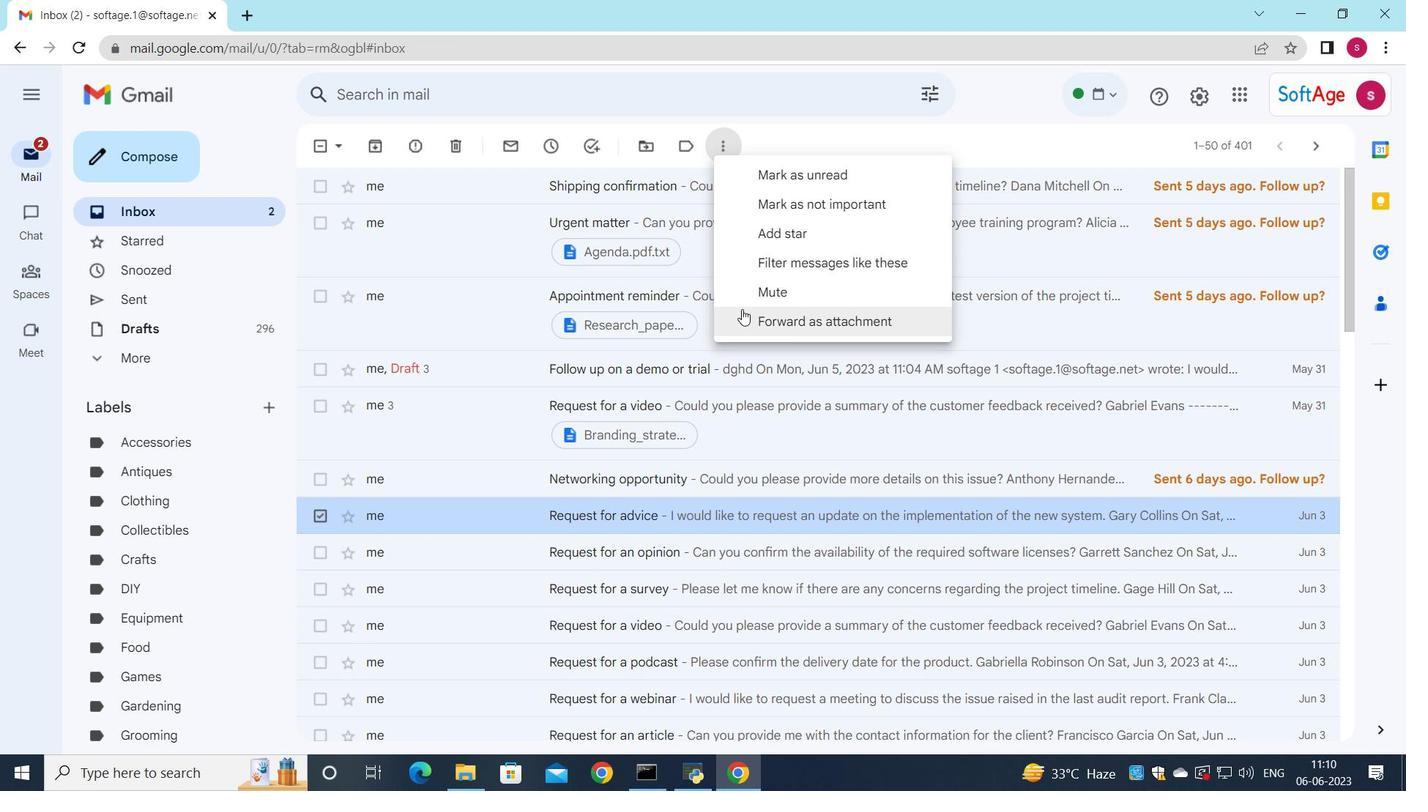 
Action: Mouse pressed left at (738, 324)
Screenshot: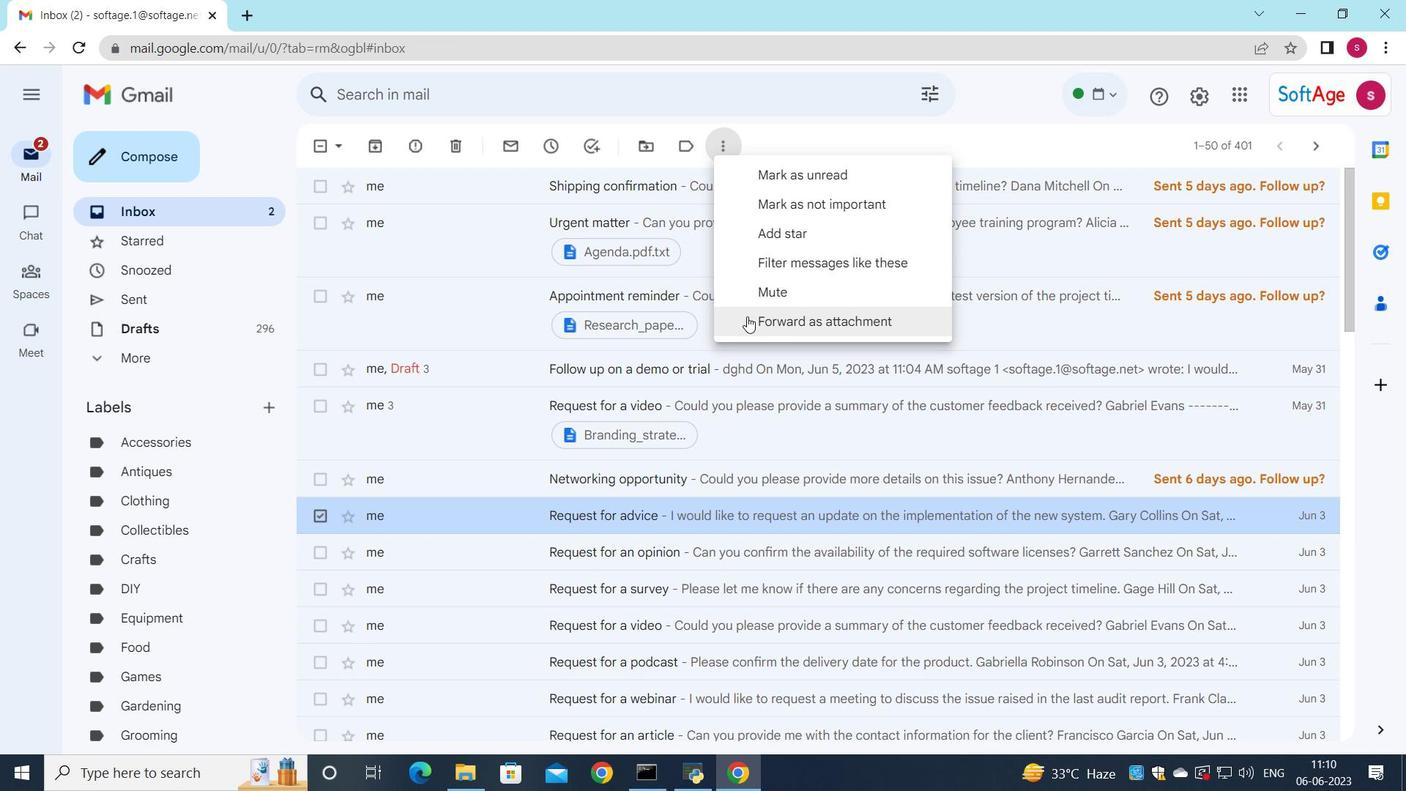 
Action: Mouse moved to (847, 327)
Screenshot: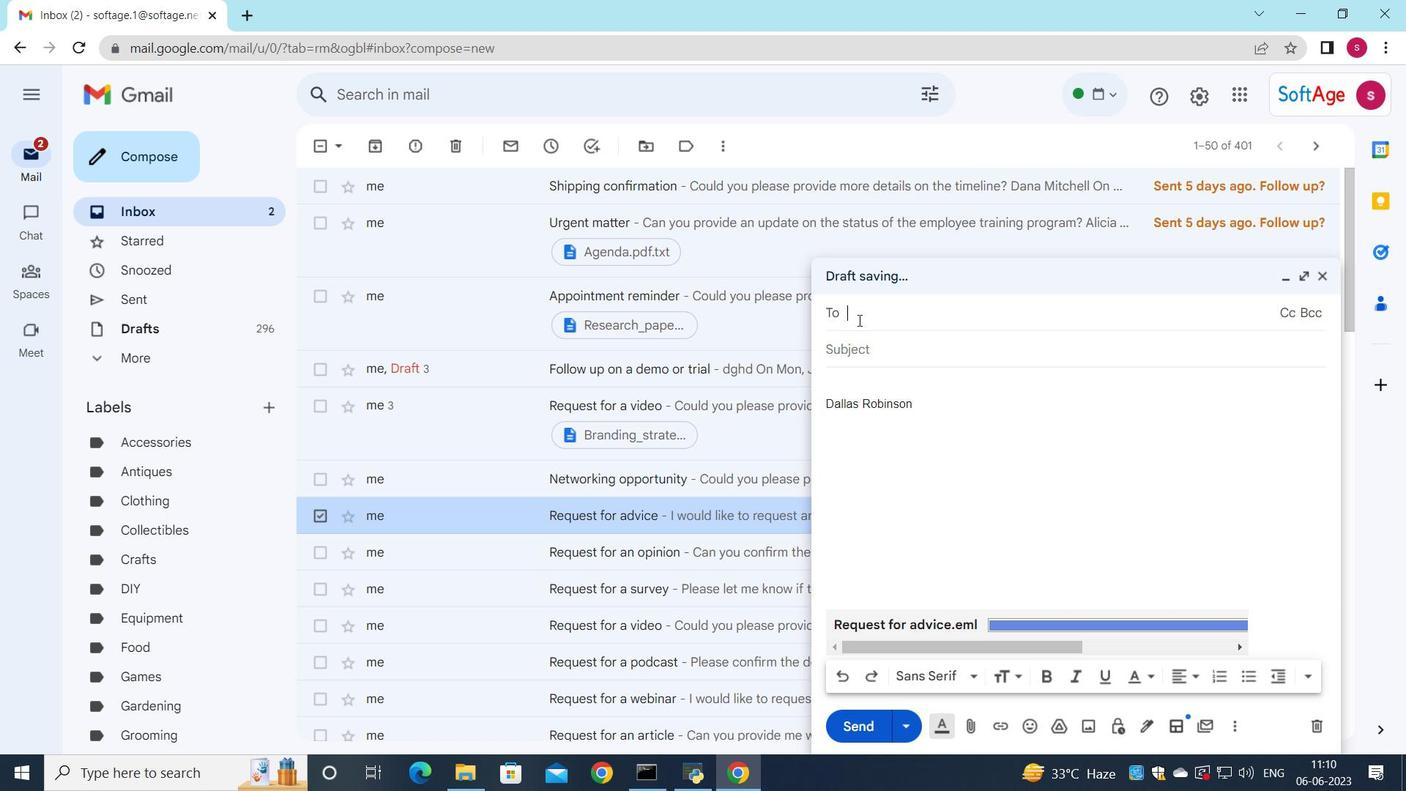 
Action: Key pressed s
Screenshot: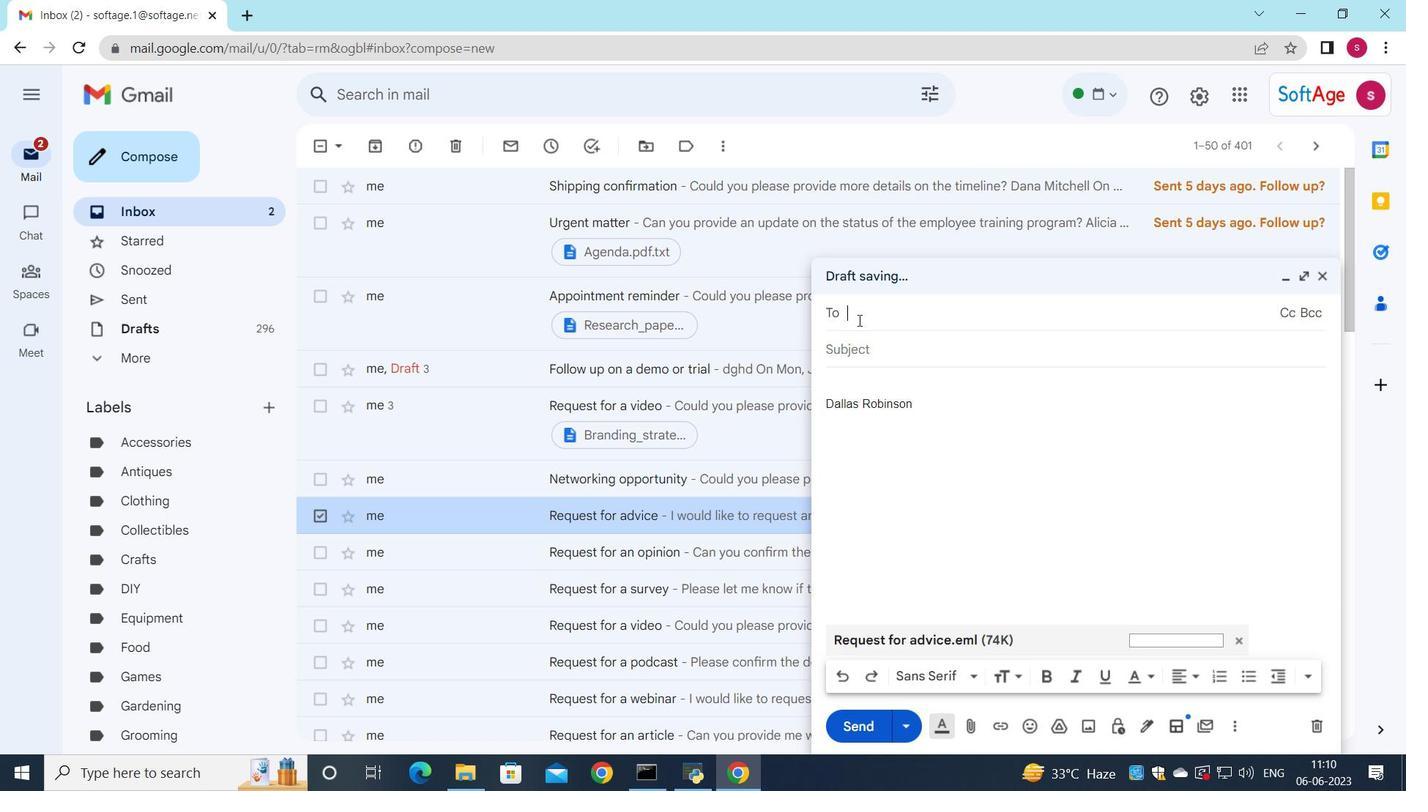
Action: Mouse moved to (962, 548)
Screenshot: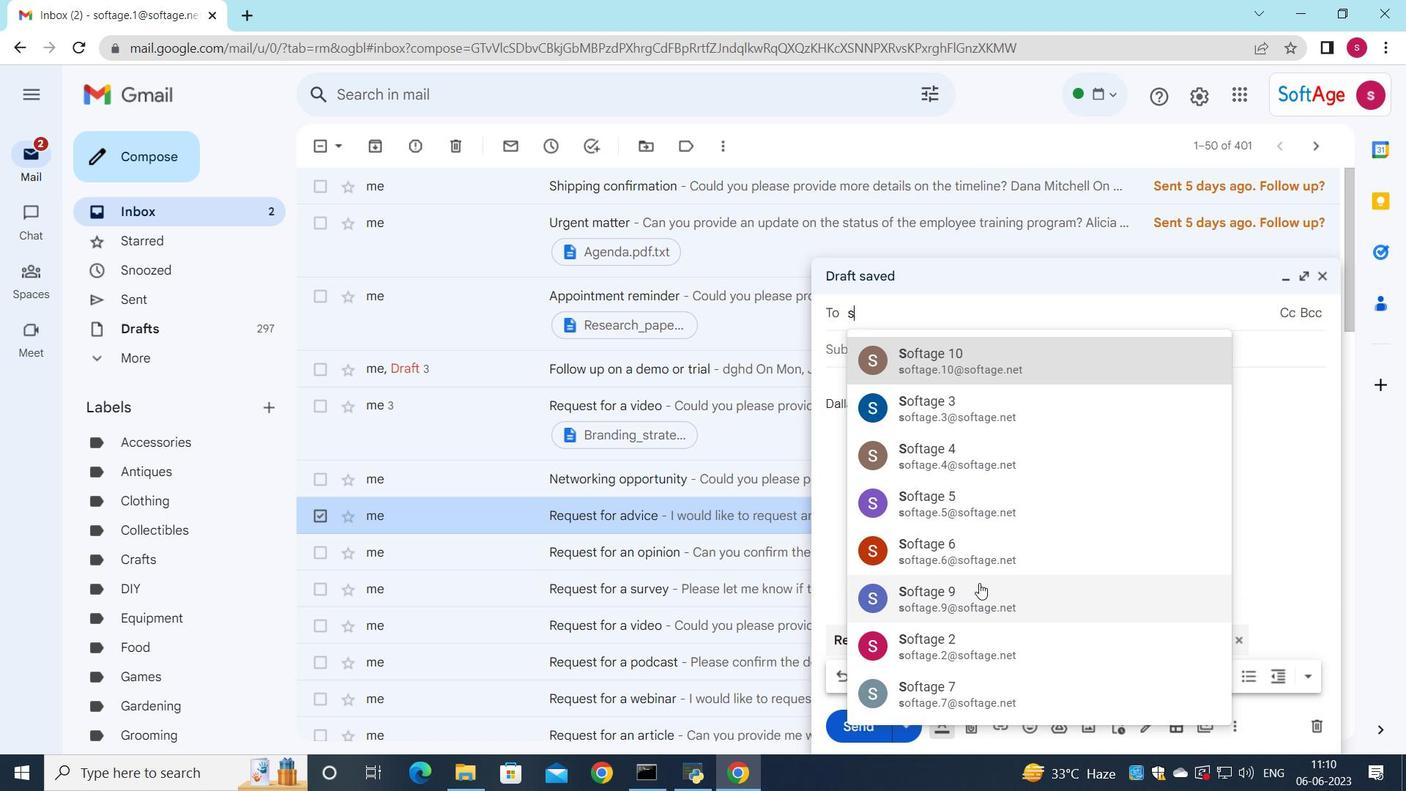 
Action: Mouse pressed left at (962, 548)
Screenshot: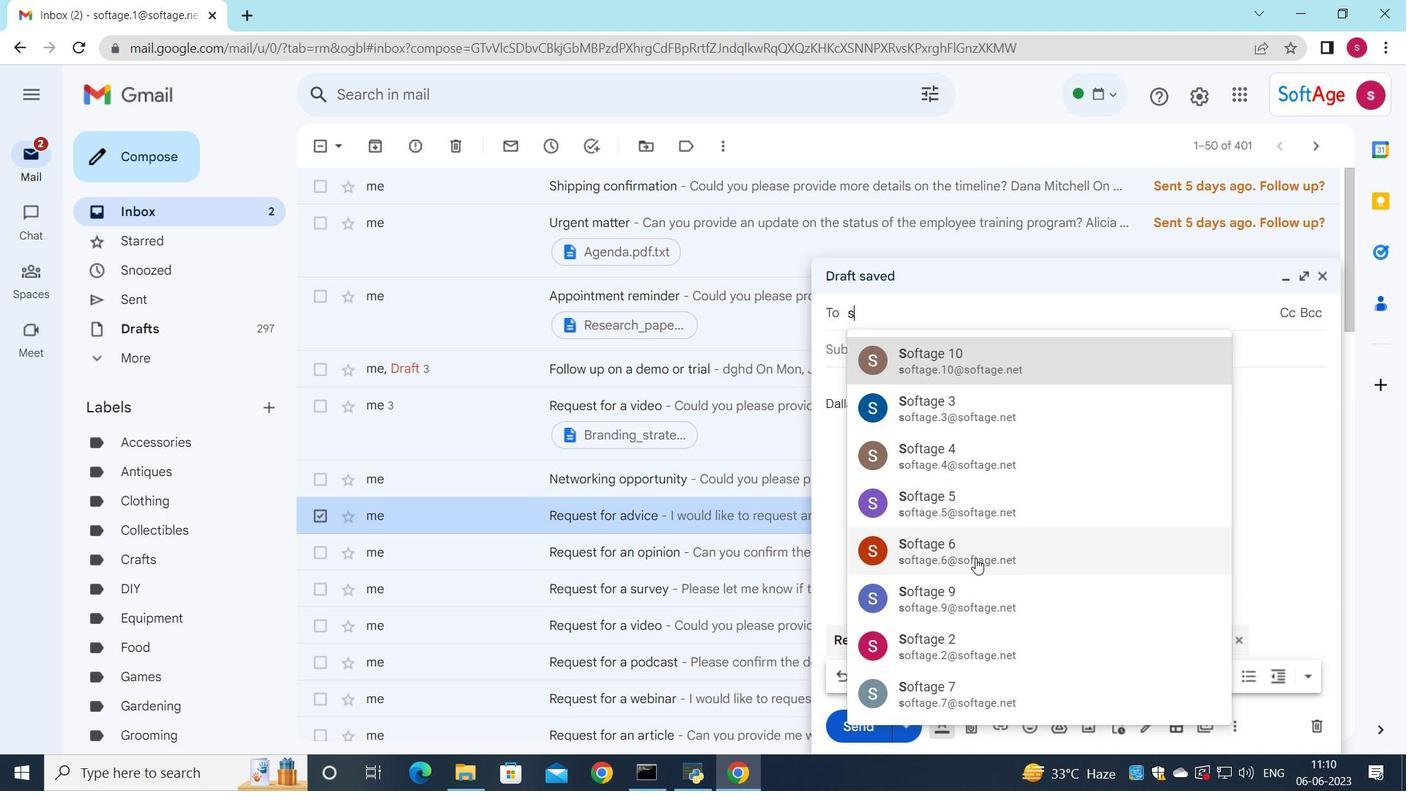 
Action: Mouse moved to (851, 372)
Screenshot: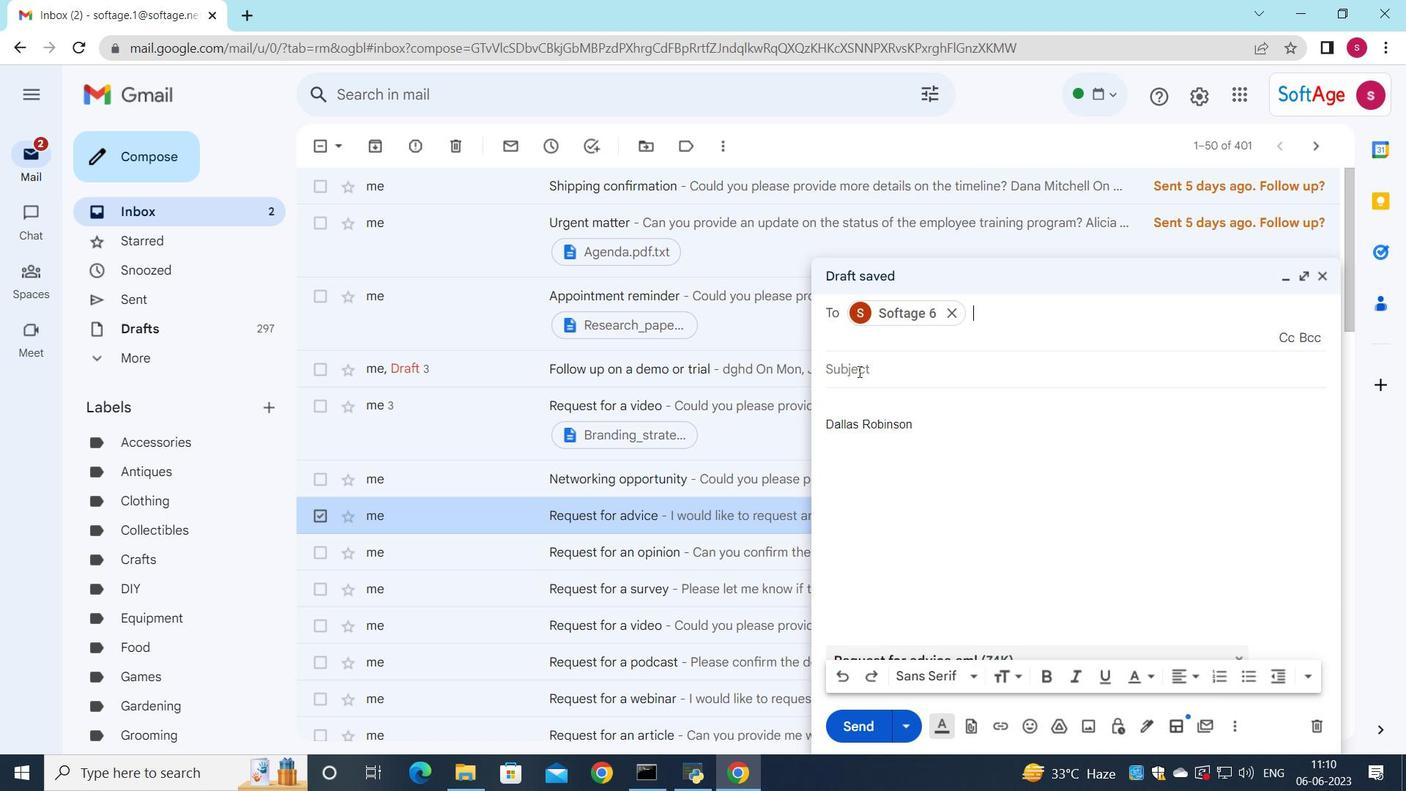 
Action: Mouse pressed left at (851, 372)
Screenshot: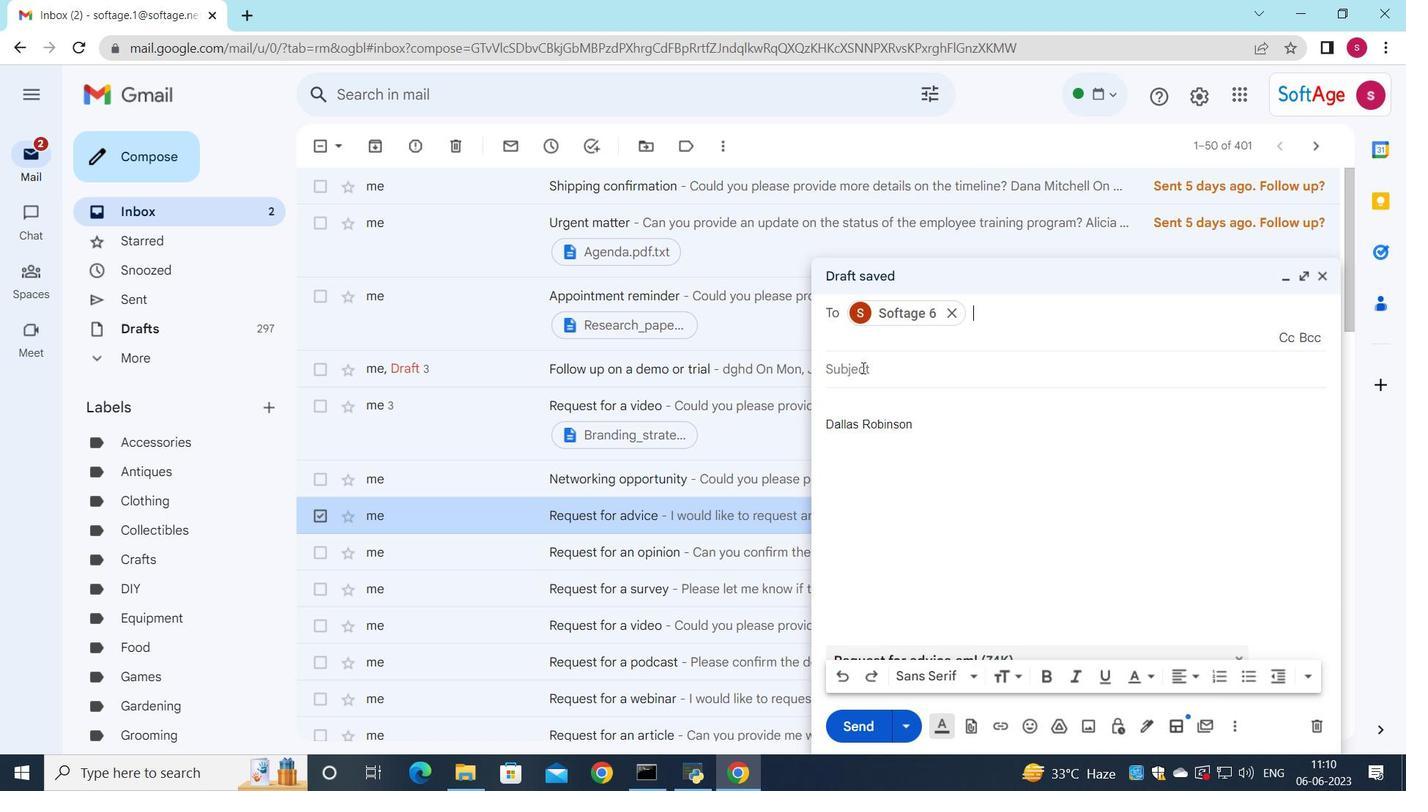 
Action: Key pressed <Key.shift>Order<Key.space>confirmation
Screenshot: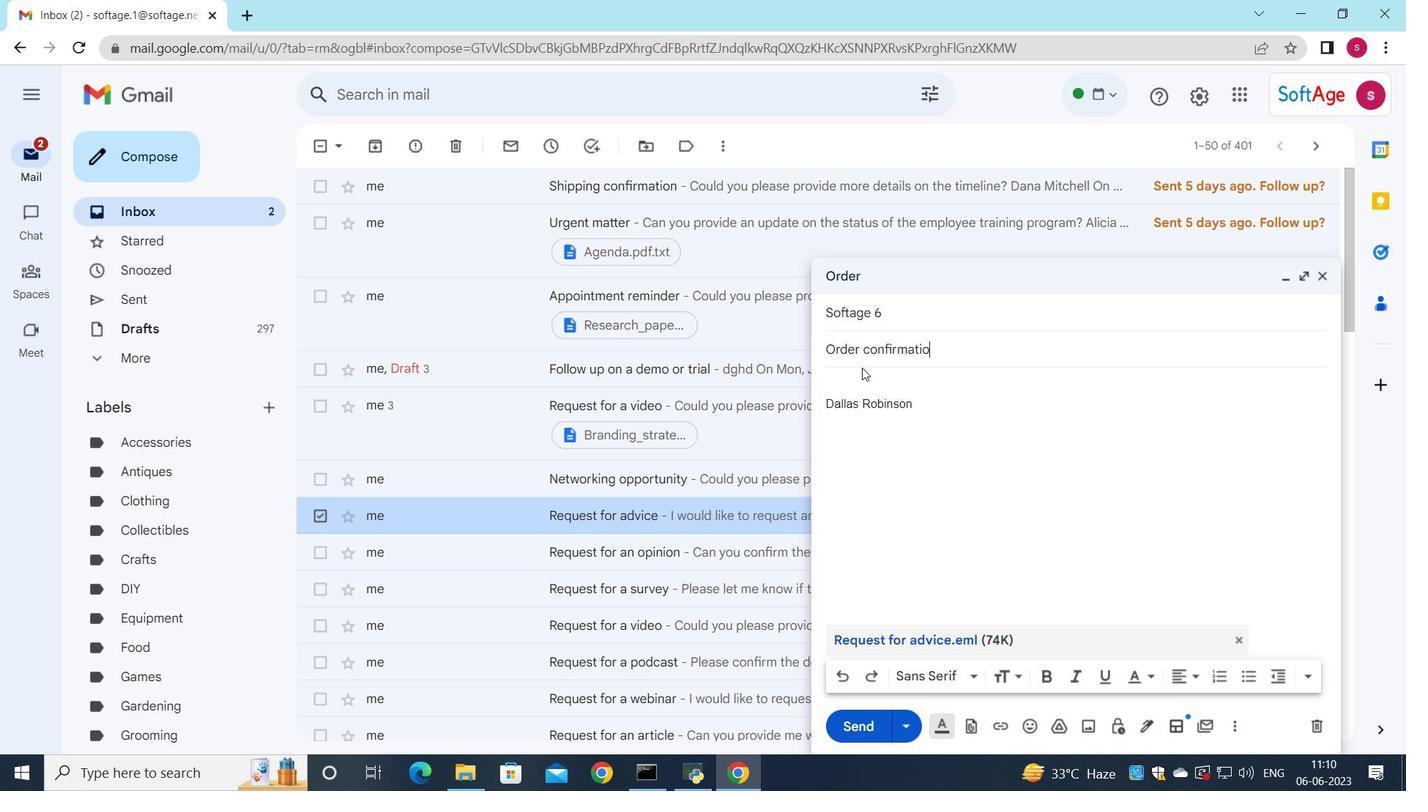 
Action: Mouse moved to (842, 390)
Screenshot: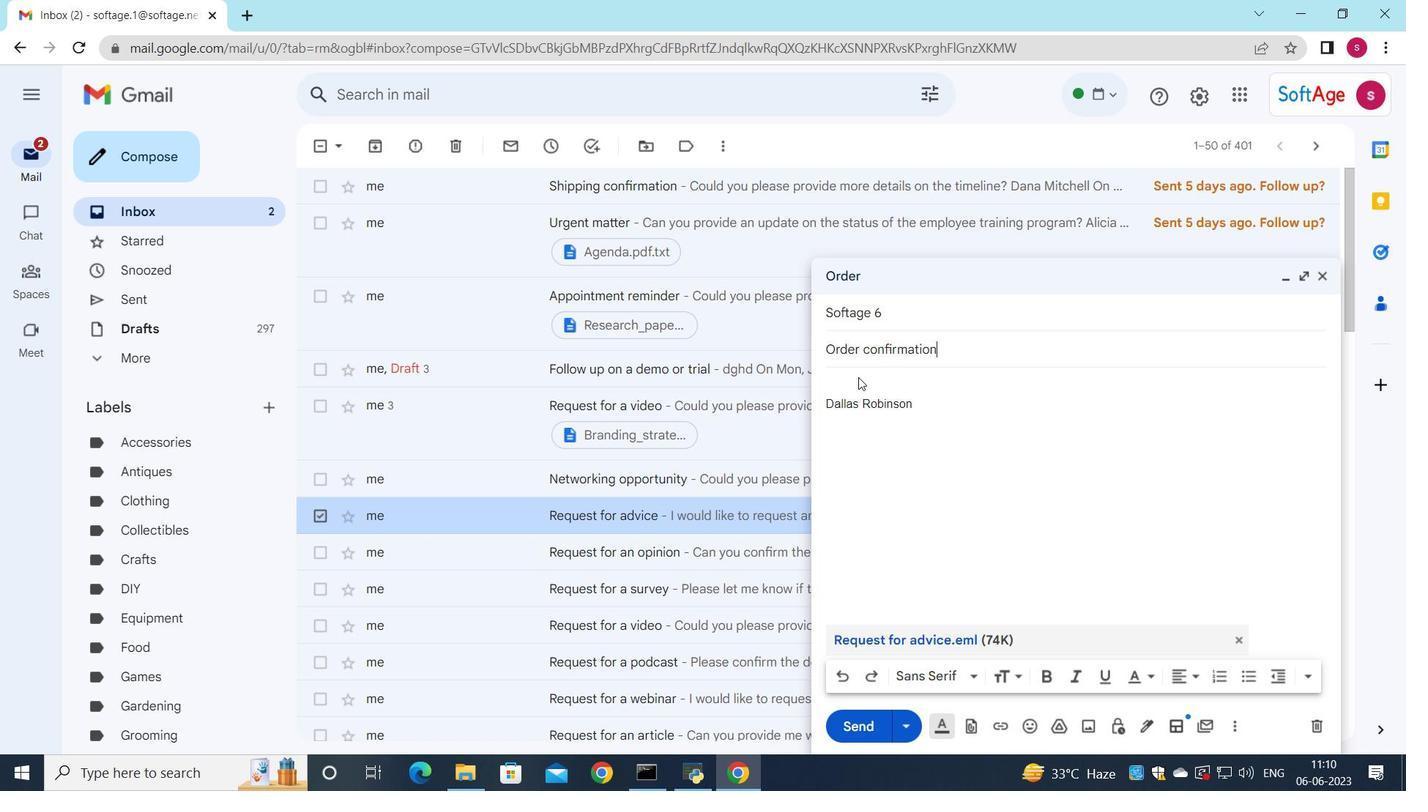 
Action: Mouse pressed left at (842, 390)
Screenshot: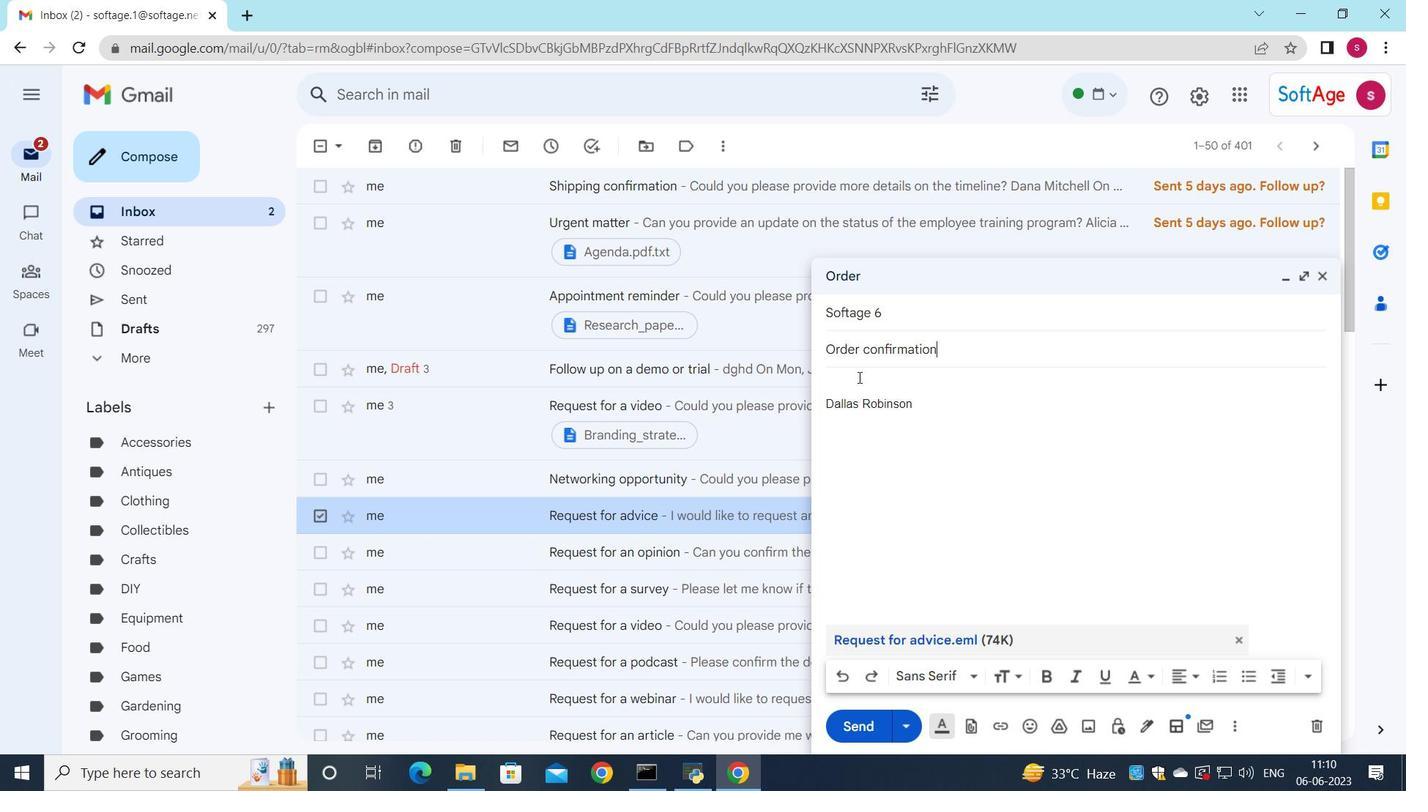 
Action: Key pressed <Key.shift><Key.shift>Please<Key.space>let<Key.space>me<Key.space>know<Key.space>if<Key.space>there<Key.space>are<Key.space>any<Key.space>changes<Key.space>or<Key.space>updates<Key.space>to<Key.space>tj<Key.backspace>he<Key.space>project<Key.space>plan.
Screenshot: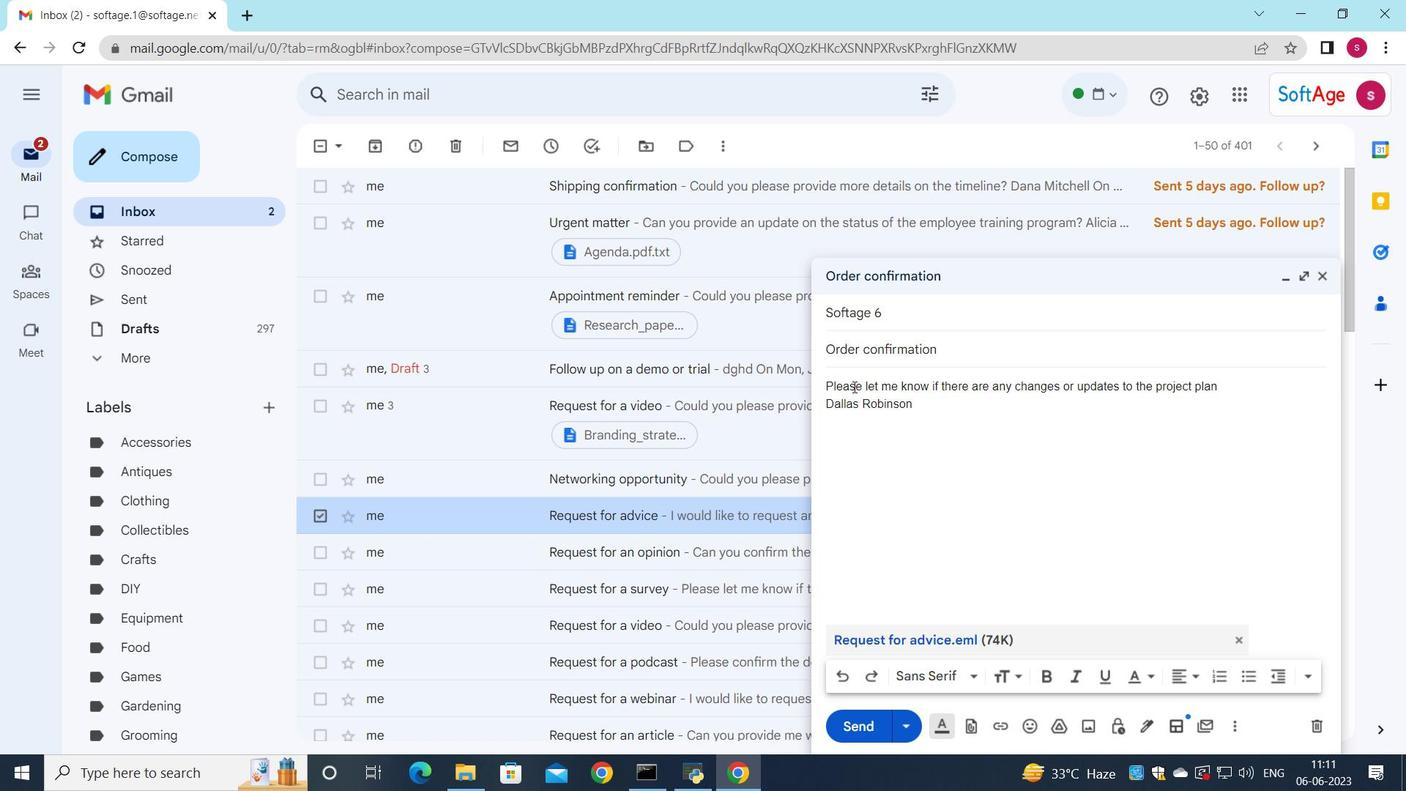 
Action: Mouse moved to (832, 709)
Screenshot: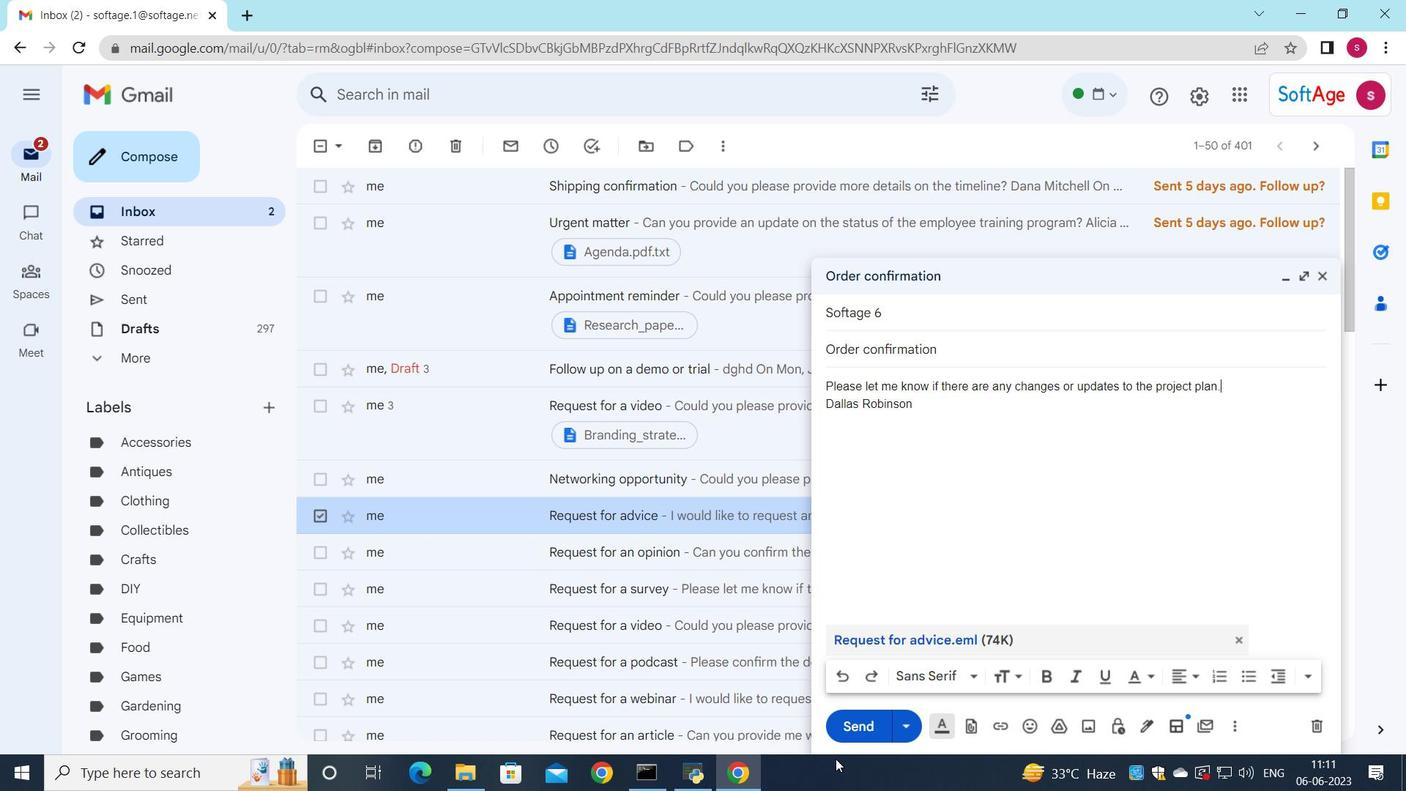 
Action: Mouse pressed left at (832, 709)
Screenshot: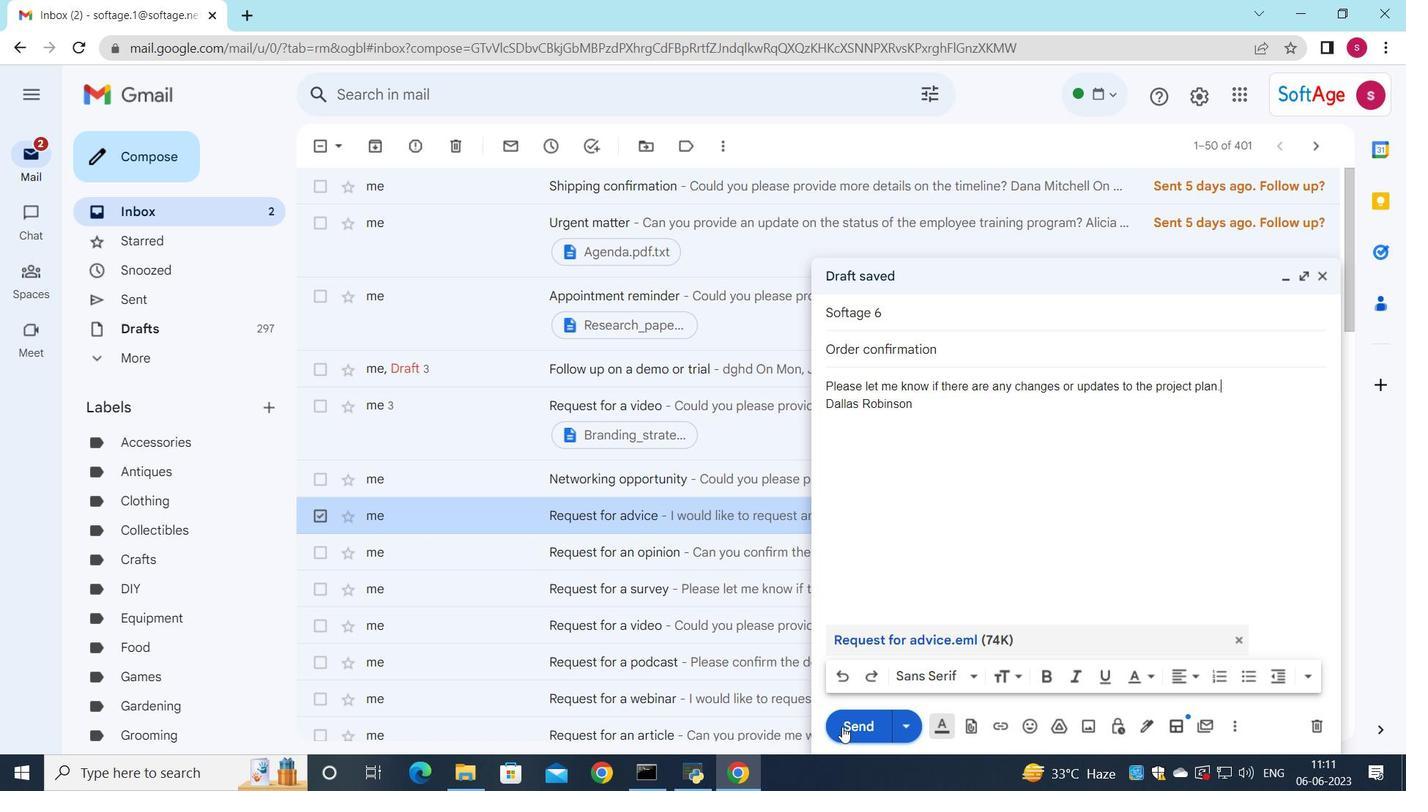 
Action: Mouse moved to (829, 687)
Screenshot: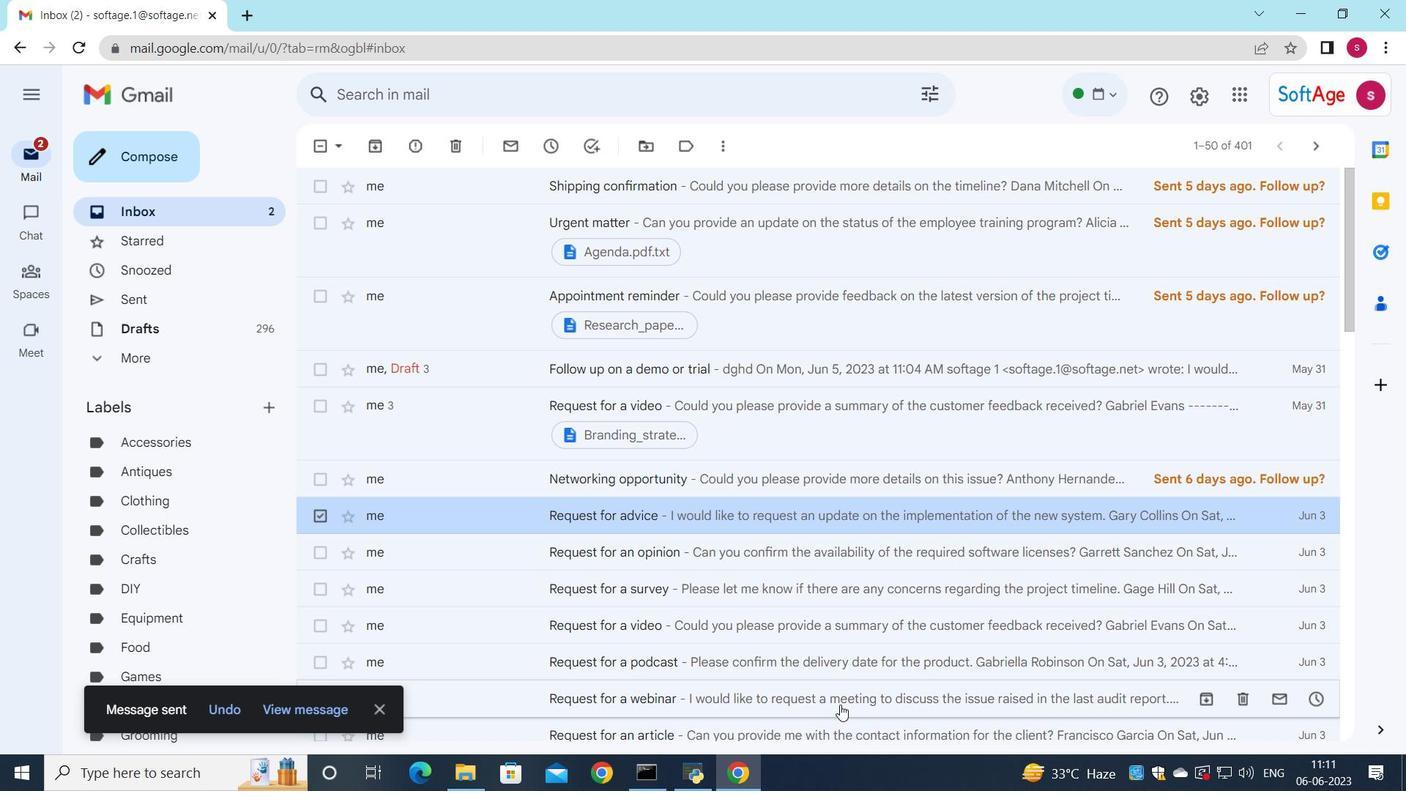 
